 Task: Add an event  with title  Casual Second Deadline Reminder, date '2024/04/08' to 2024/04/09 & Select Event type as  Group. Add location for the event as  Guangzhou, China and add a description: This session encourages active participation and engagement from all attendees. After each presentation, there will be a brief discussion where participants can share their observations, ask questions, and exchange tips and techniques. The collaborative environment allows for a rich learning experience, as participants can learn from one another's strengths and challenges.Create an event link  http-casualseconddeadlineremindercom & Select the event color as  Electric Lime. , logged in from the account softage.4@softage.netand send the event invitation to softage.2@softage.net and softage.3@softage.net
Action: Mouse pressed left at (782, 109)
Screenshot: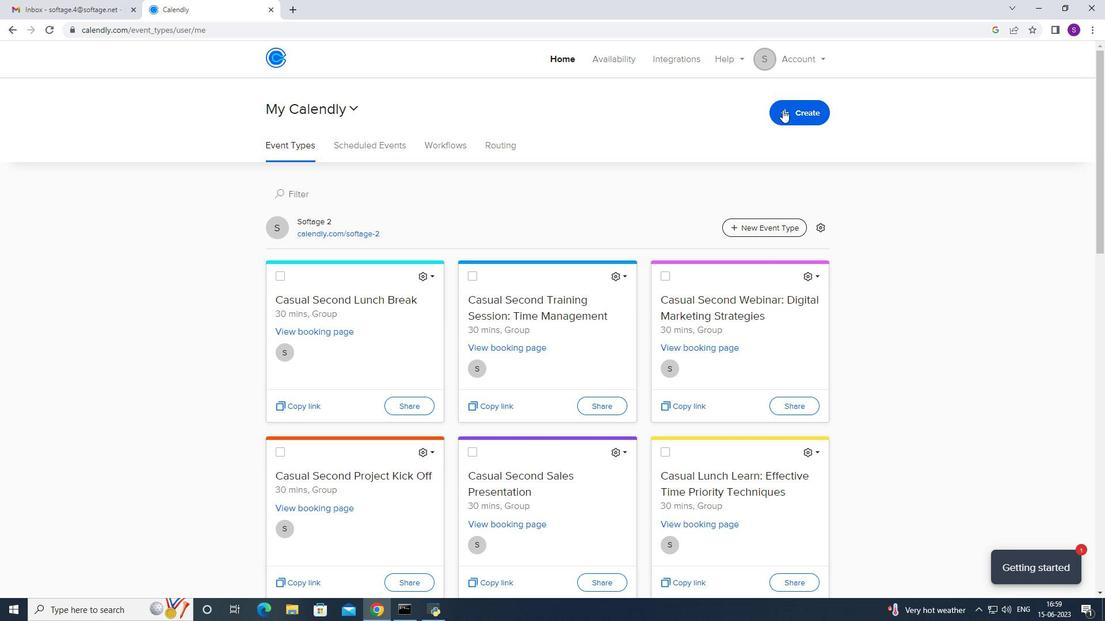 
Action: Mouse moved to (719, 149)
Screenshot: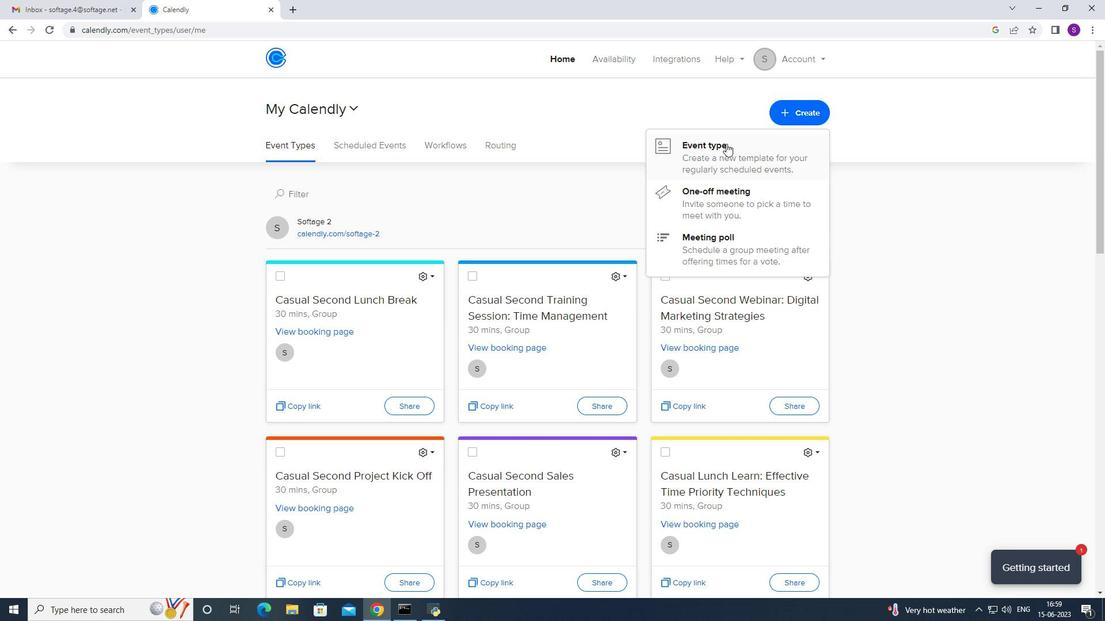 
Action: Mouse pressed left at (719, 149)
Screenshot: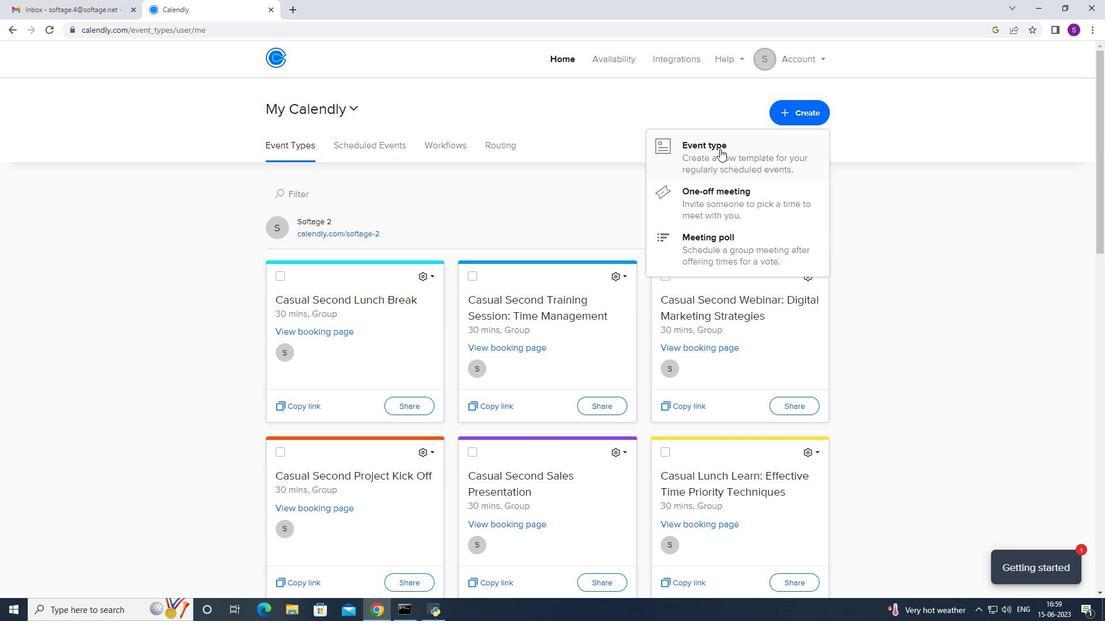 
Action: Mouse moved to (488, 193)
Screenshot: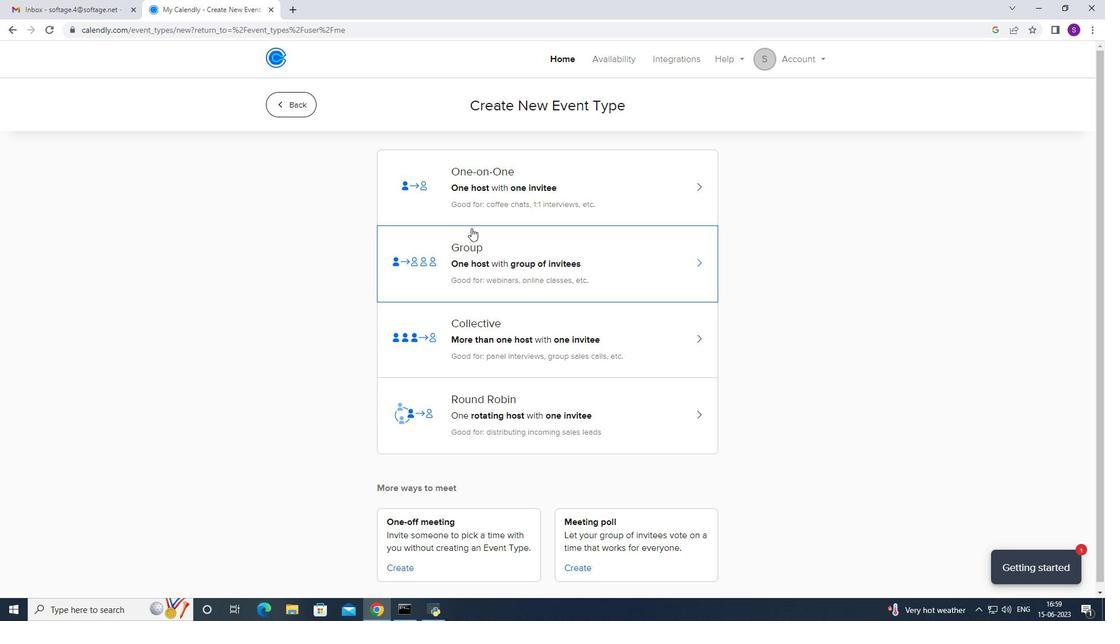 
Action: Mouse pressed left at (488, 193)
Screenshot: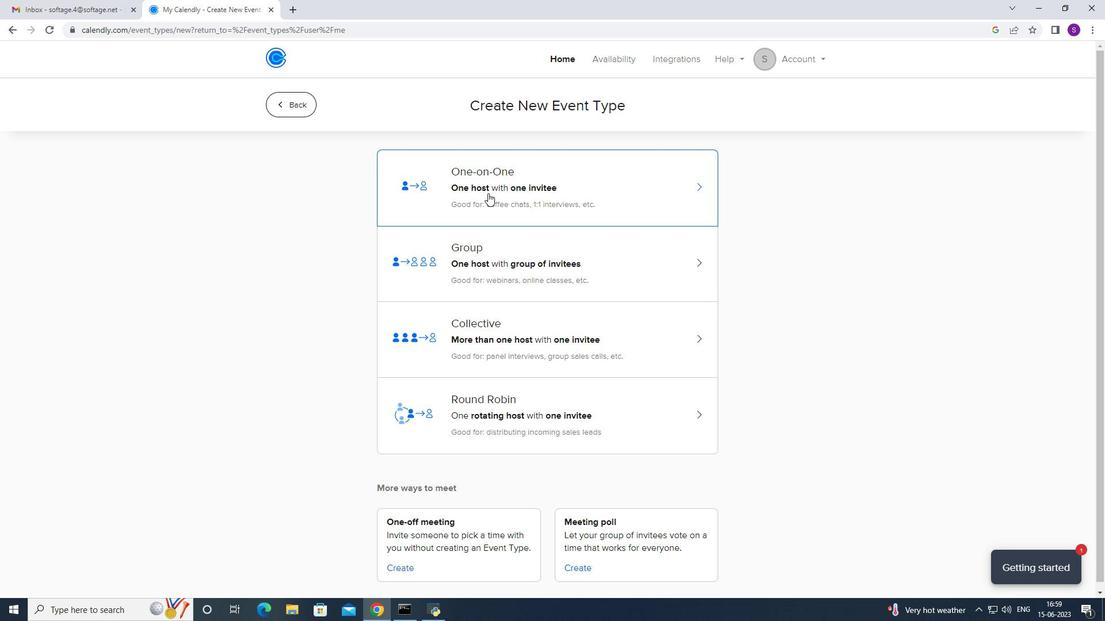 
Action: Mouse moved to (488, 275)
Screenshot: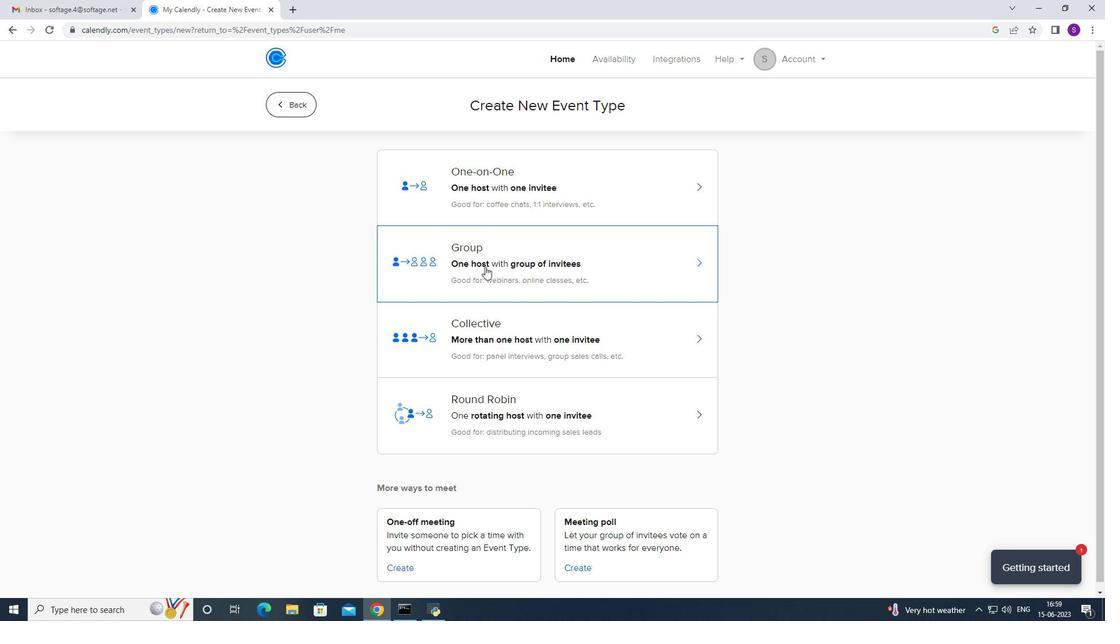
Action: Mouse pressed left at (488, 275)
Screenshot: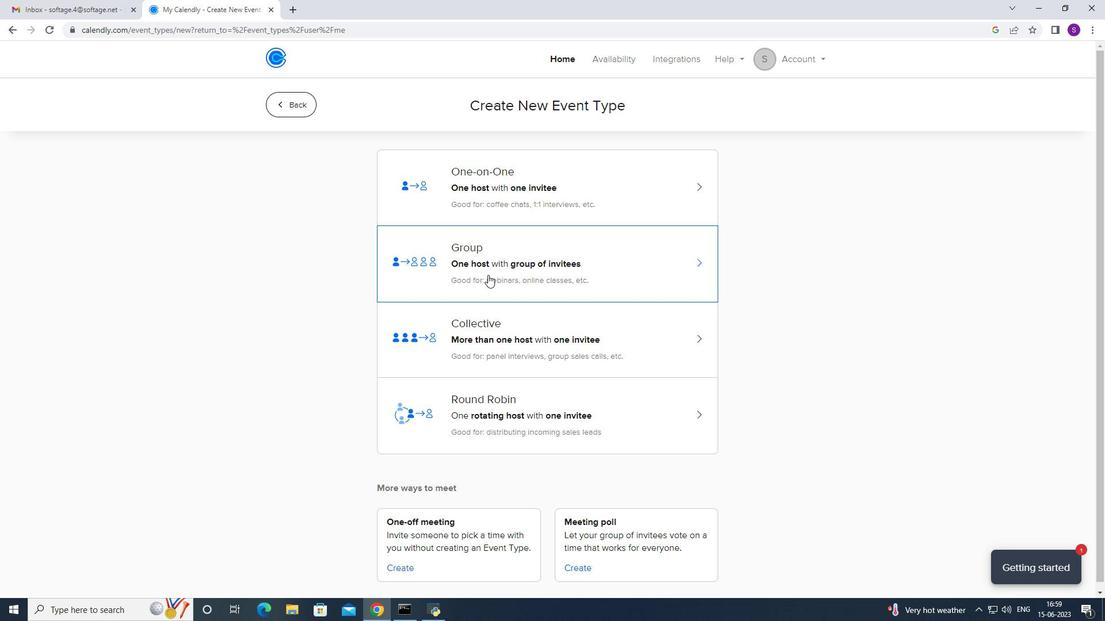 
Action: Mouse moved to (309, 259)
Screenshot: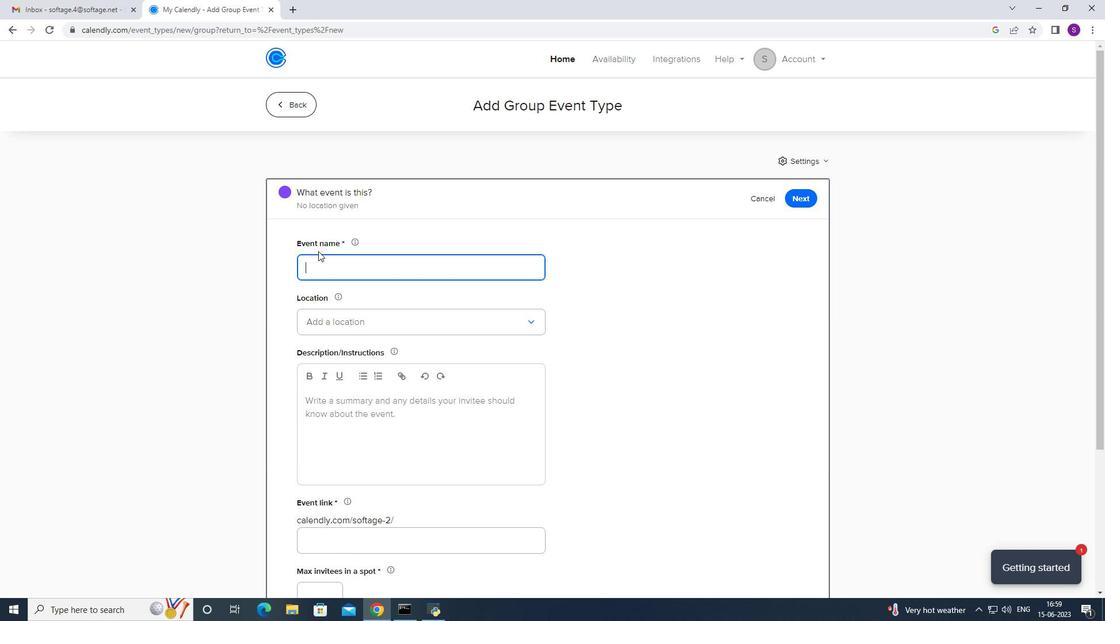 
Action: Mouse pressed left at (309, 259)
Screenshot: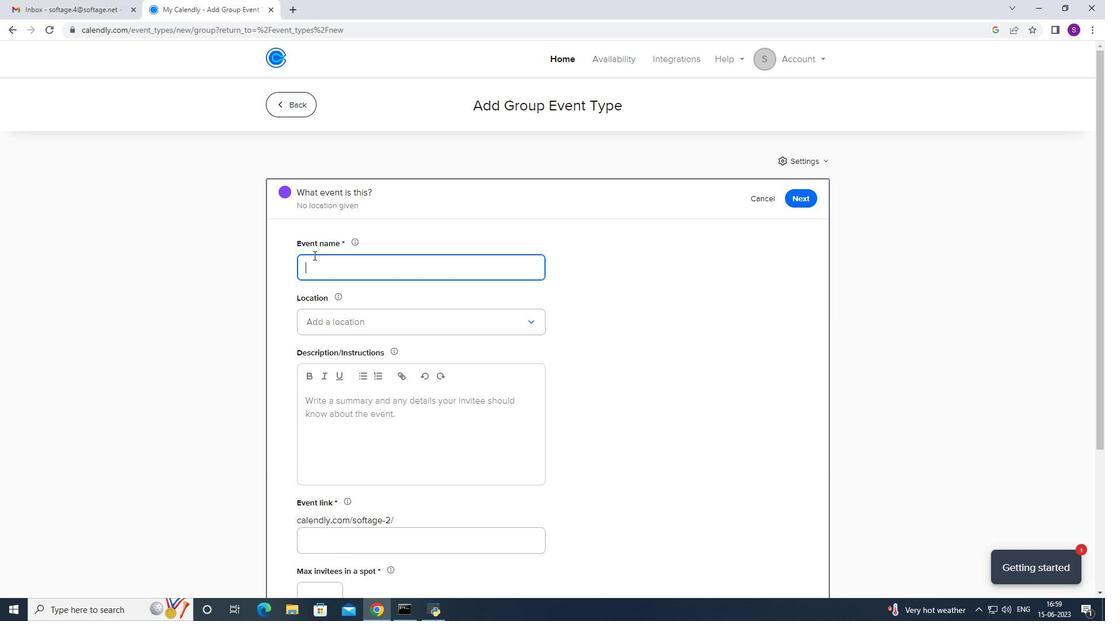 
Action: Key pressed <Key.caps_lock>C<Key.caps_lock>asua;<Key.backspace>o<Key.backspace>ol<Key.space><Key.caps_lock>S<Key.caps_lock>econd<Key.space><Key.caps_lock><Key.caps_lock>deadline<Key.space><Key.backspace><Key.backspace><Key.backspace><Key.backspace><Key.backspace><Key.backspace><Key.backspace><Key.backspace><Key.backspace><Key.backspace><Key.backspace><Key.backspace><Key.backspace><Key.backspace><Key.backspace><Key.backspace><Key.backspace><Key.backspace><Key.backspace><Key.backspace><Key.backspace>ual<Key.space><Key.caps_lock>S<Key.caps_lock>econd<Key.space><Key.caps_lock>D<Key.caps_lock>eadline<Key.space><Key.caps_lock><Key.caps_lock>re<Key.caps_lock><Key.backspace><Key.backspace><Key.caps_lock>r<Key.caps_lock><Key.backspace>R<Key.caps_lock>eminder
Screenshot: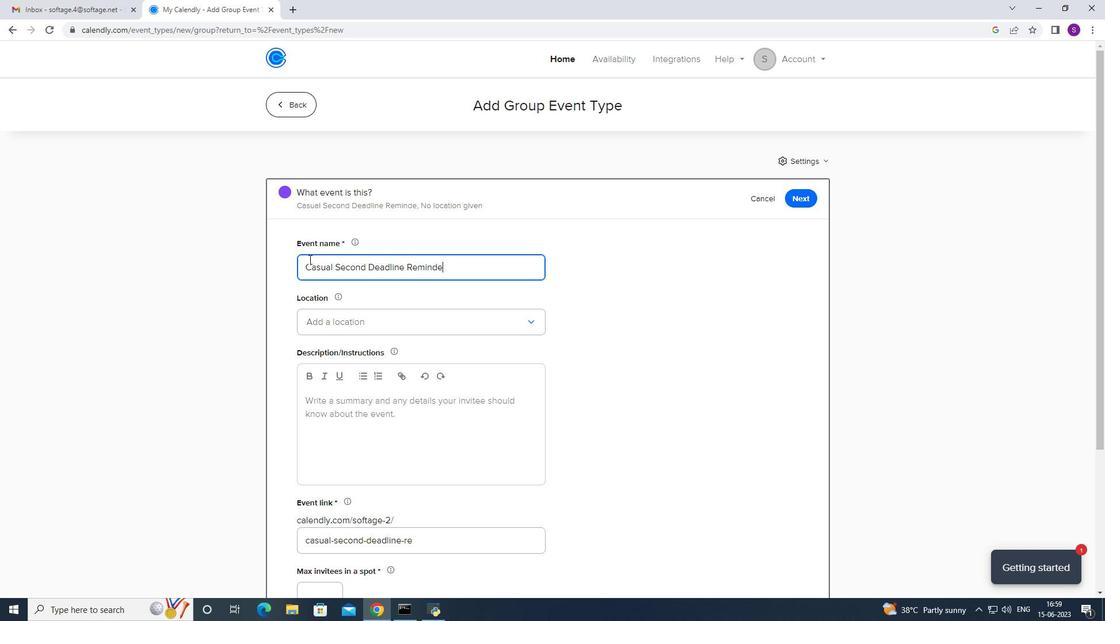 
Action: Mouse moved to (312, 319)
Screenshot: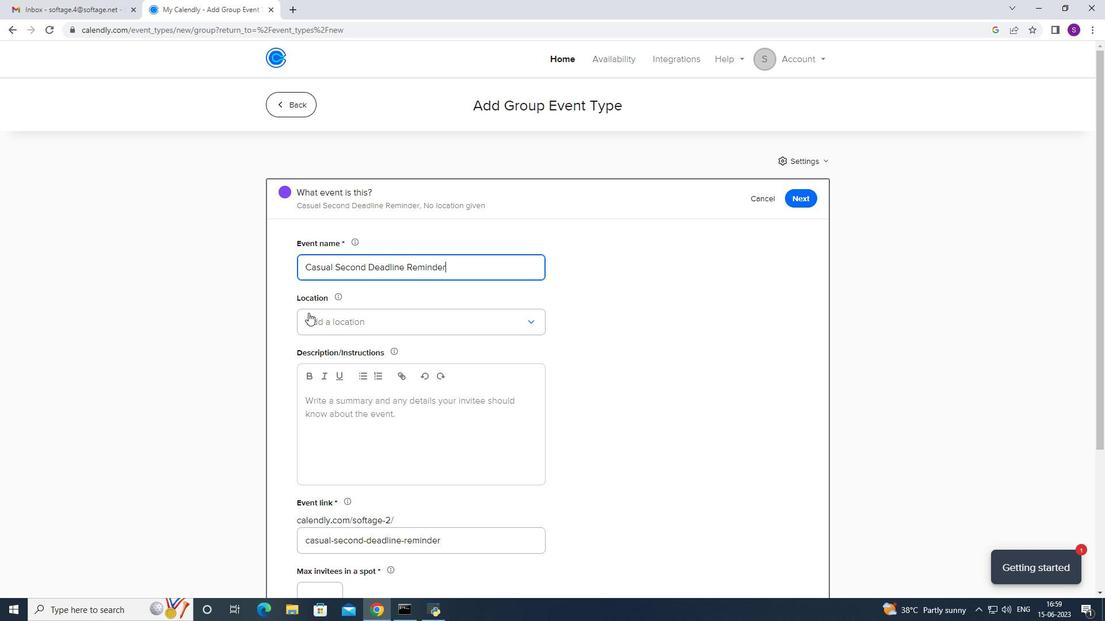 
Action: Mouse pressed left at (312, 319)
Screenshot: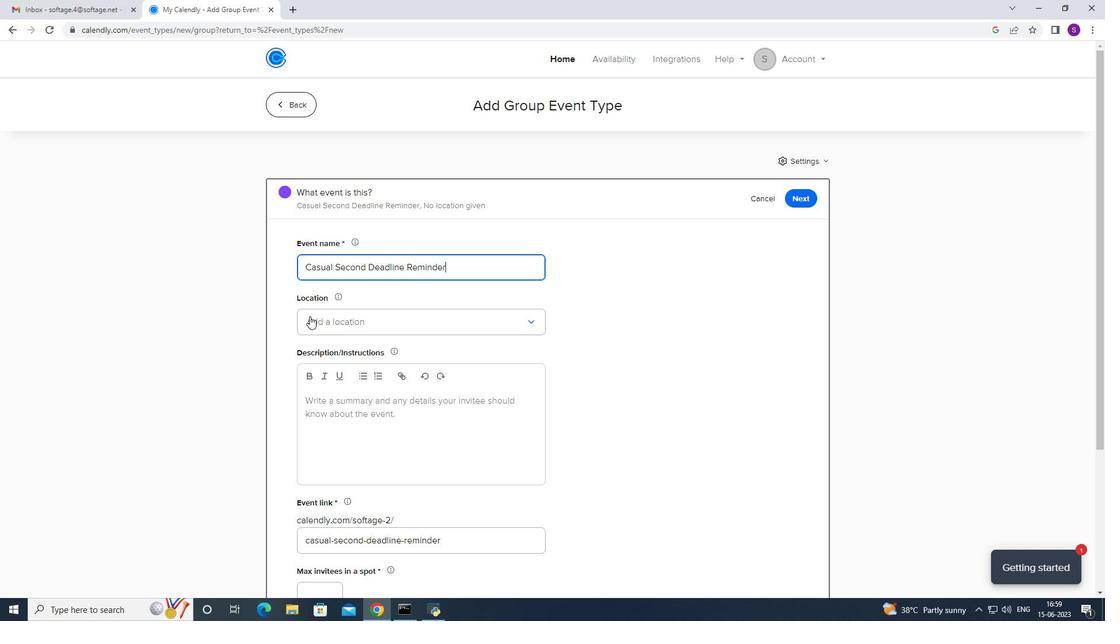 
Action: Mouse moved to (349, 344)
Screenshot: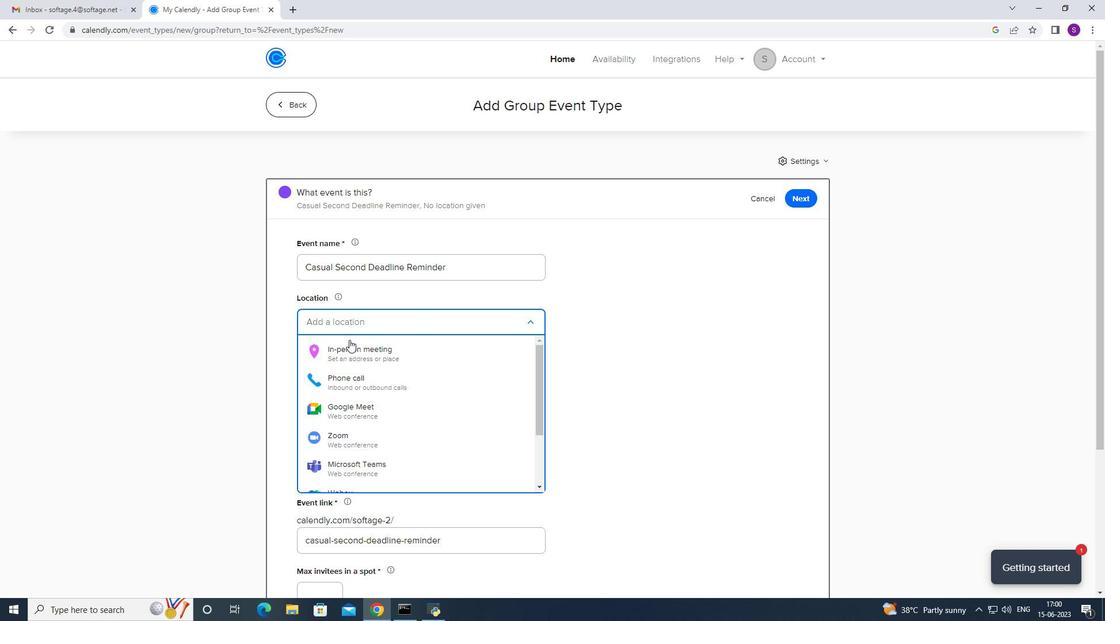 
Action: Mouse pressed left at (349, 344)
Screenshot: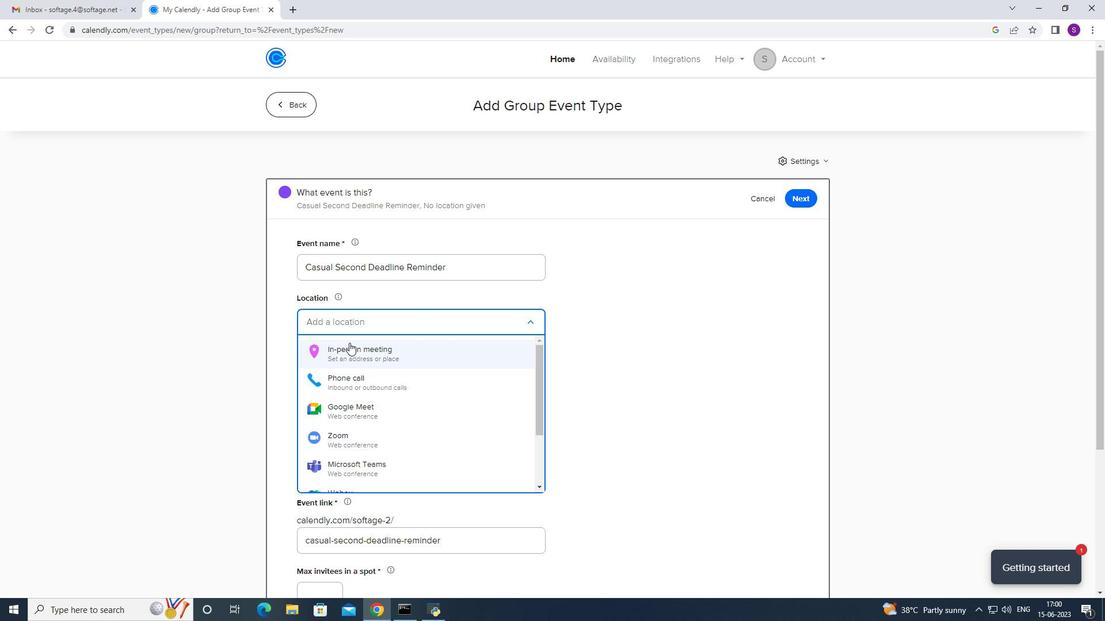 
Action: Mouse moved to (502, 194)
Screenshot: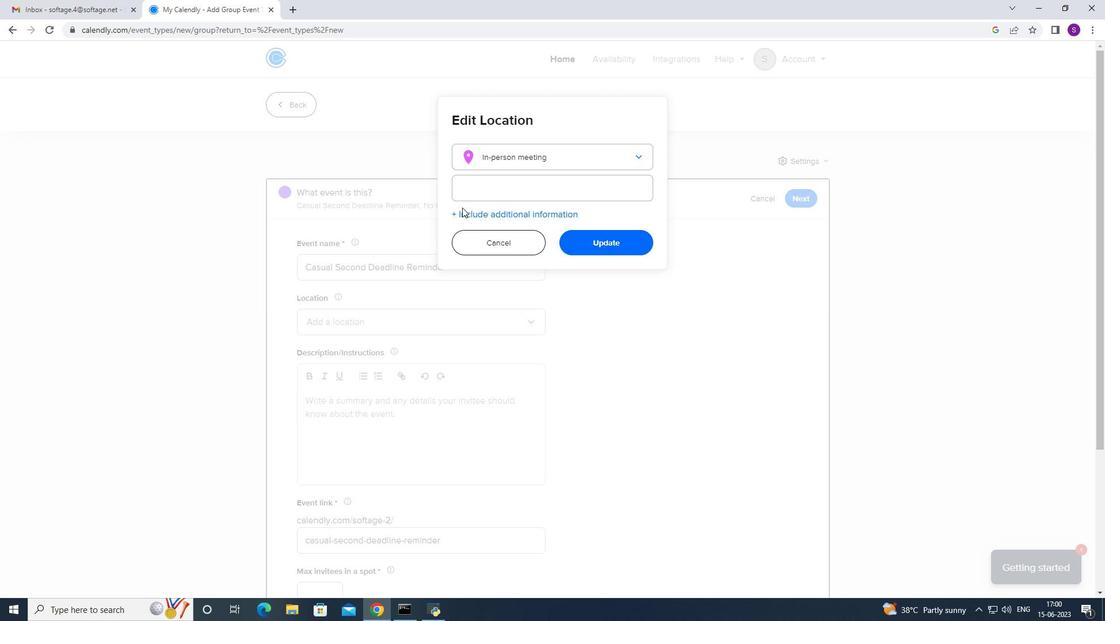 
Action: Mouse pressed left at (502, 194)
Screenshot: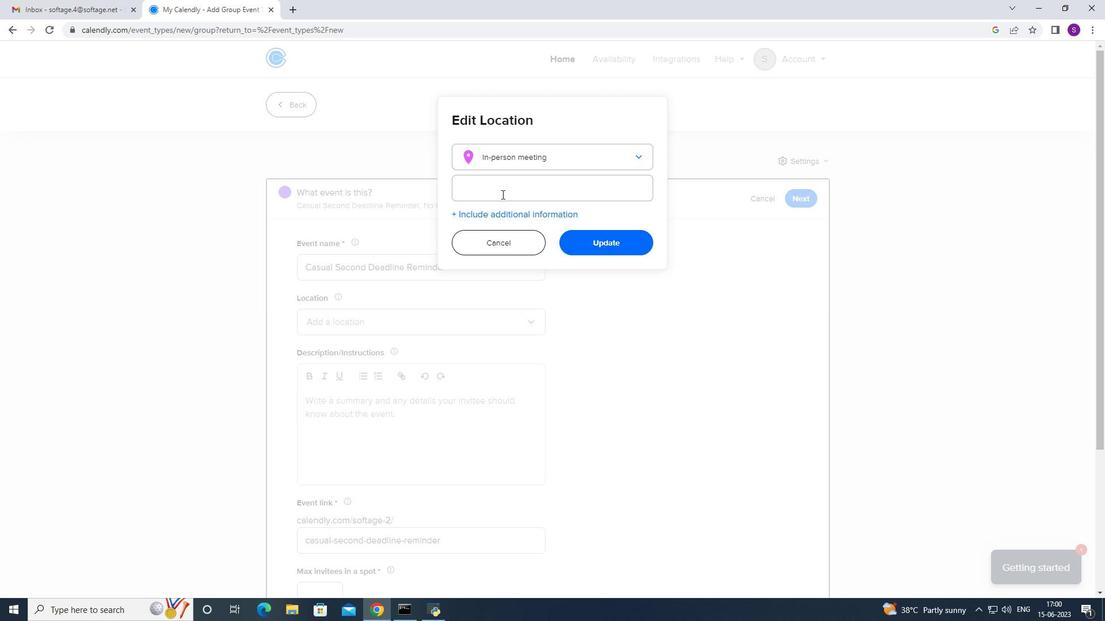 
Action: Key pressed <Key.caps_lock><Key.tab>G<Key.caps_lock>
Screenshot: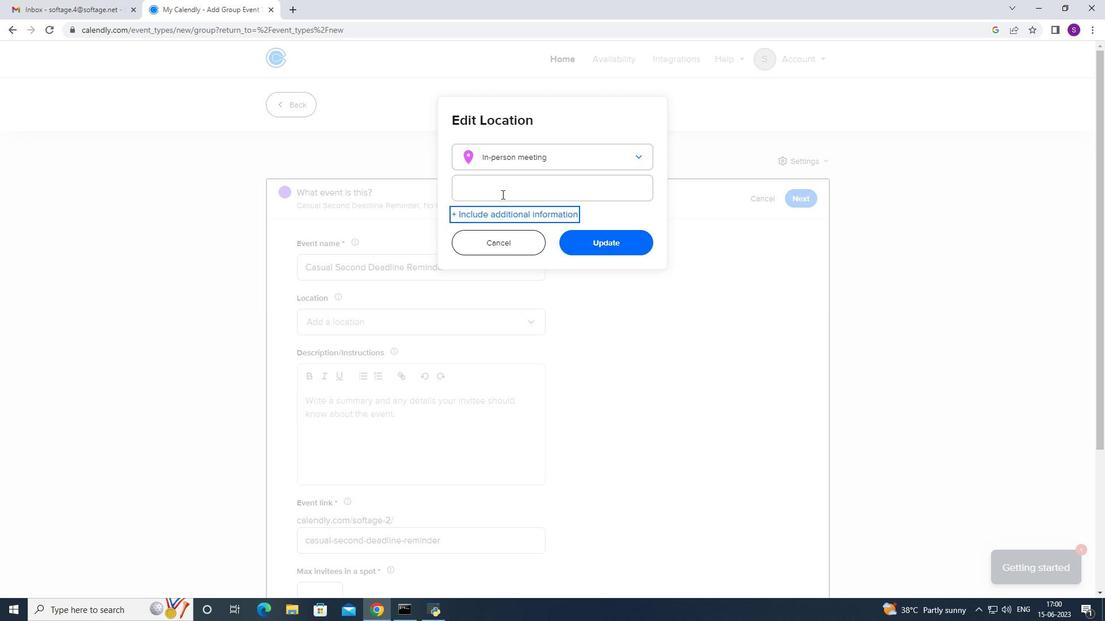 
Action: Mouse pressed left at (502, 194)
Screenshot: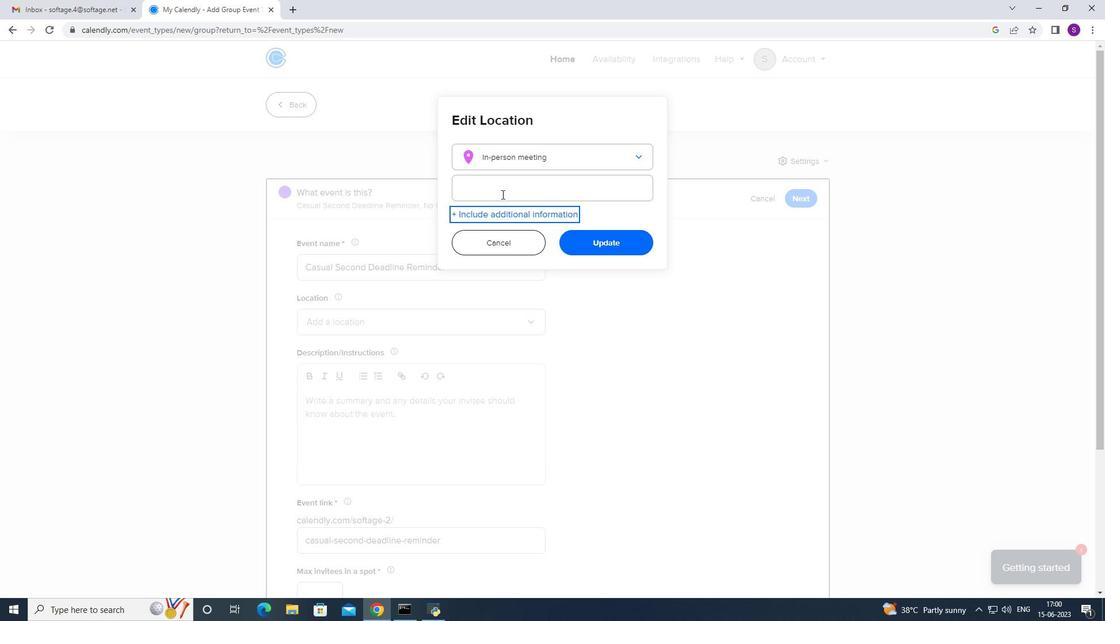 
Action: Mouse moved to (508, 192)
Screenshot: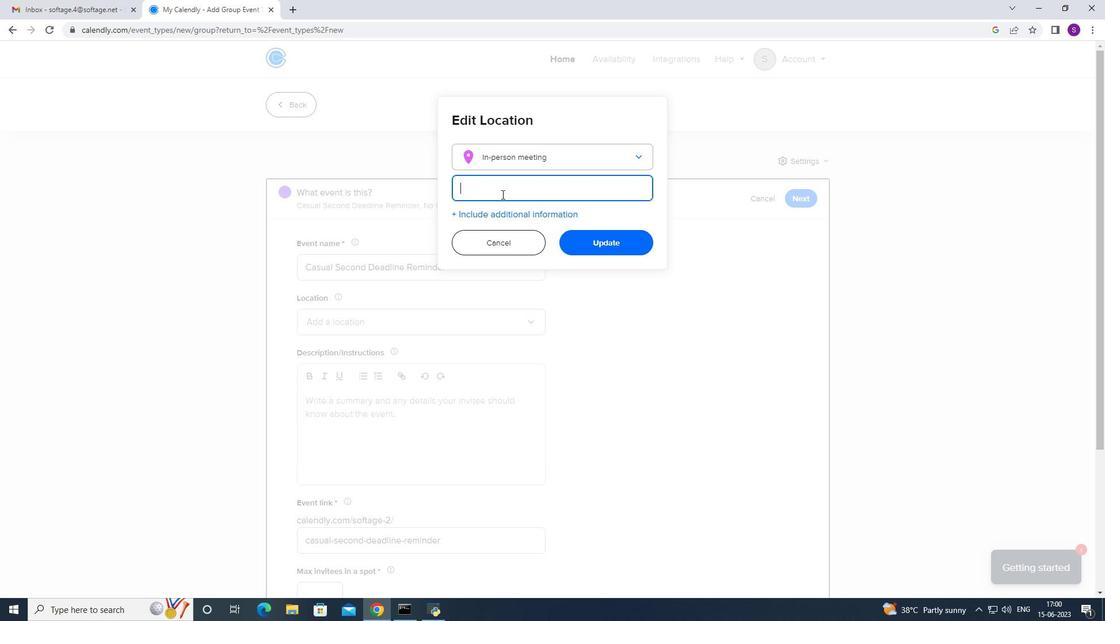 
Action: Key pressed <Key.caps_lock>G<Key.caps_lock>uamn<Key.backspace><Key.backspace>ngzhou,<Key.space><Key.caps_lock>C<Key.caps_lock>hina
Screenshot: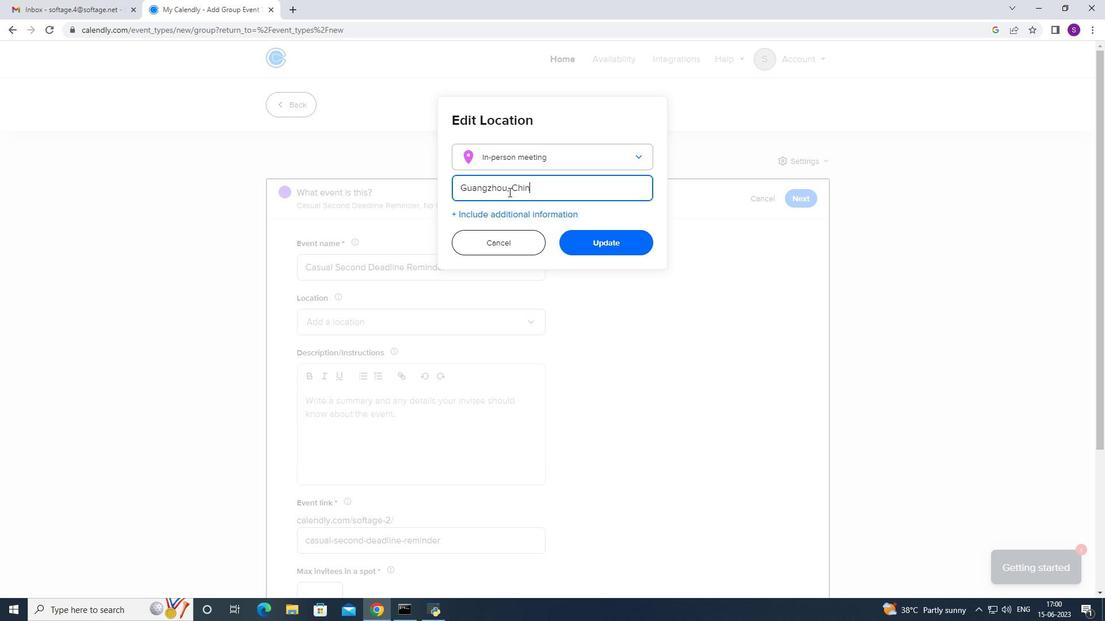
Action: Mouse moved to (595, 242)
Screenshot: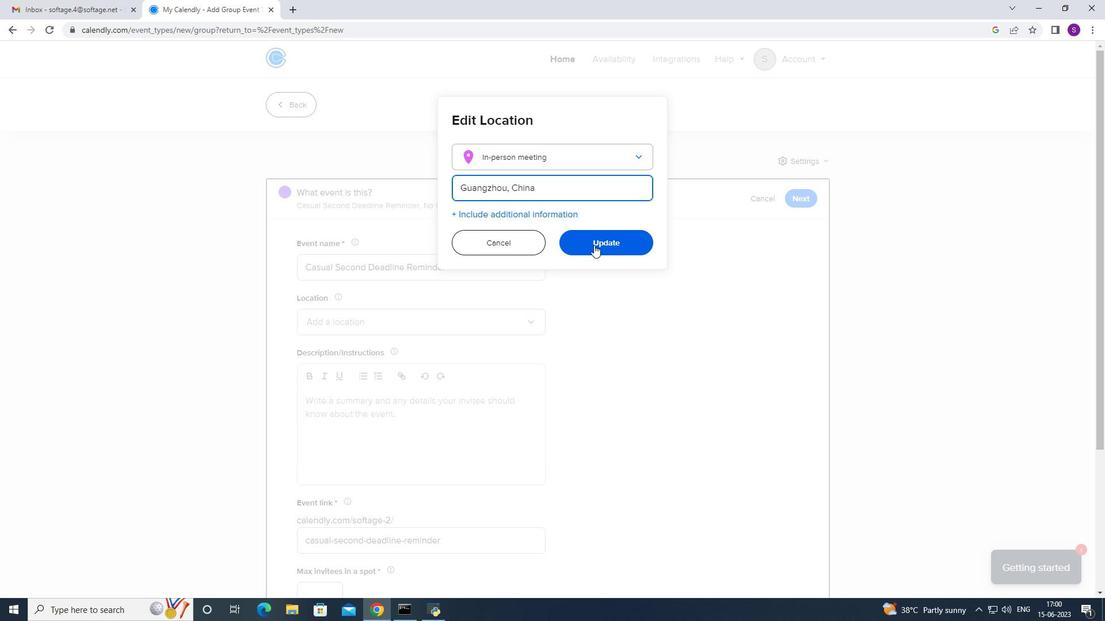 
Action: Mouse pressed left at (595, 242)
Screenshot: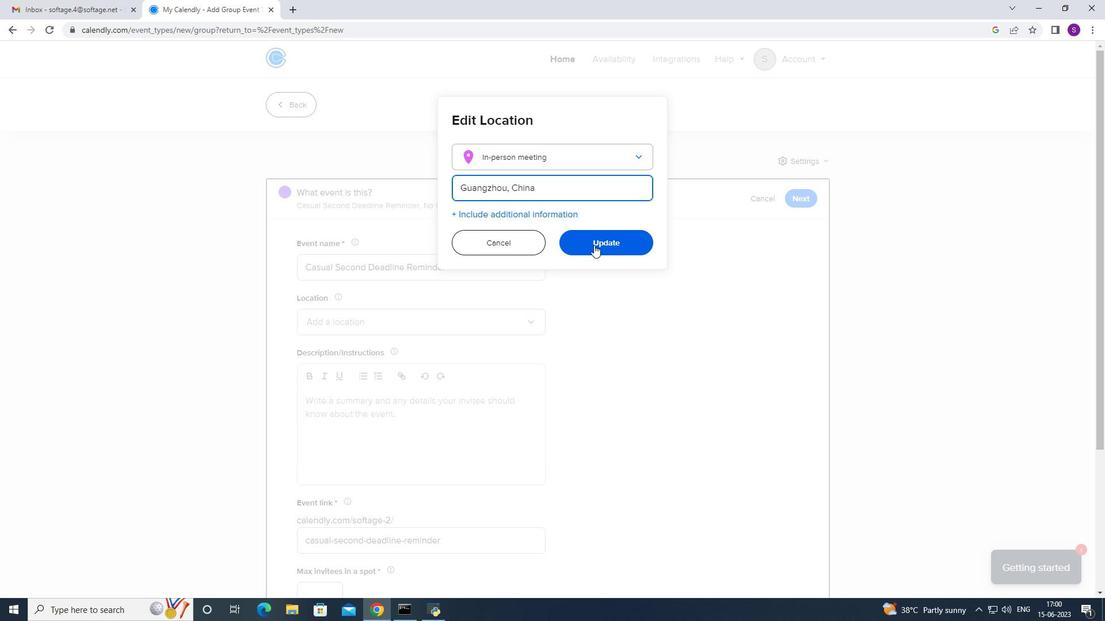 
Action: Mouse moved to (416, 284)
Screenshot: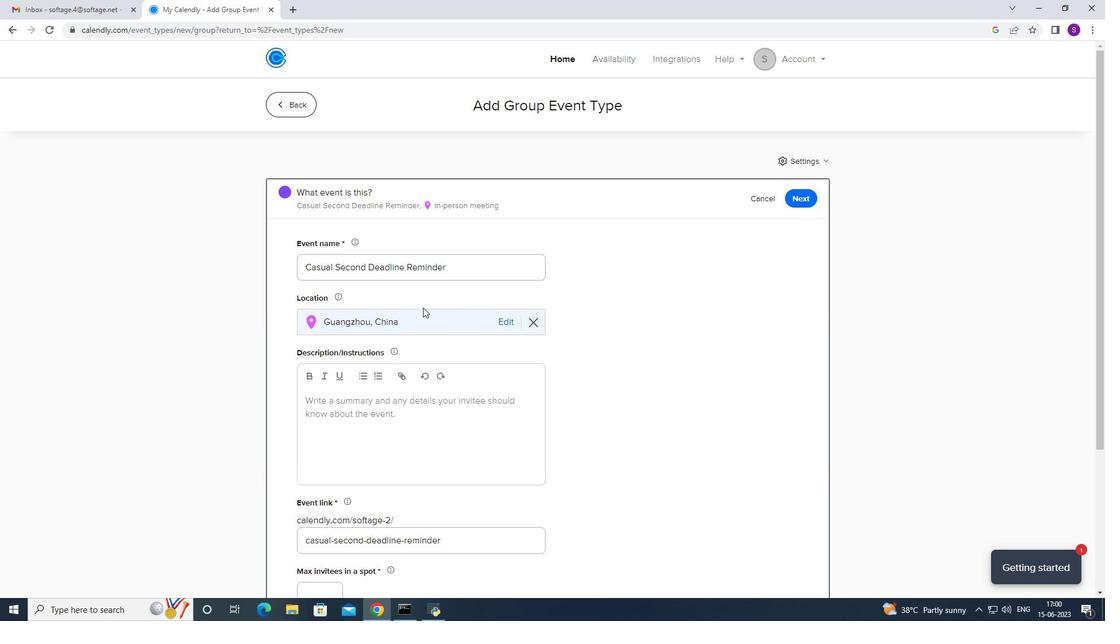 
Action: Mouse scrolled (416, 283) with delta (0, 0)
Screenshot: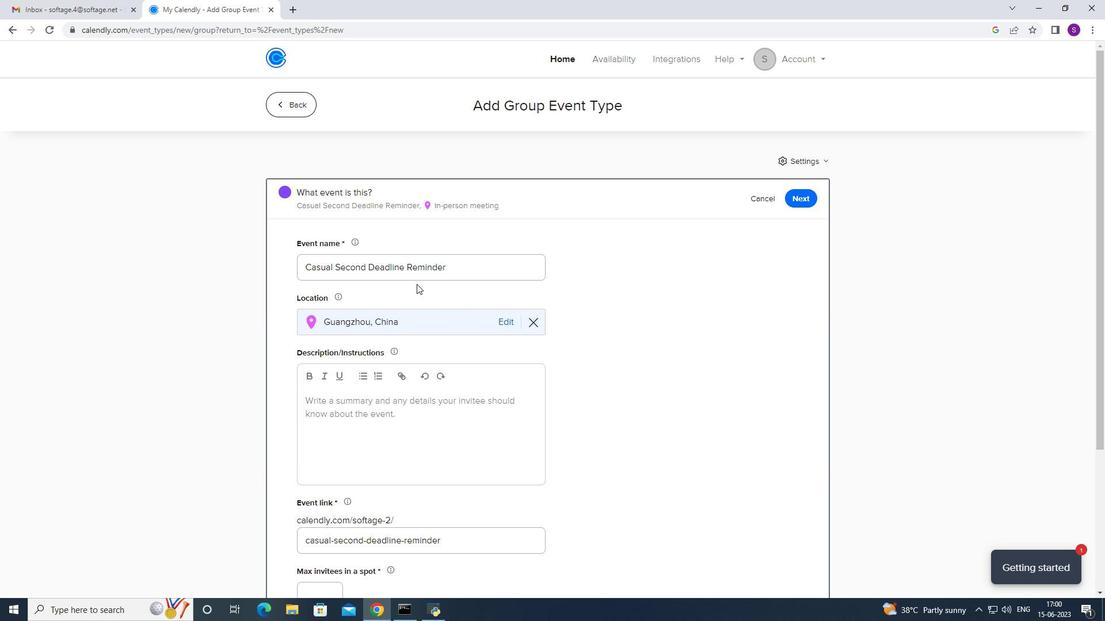 
Action: Mouse scrolled (416, 283) with delta (0, 0)
Screenshot: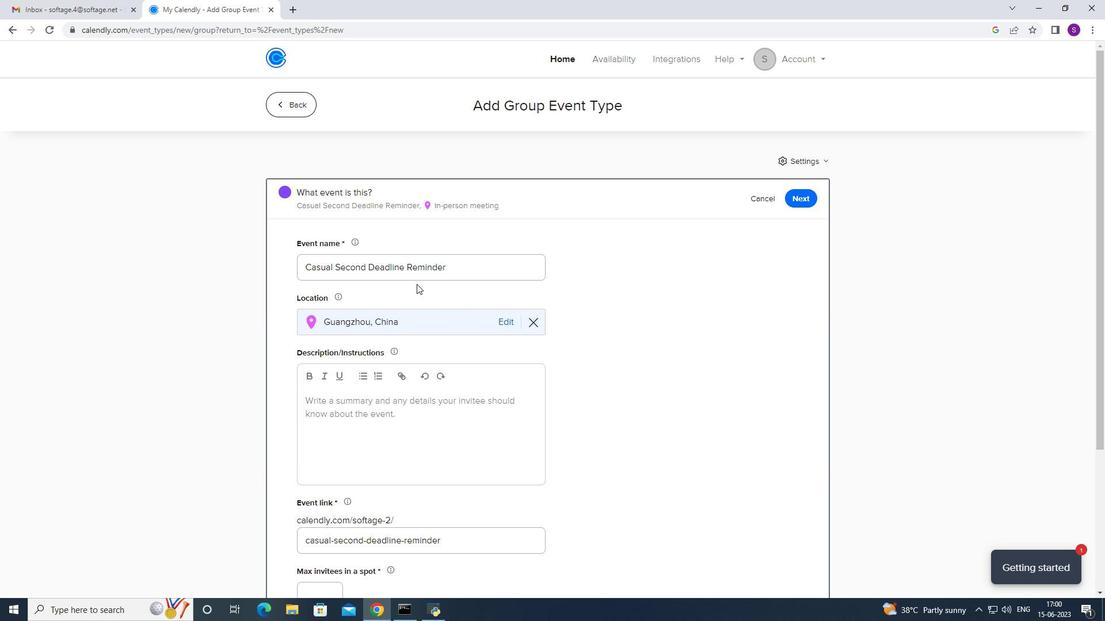 
Action: Mouse scrolled (416, 283) with delta (0, 0)
Screenshot: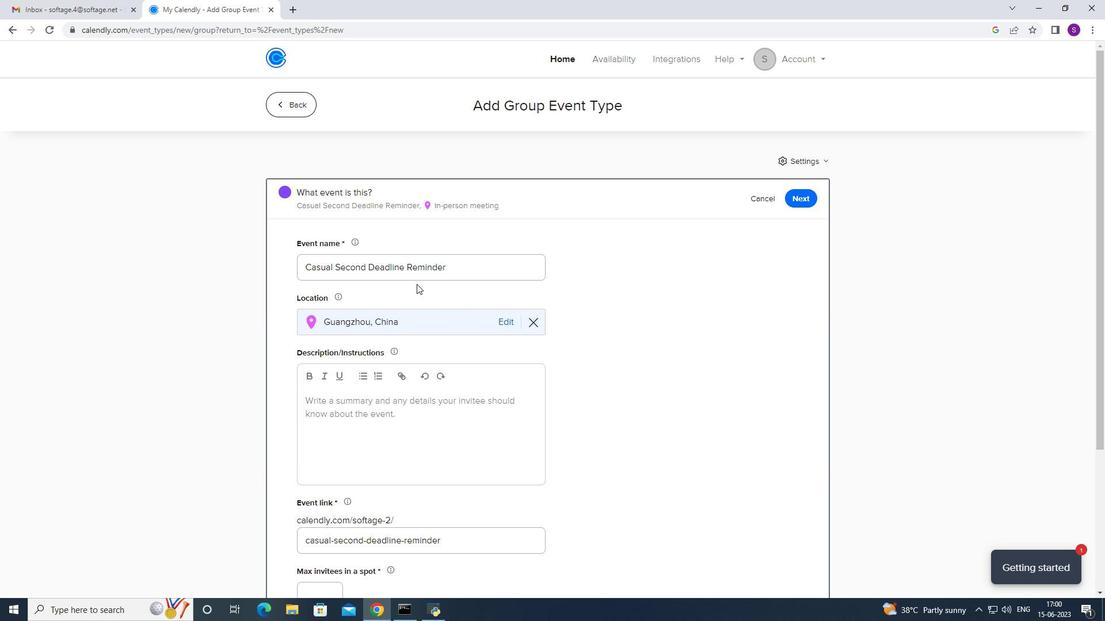 
Action: Mouse scrolled (416, 283) with delta (0, 0)
Screenshot: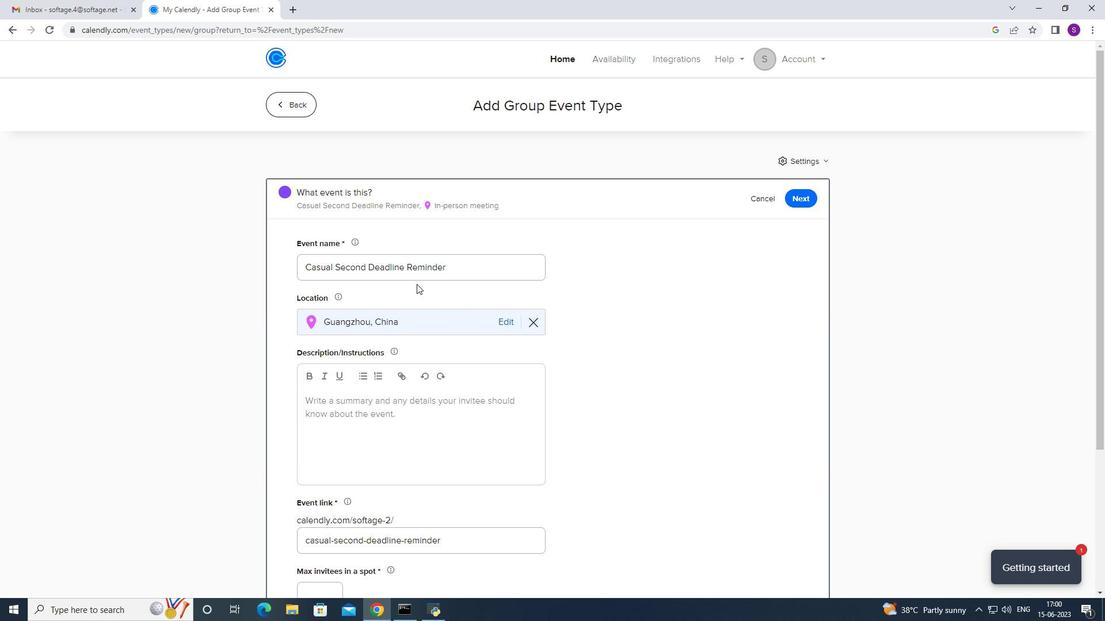 
Action: Mouse scrolled (416, 283) with delta (0, 0)
Screenshot: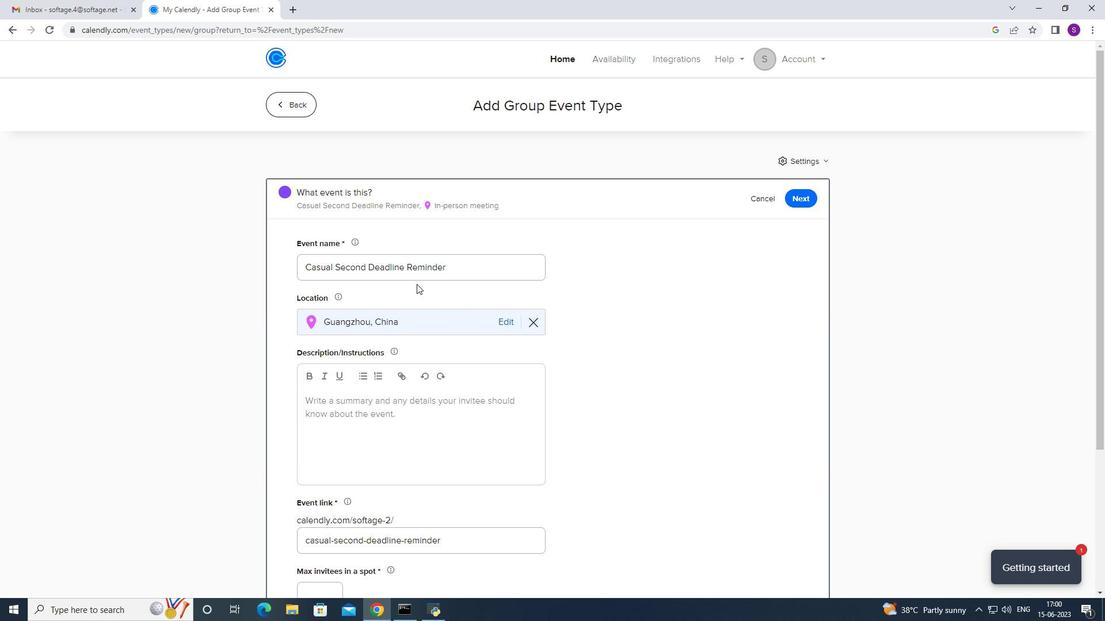 
Action: Mouse moved to (308, 399)
Screenshot: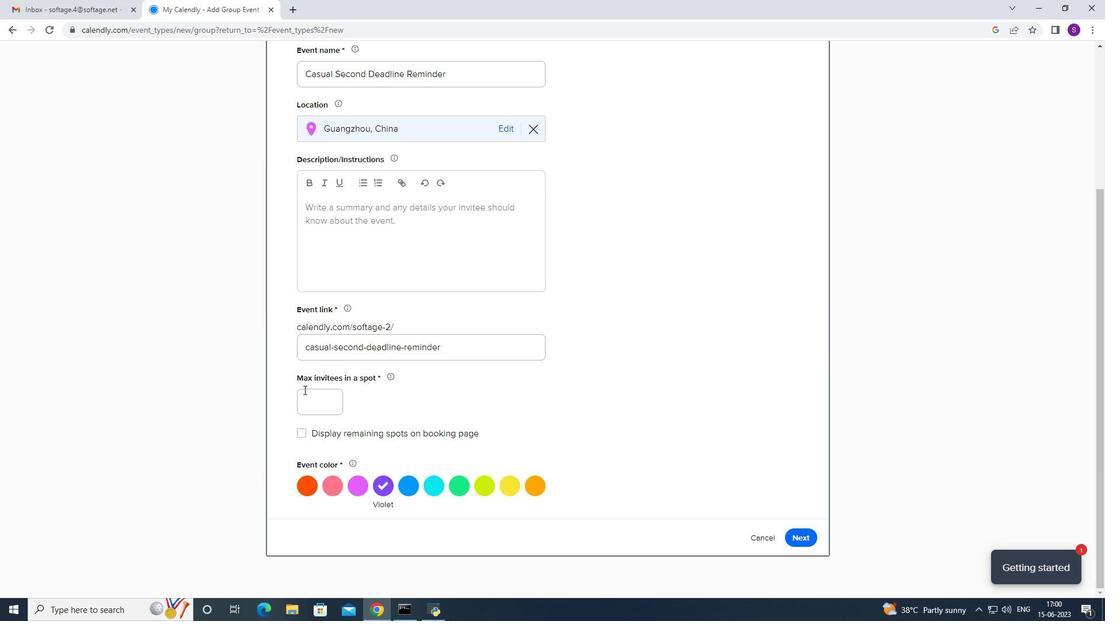 
Action: Mouse pressed left at (308, 399)
Screenshot: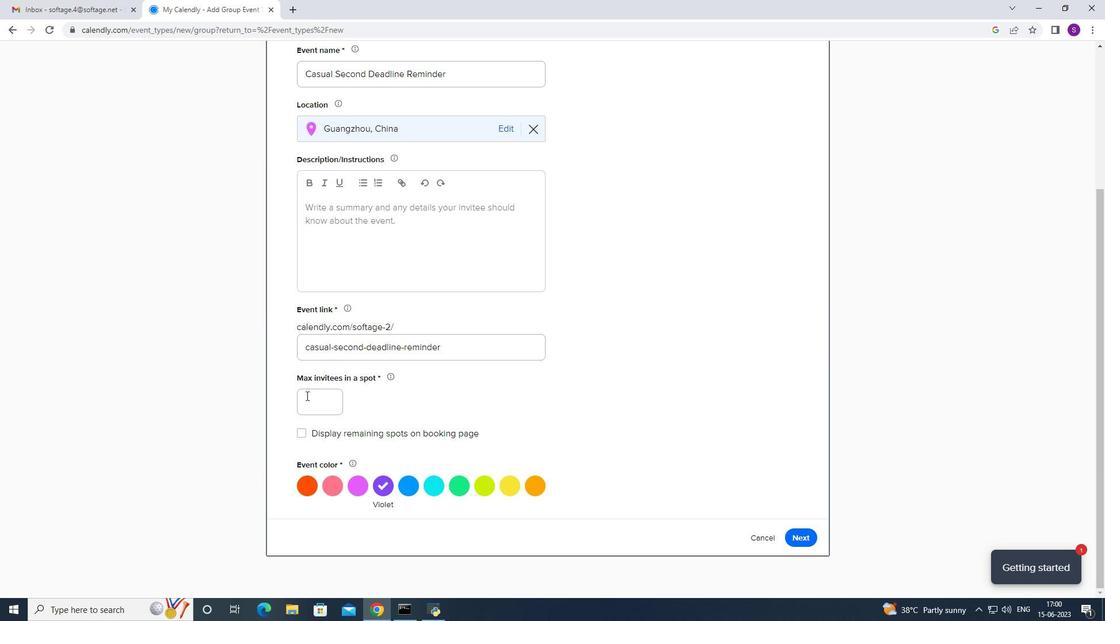 
Action: Key pressed 4
Screenshot: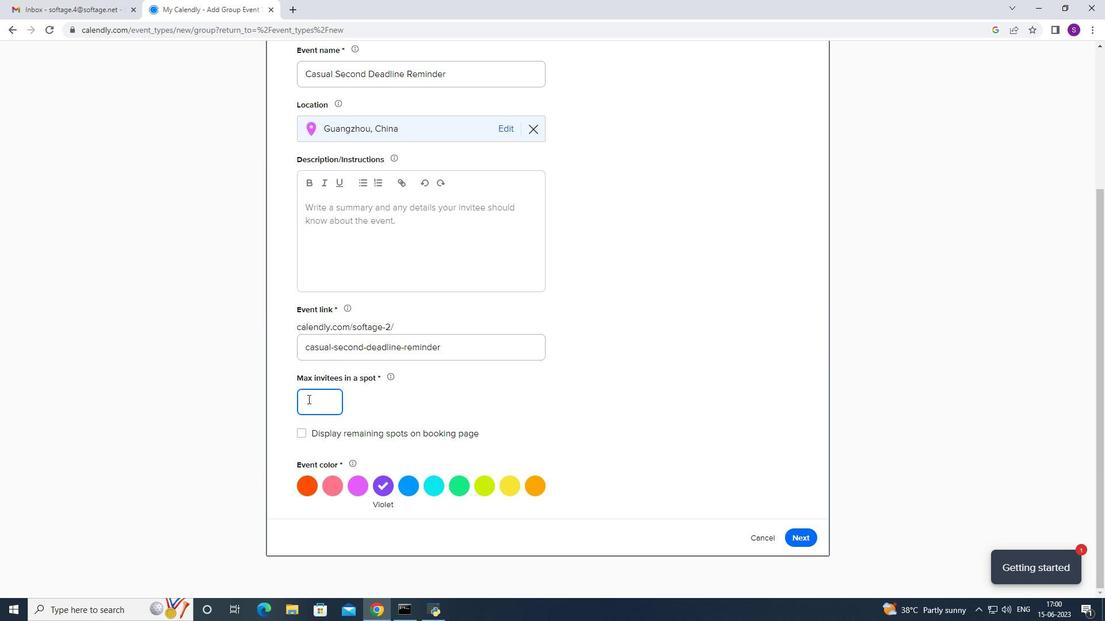
Action: Mouse moved to (461, 487)
Screenshot: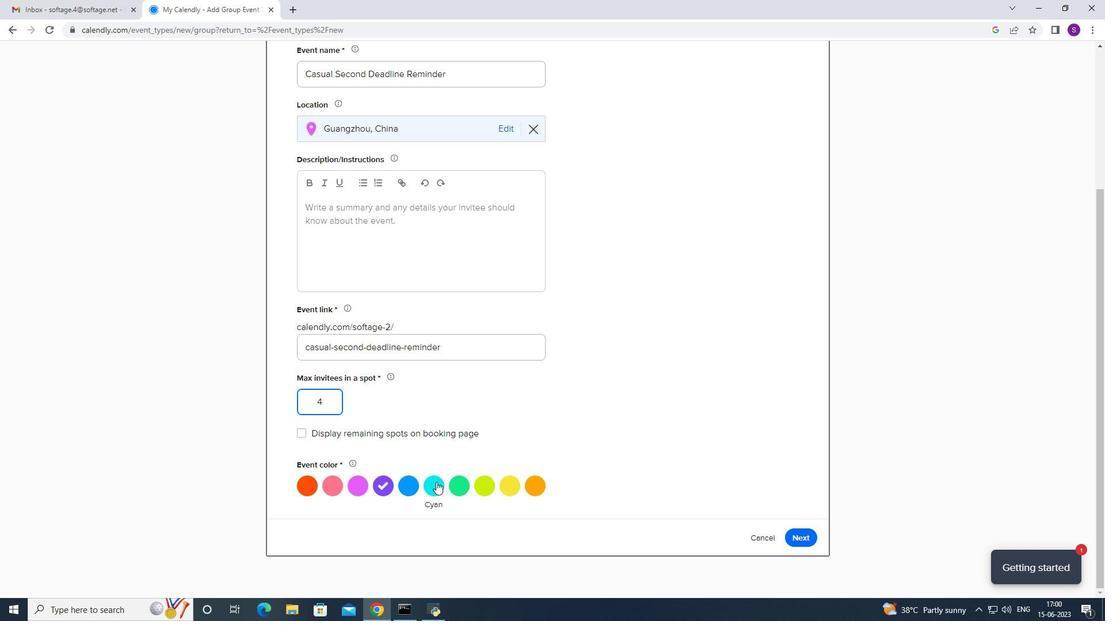 
Action: Mouse pressed left at (461, 487)
Screenshot: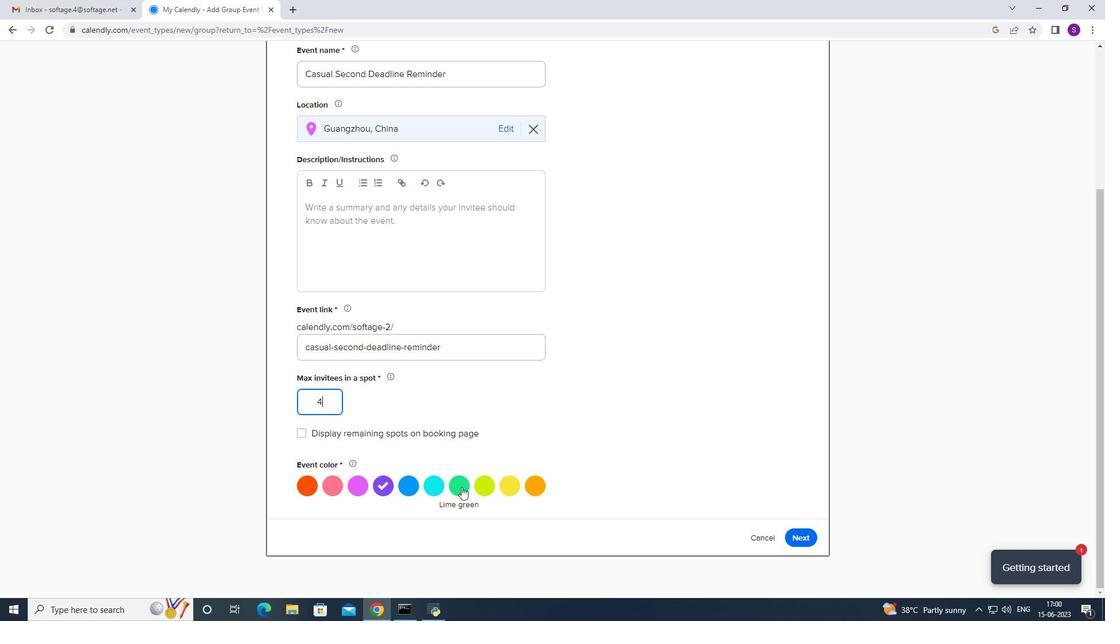 
Action: Mouse moved to (398, 267)
Screenshot: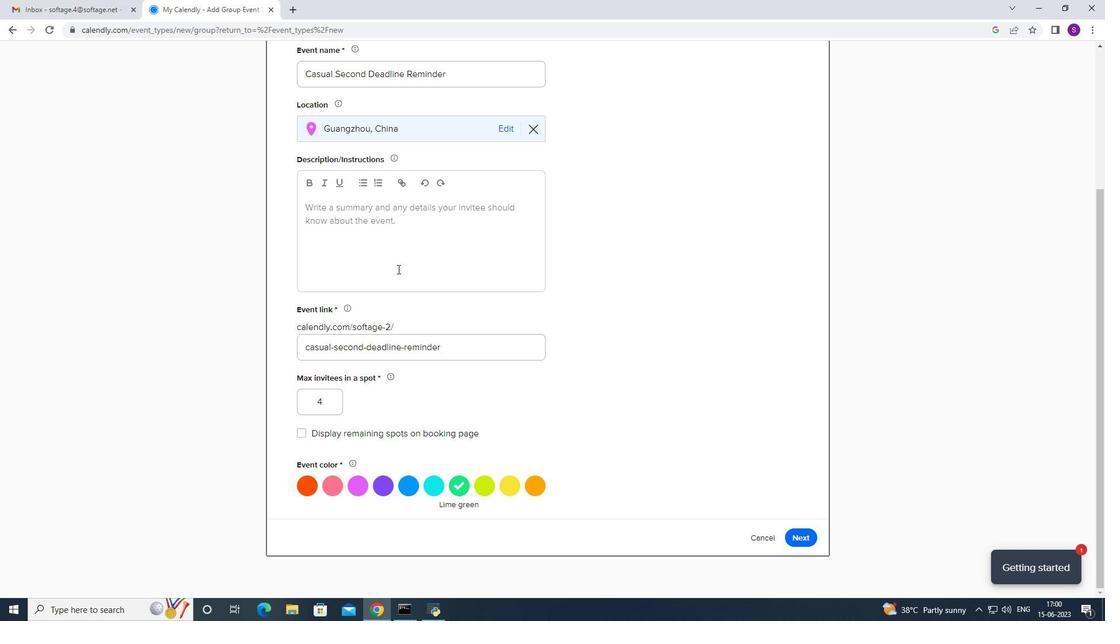 
Action: Mouse pressed left at (398, 267)
Screenshot: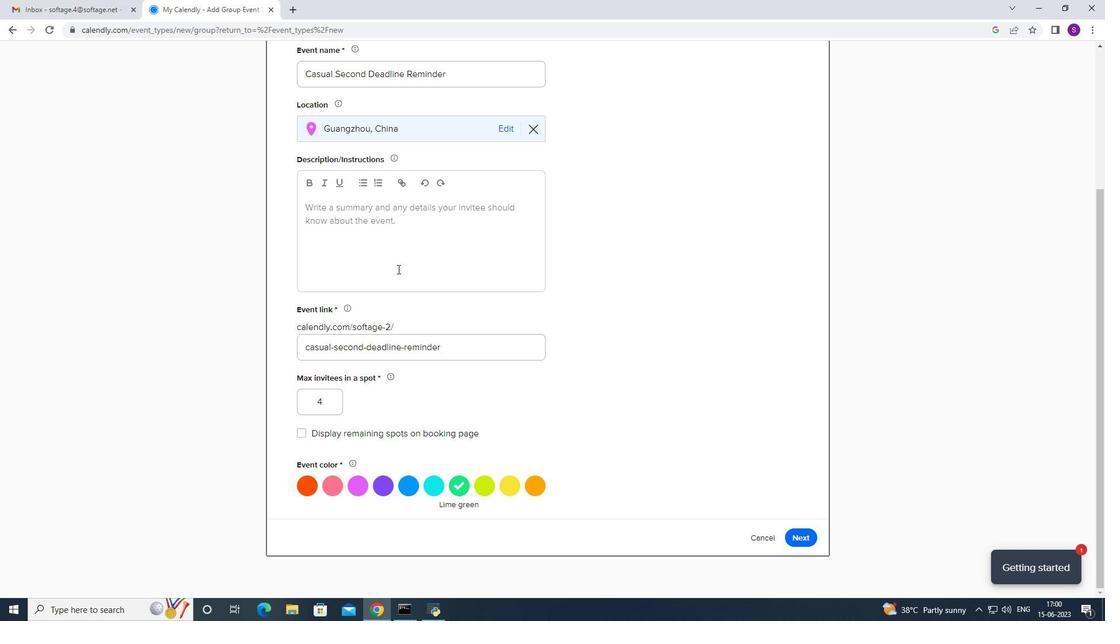 
Action: Mouse moved to (393, 267)
Screenshot: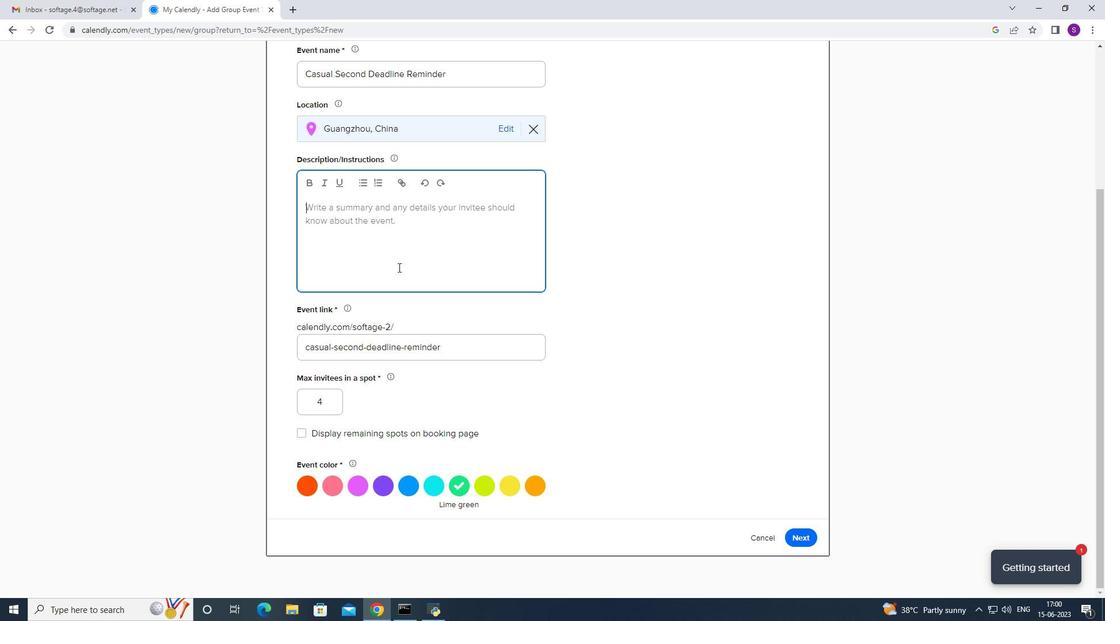 
Action: Key pressed <Key.caps_lock>T<Key.caps_lock>h<Key.caps_lock>I<Key.caps_lock>s<Key.space>sessio<Key.backspace><Key.backspace><Key.backspace><Key.backspace><Key.backspace><Key.backspace><Key.backspace><Key.backspace><Key.backspace>is<Key.space>session<Key.space>encourages<Key.space>active<Key.space>participation<Key.space>and<Key.space>engagement<Key.space>from<Key.space>all<Key.space>attendees.<Key.space><Key.caps_lock>A<Key.caps_lock>t\<Key.backspace>fter<Key.space><Key.backspace><Key.backspace><Key.backspace><Key.backspace><Key.backspace><Key.backspace>fter<Key.space>eacg<Key.backspace>h<Key.space>presentation<Key.space>,there<Key.space>will<Key.space>be<Key.space>a<Key.space>brief<Key.space>discussion<Key.space>where<Key.space>particip[ants<Key.space>can<Key.space>
Screenshot: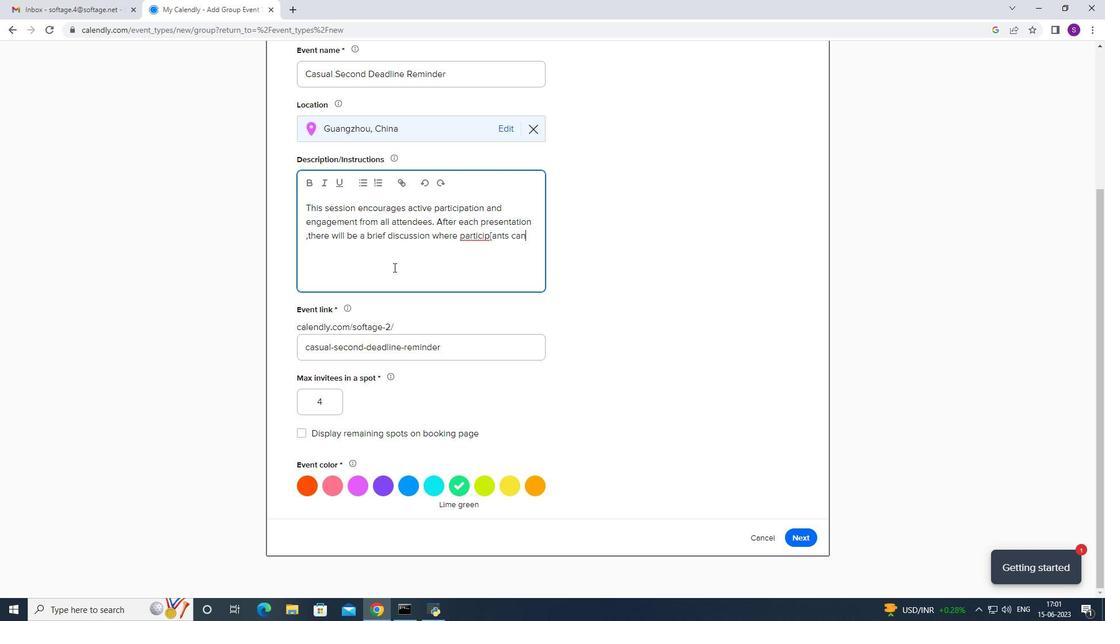 
Action: Mouse moved to (469, 237)
Screenshot: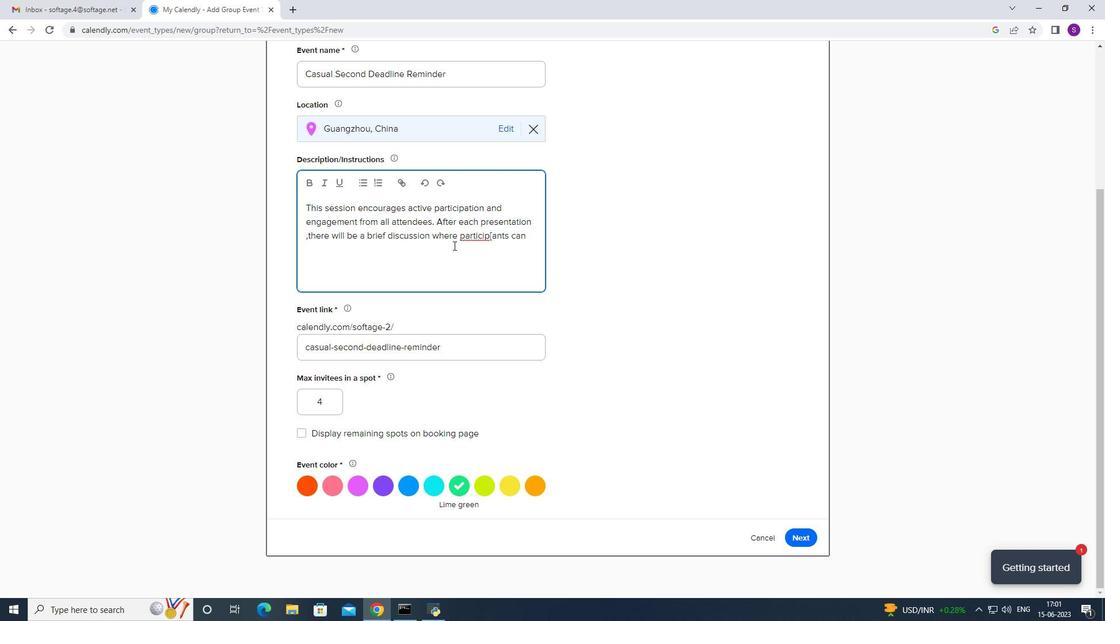 
Action: Mouse pressed left at (469, 237)
Screenshot: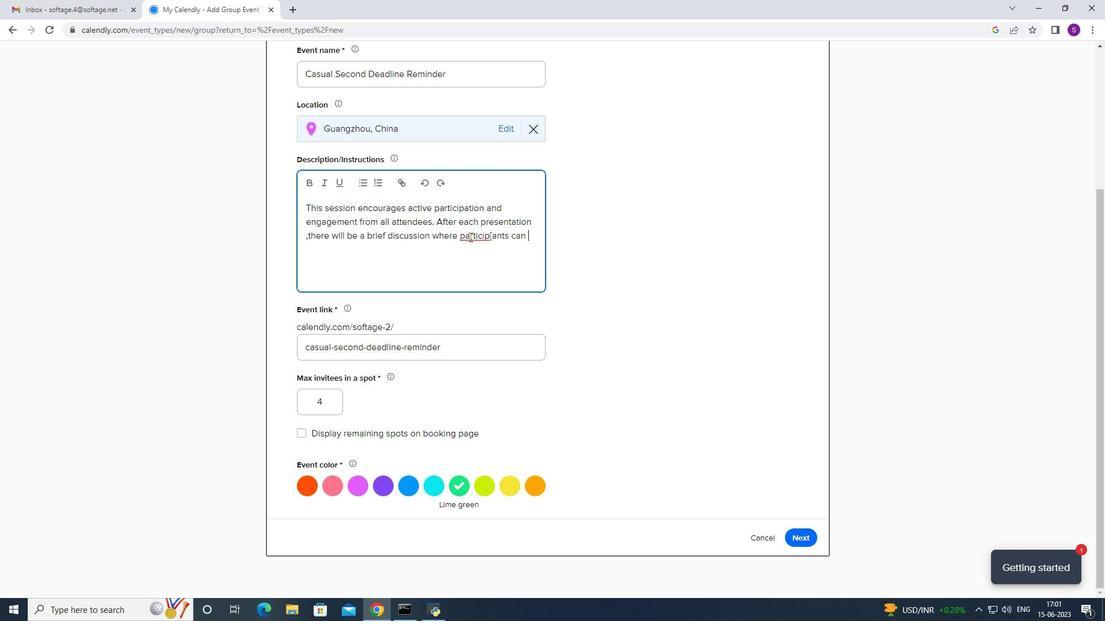 
Action: Mouse pressed right at (469, 237)
Screenshot: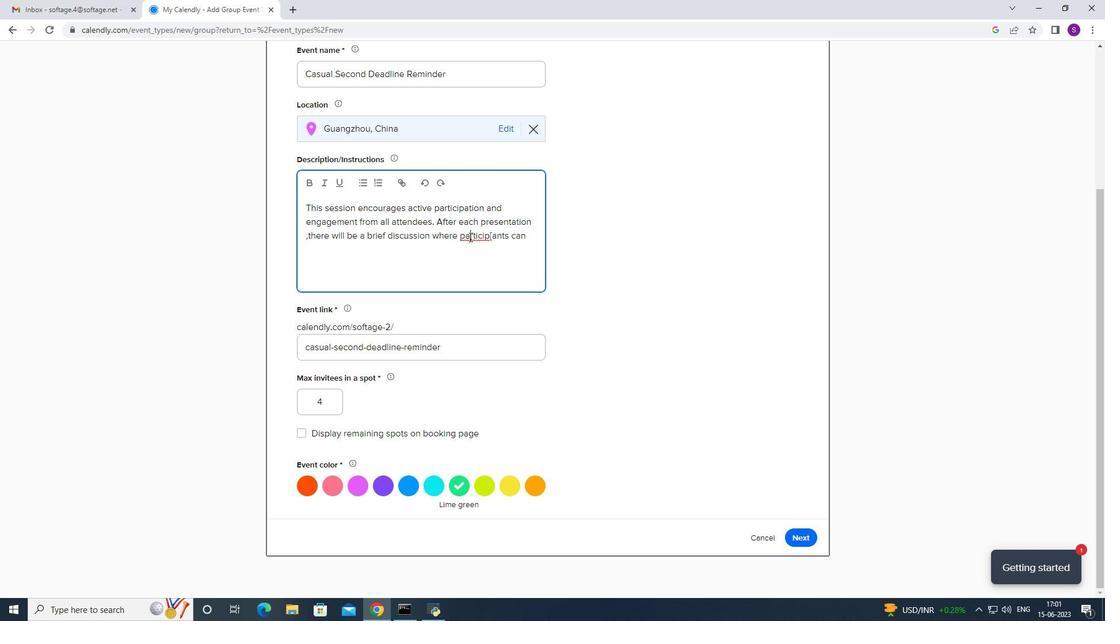
Action: Mouse moved to (507, 246)
Screenshot: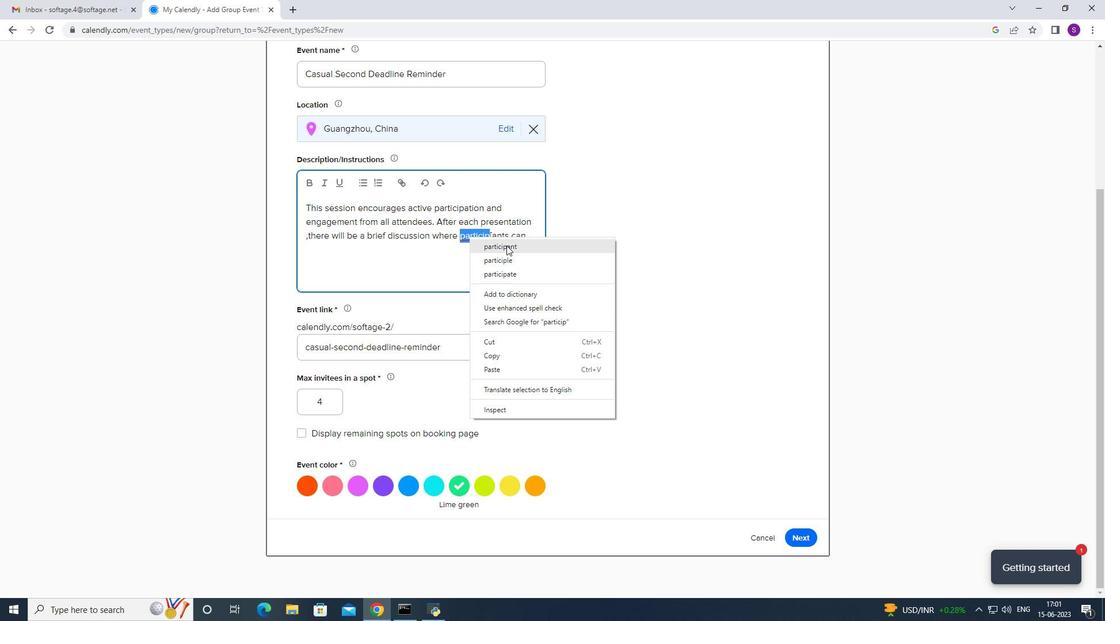 
Action: Mouse pressed left at (507, 246)
Screenshot: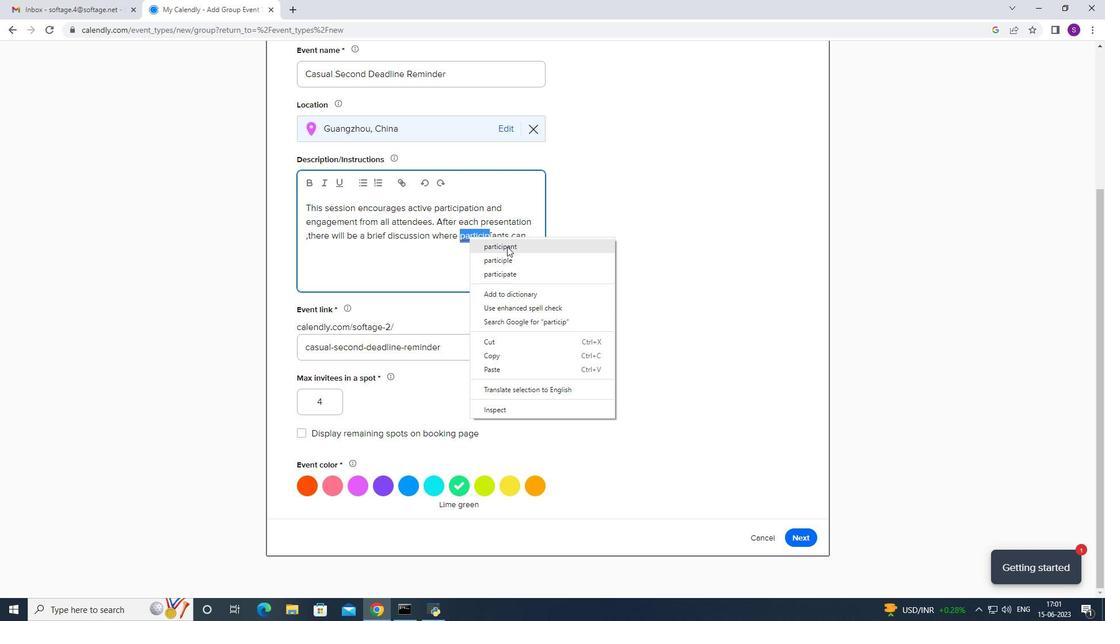 
Action: Mouse moved to (532, 237)
Screenshot: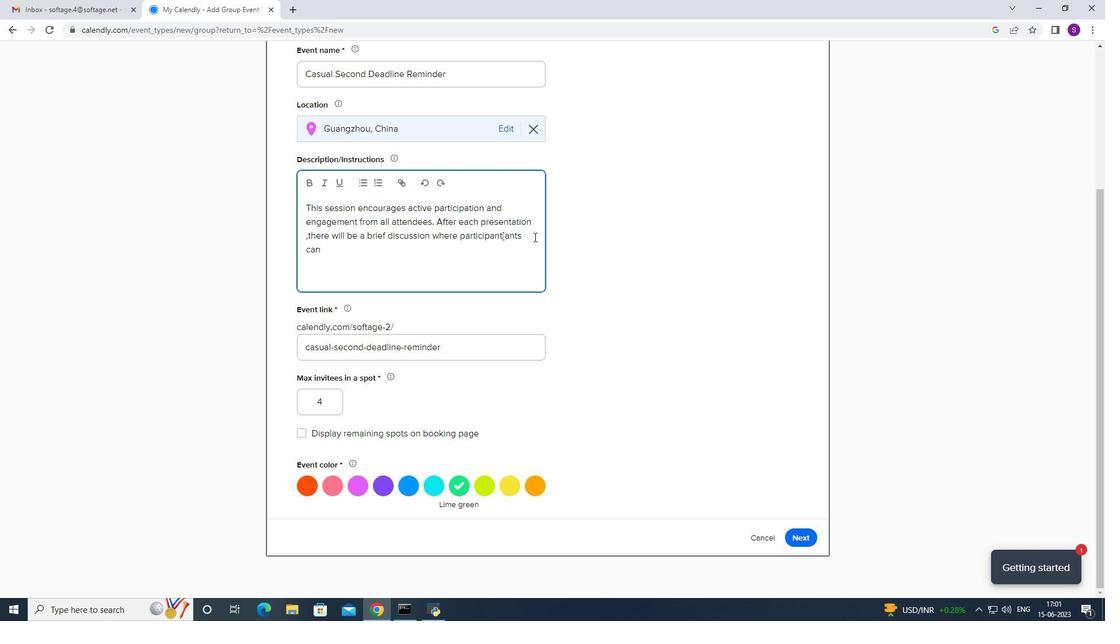 
Action: Mouse pressed left at (532, 237)
Screenshot: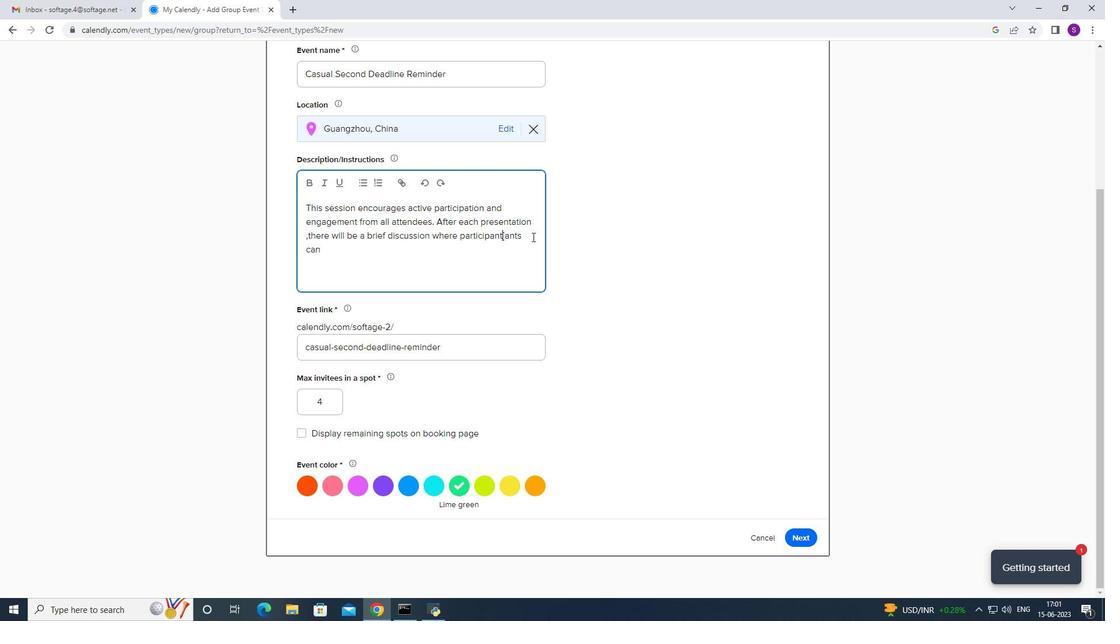 
Action: Mouse moved to (501, 241)
Screenshot: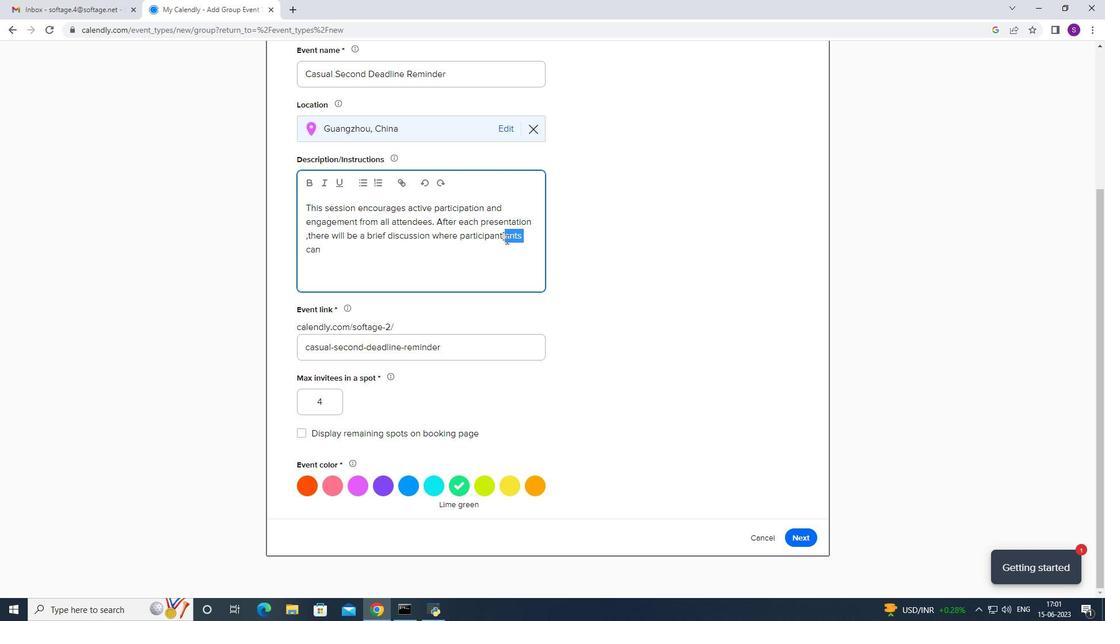 
Action: Key pressed <Key.backspace><Key.backspace>ts<Key.space>
Screenshot: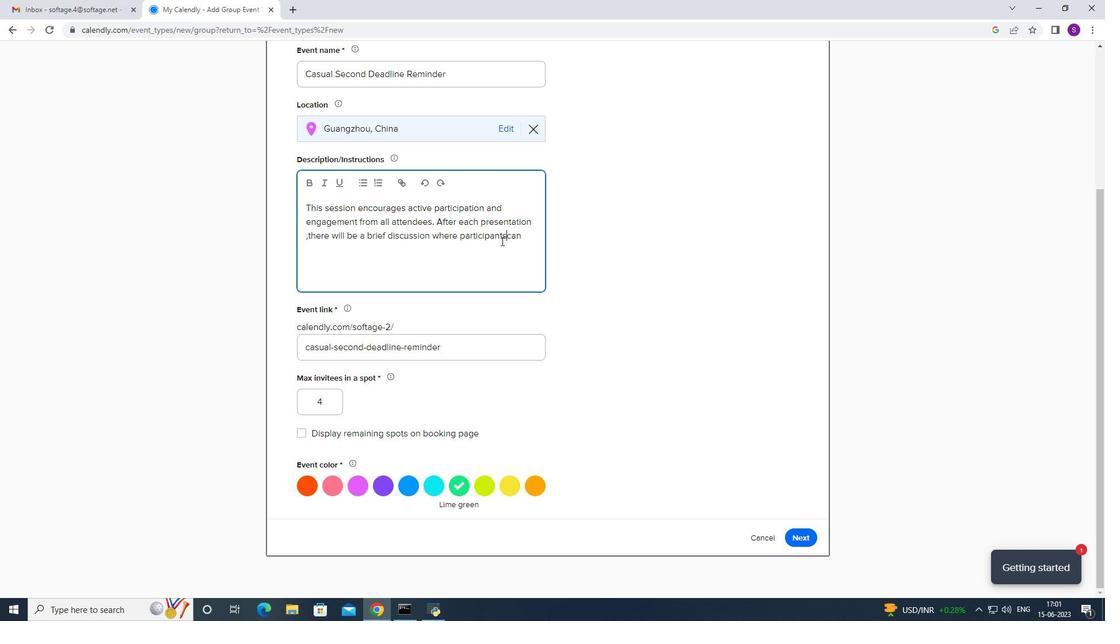 
Action: Mouse moved to (522, 233)
Screenshot: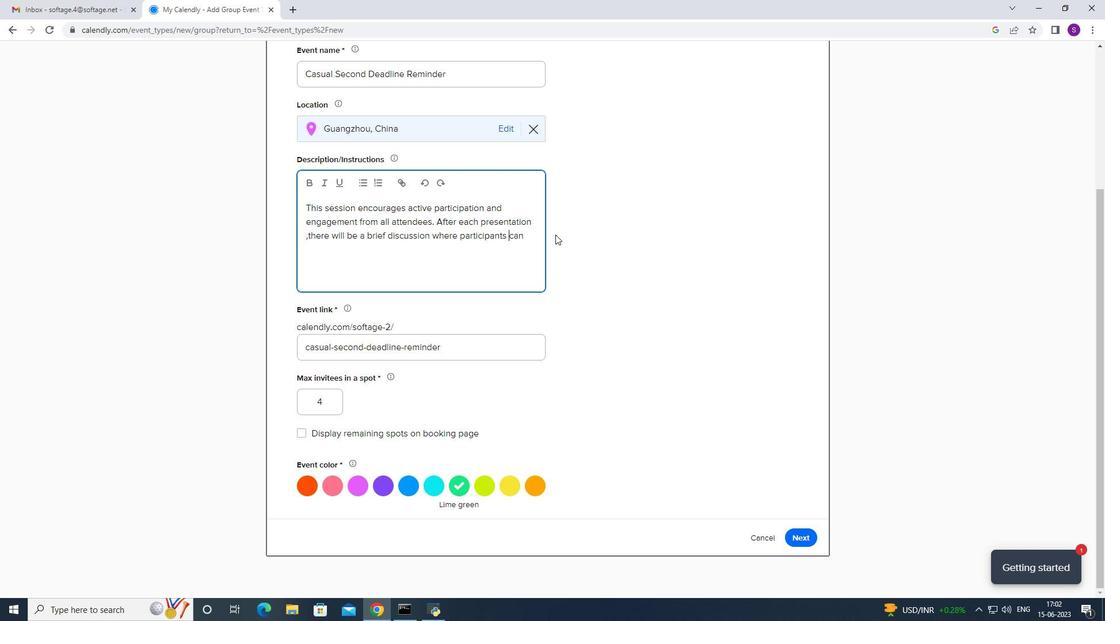 
Action: Mouse pressed left at (522, 233)
Screenshot: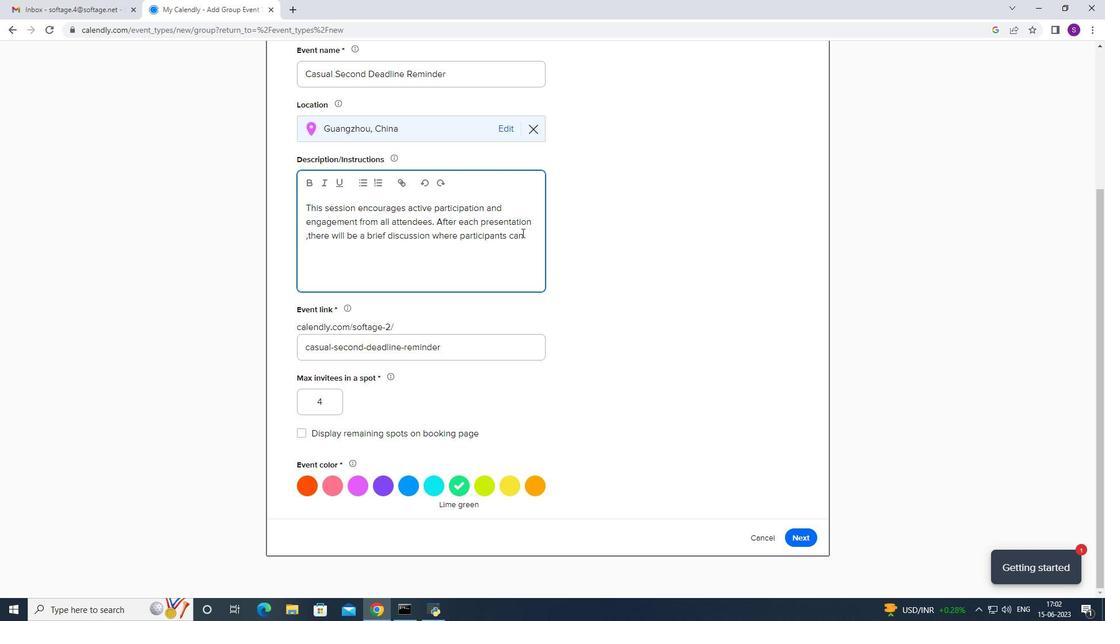 
Action: Mouse moved to (539, 244)
Screenshot: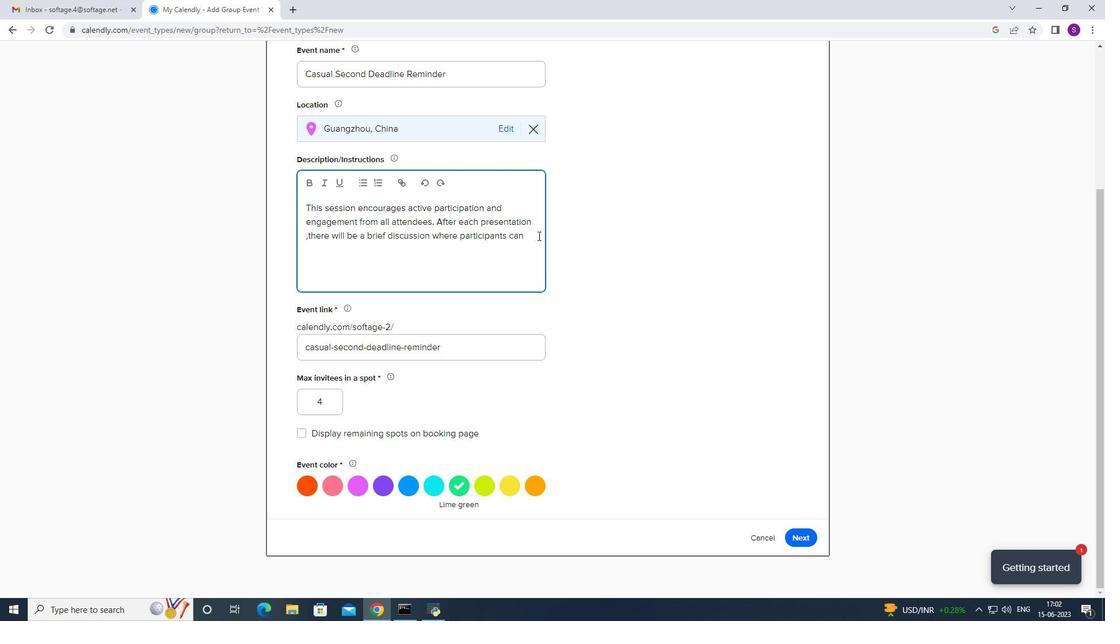 
Action: Key pressed <Key.space>share<Key.space>their<Key.space>observations,m<Key.backspace><Key.space>askj=k<Key.backspace><Key.backspace><Key.backspace><Key.space>questions,<Key.space>and<Key.space>exchange<Key.space>tips.<Key.space><Key.caps_lock>T<Key.caps_lock>he<Key.space>collaboratoive<Key.space><Key.backspace><Key.backspace><Key.backspace><Key.backspace><Key.backspace>ive<Key.space>environment<Key.space>allows<Key.space>for<Key.space>va<Key.space>rich<Key.space>learning<Key.space>experience<Key.space>as<Key.space>participants<Key.space>can<Key.space>lern<Key.space>from<Key.space>one<Key.space>anothers<Key.space>chale<Key.backspace>lenges<Key.space>and<Key.space>stengths.
Screenshot: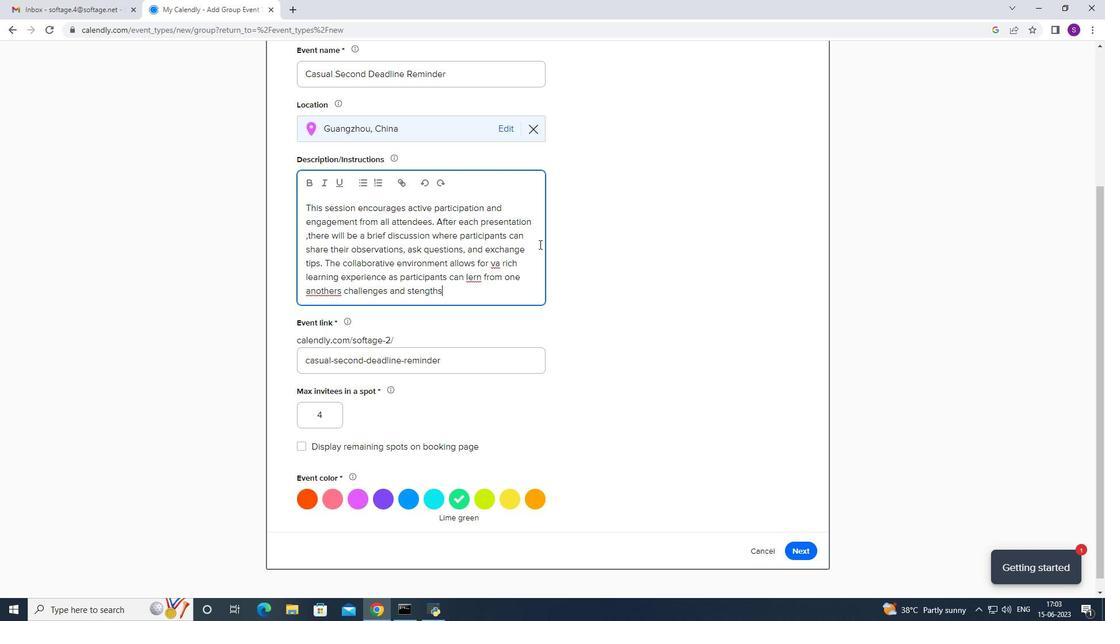 
Action: Mouse moved to (472, 277)
Screenshot: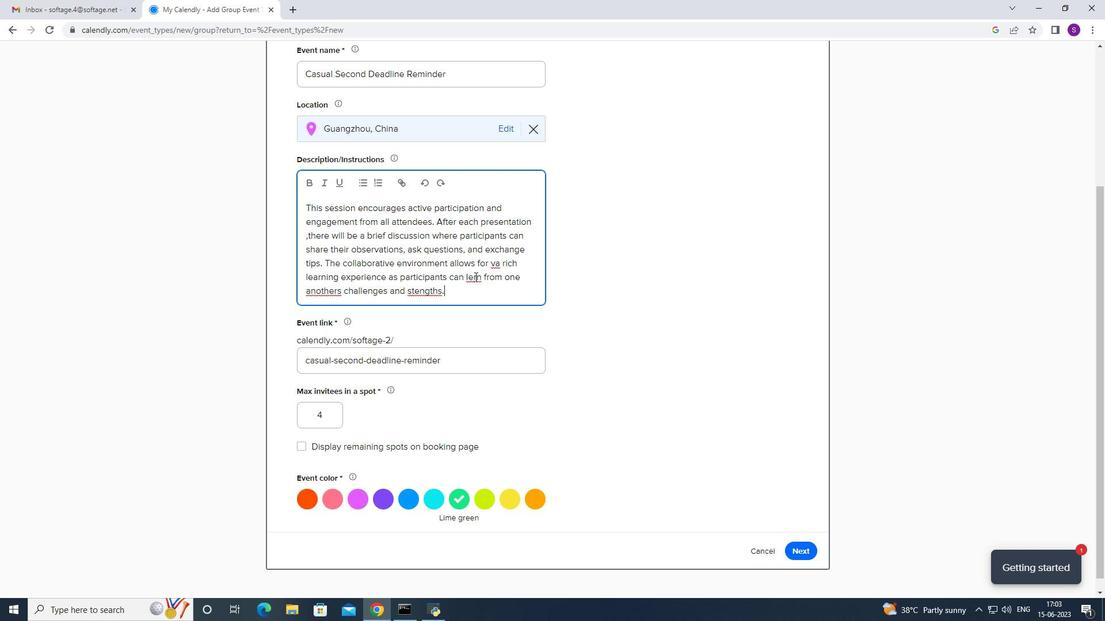 
Action: Mouse pressed left at (472, 277)
Screenshot: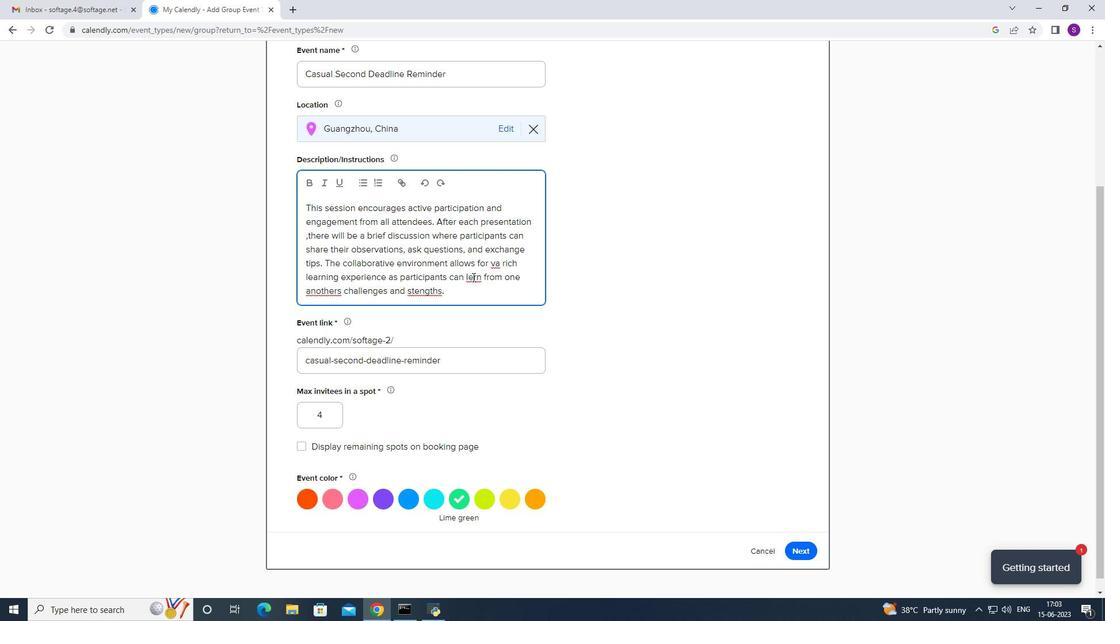 
Action: Key pressed a
Screenshot: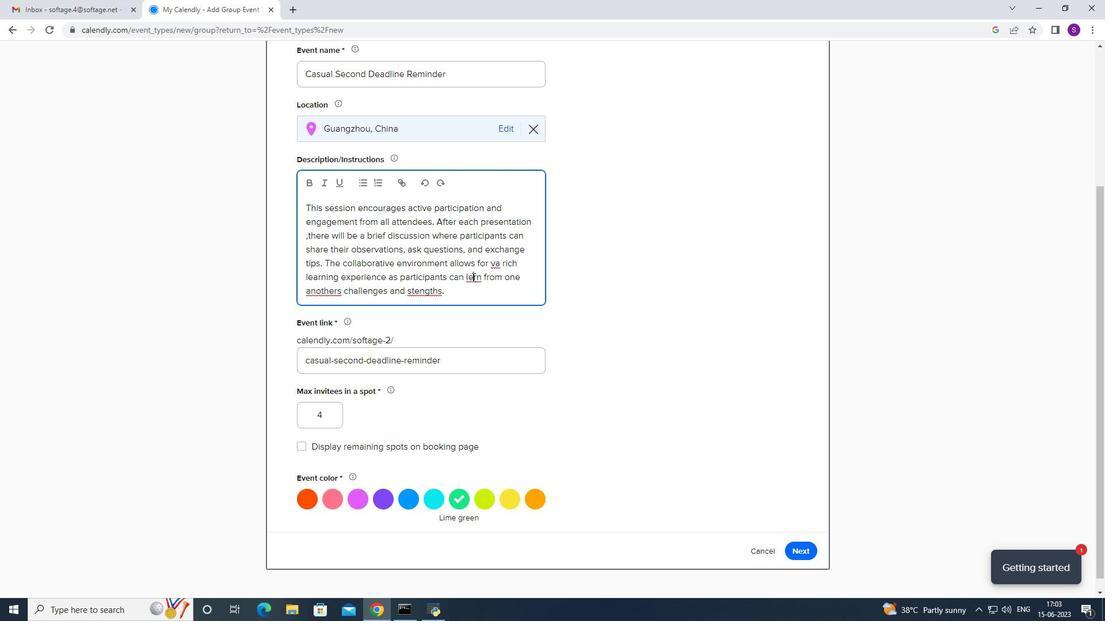 
Action: Mouse moved to (496, 262)
Screenshot: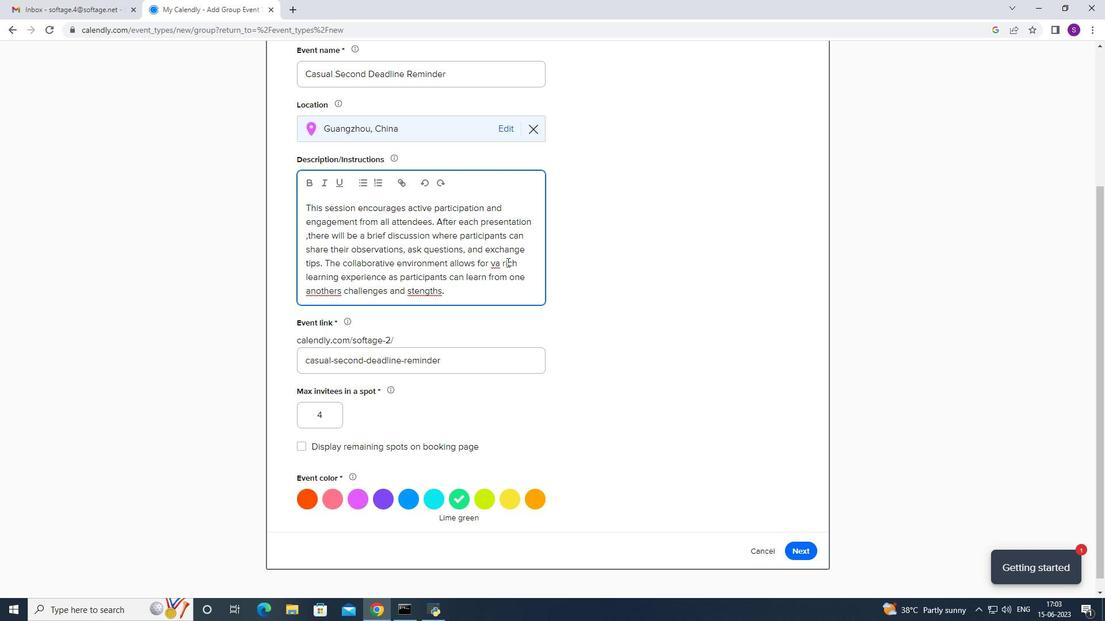 
Action: Mouse pressed left at (496, 262)
Screenshot: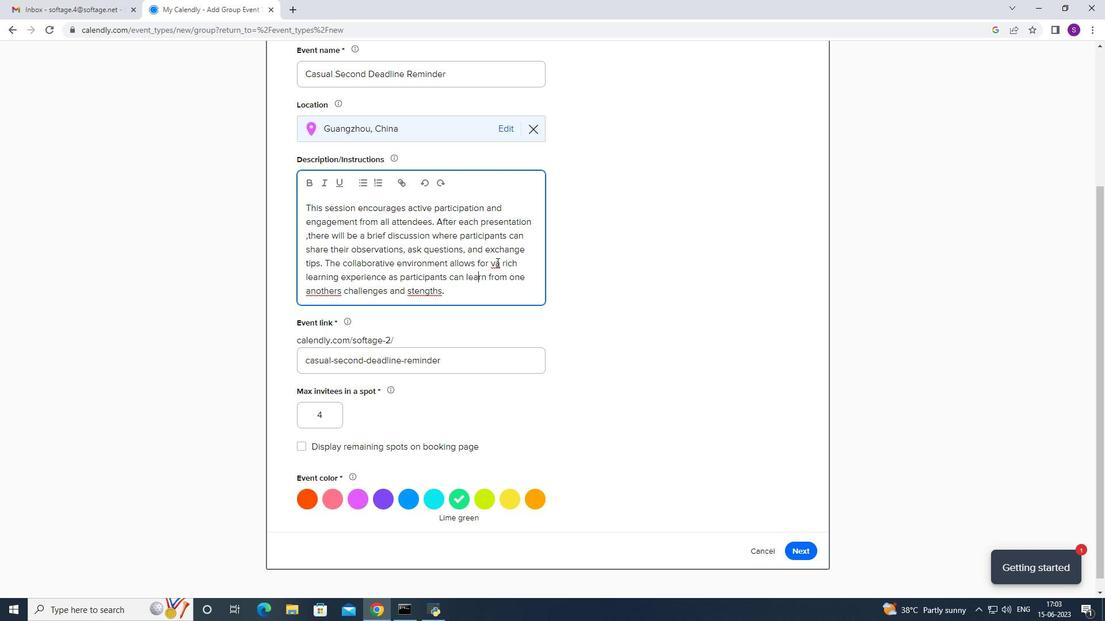 
Action: Key pressed <Key.backspace>
Screenshot: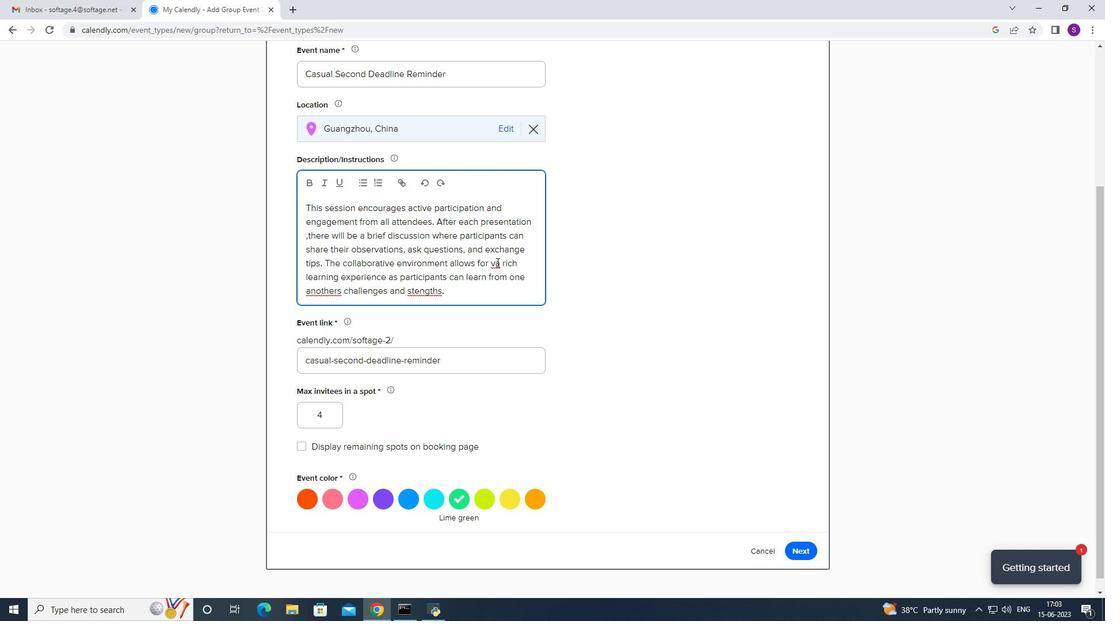 
Action: Mouse moved to (340, 290)
Screenshot: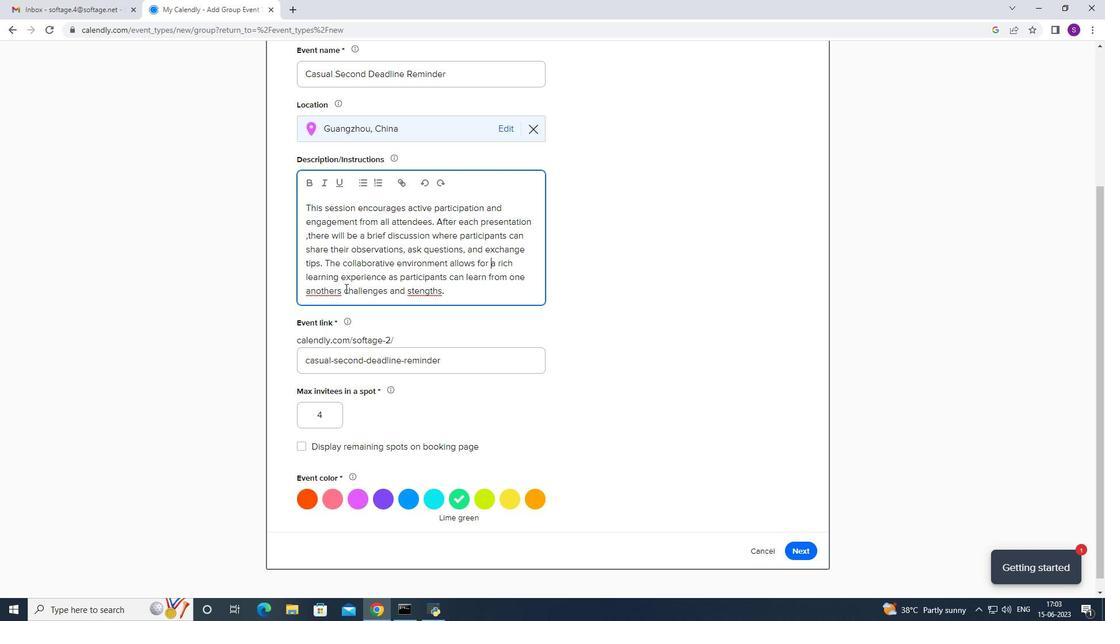 
Action: Mouse pressed left at (340, 290)
Screenshot: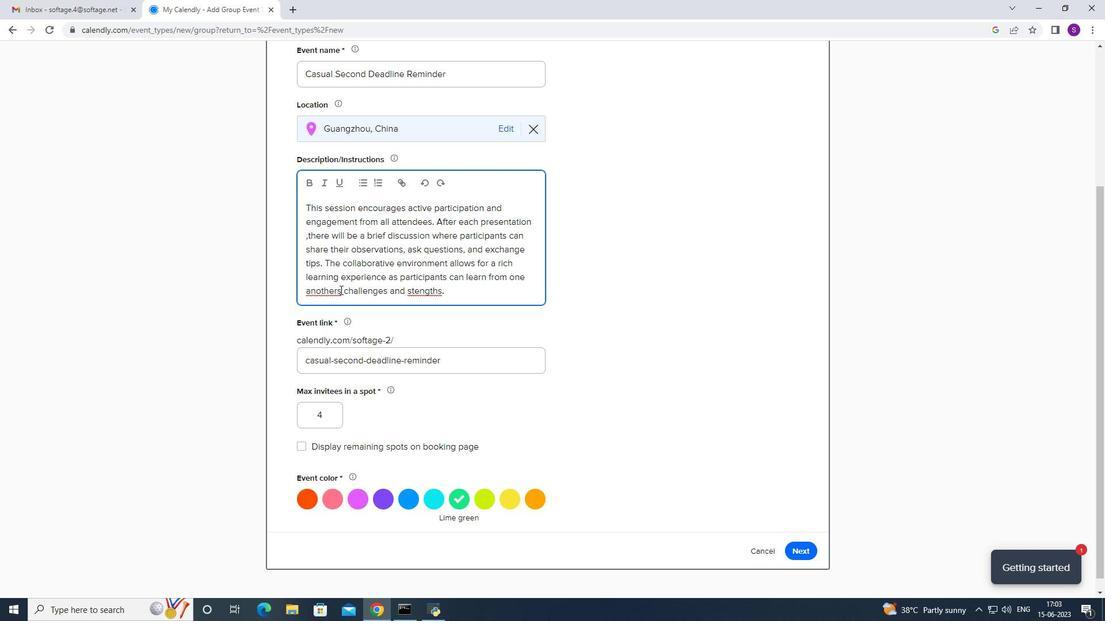 
Action: Mouse pressed right at (340, 290)
Screenshot: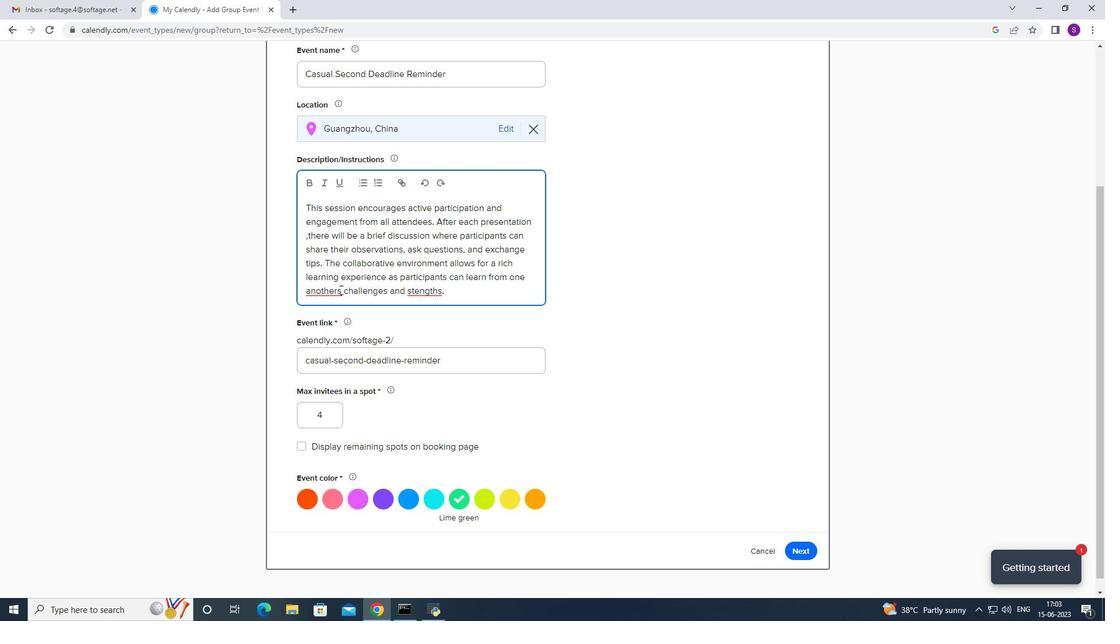 
Action: Mouse moved to (332, 294)
Screenshot: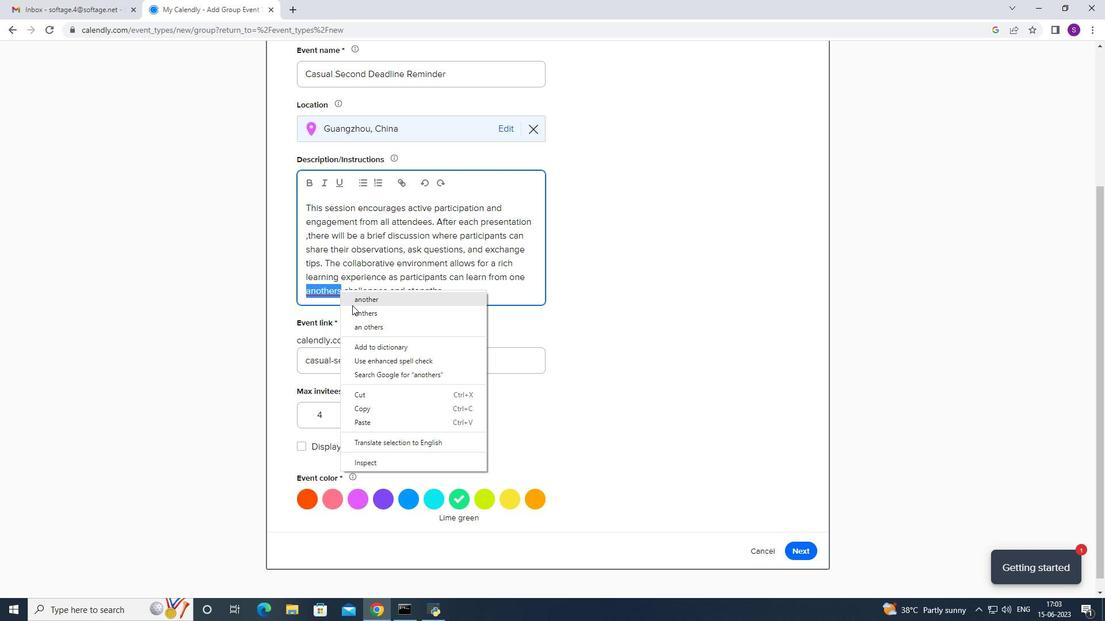 
Action: Mouse pressed left at (332, 294)
Screenshot: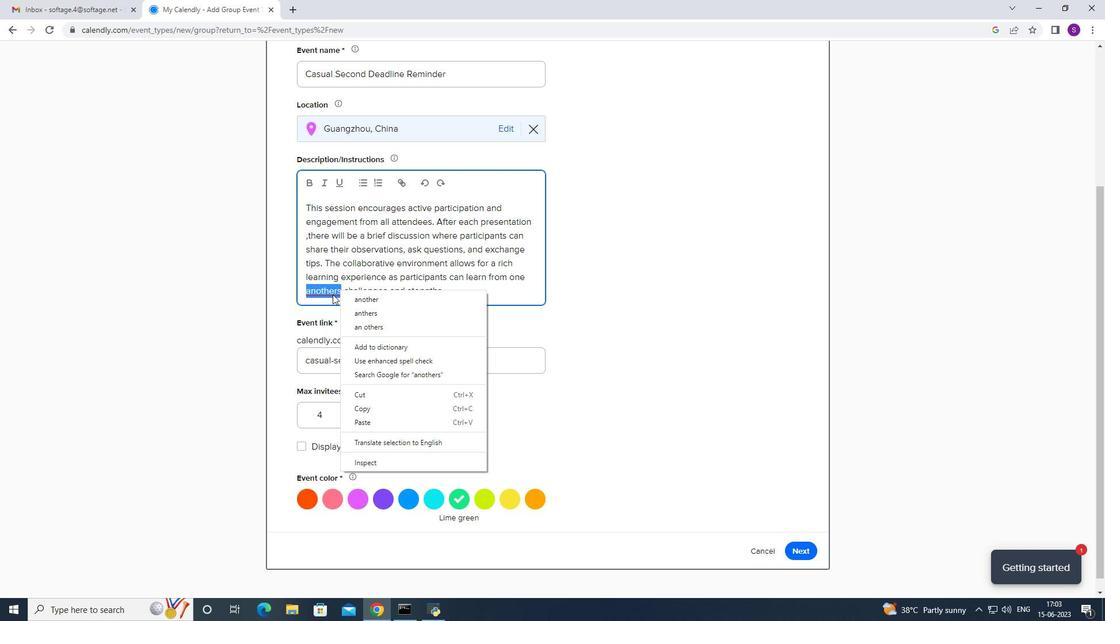 
Action: Mouse moved to (329, 289)
Screenshot: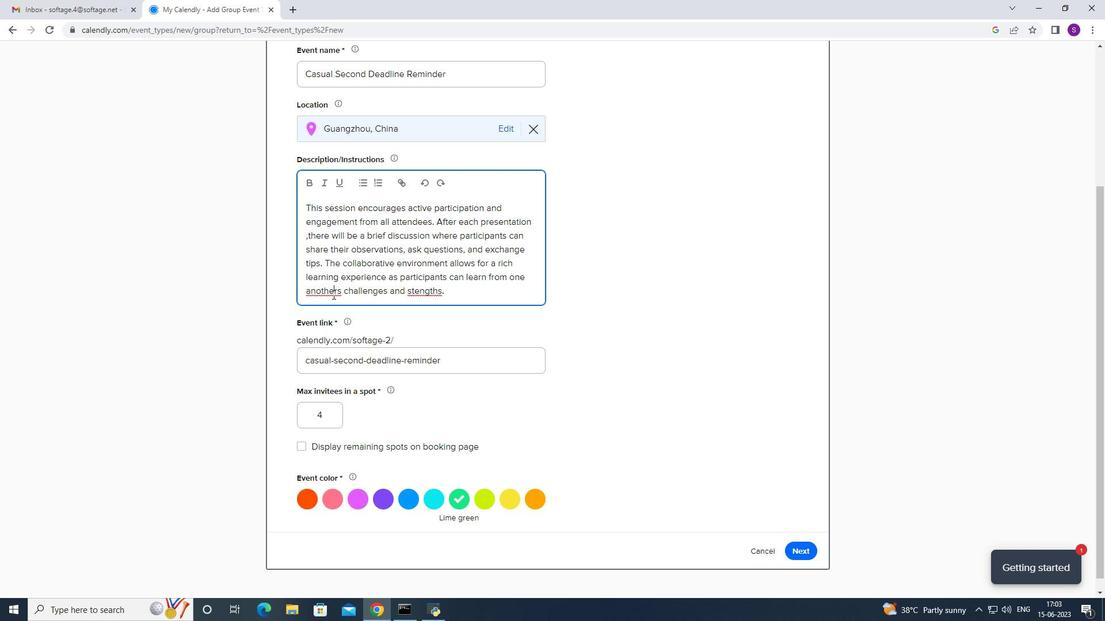 
Action: Mouse pressed left at (329, 289)
Screenshot: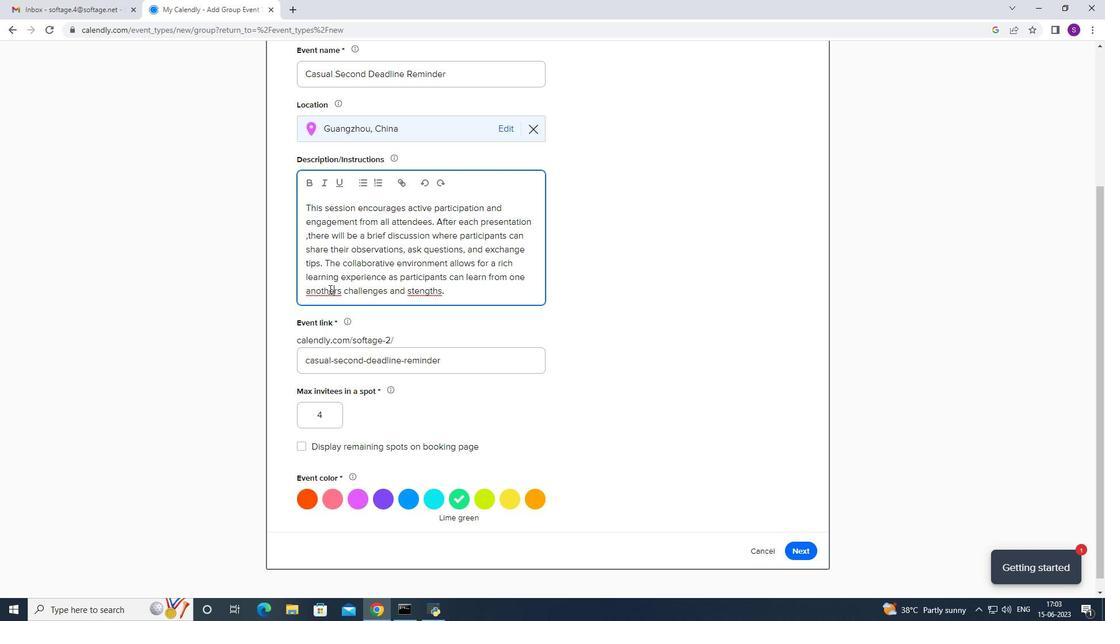 
Action: Mouse pressed right at (329, 289)
Screenshot: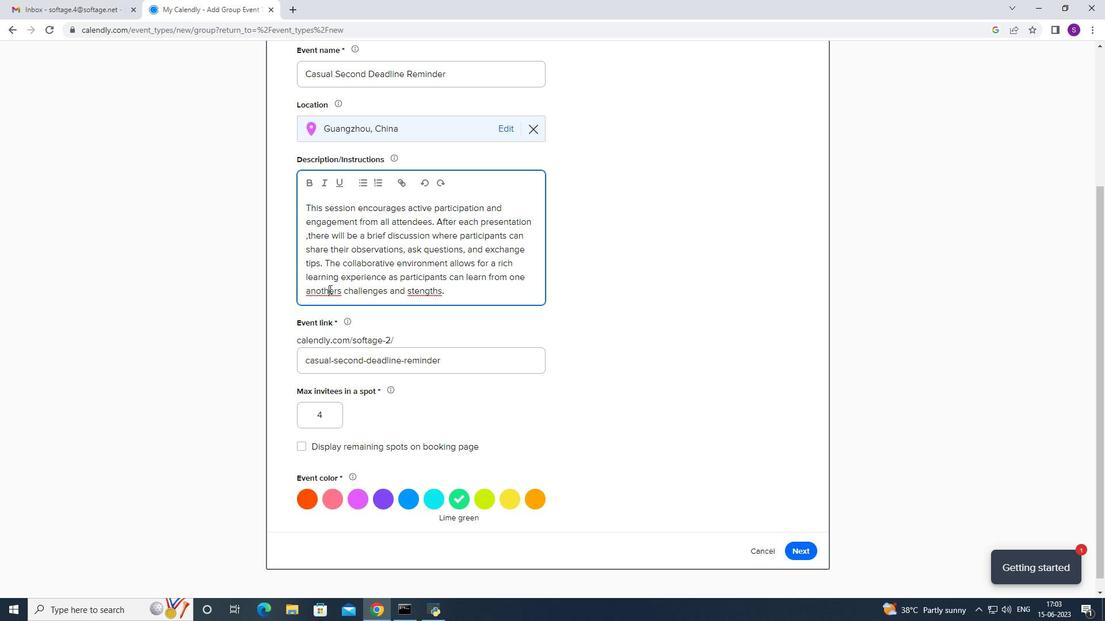 
Action: Mouse moved to (350, 275)
Screenshot: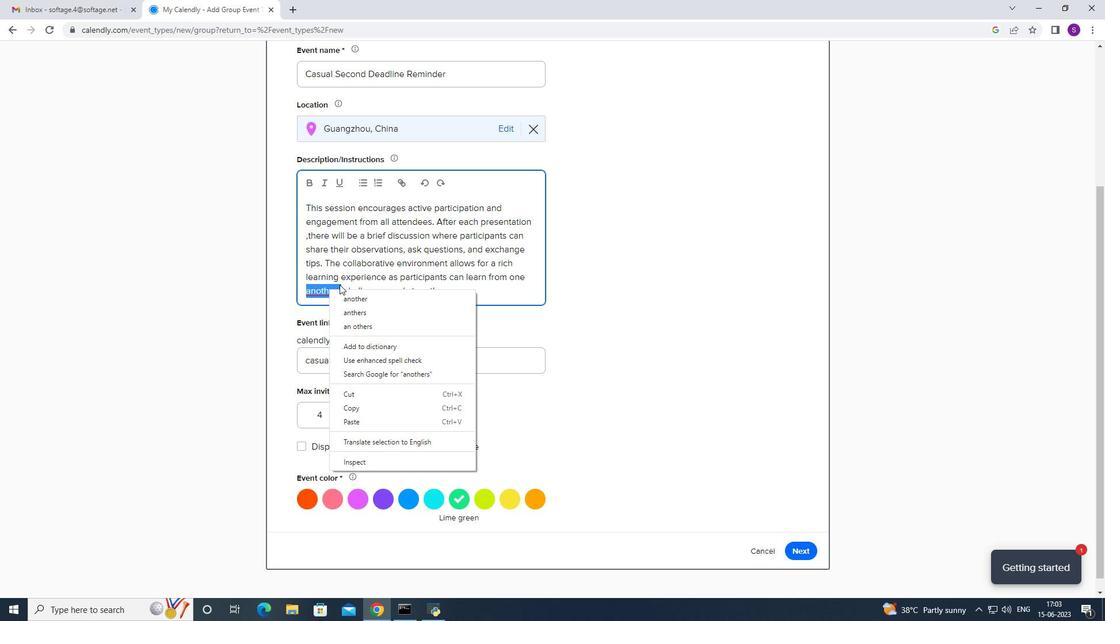 
Action: Mouse pressed left at (350, 275)
Screenshot: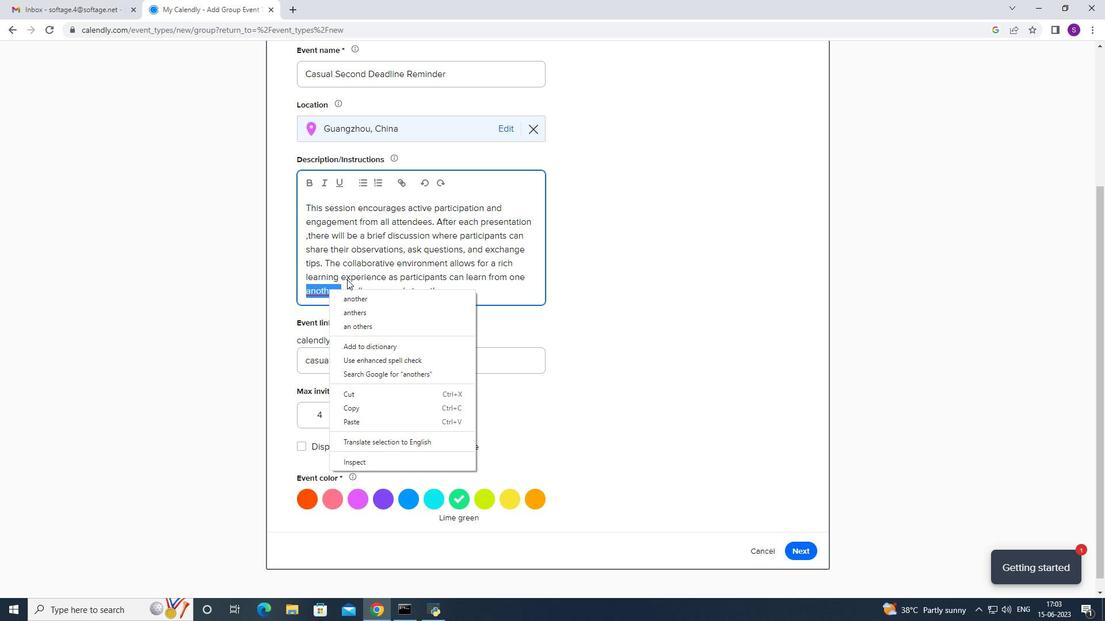 
Action: Mouse moved to (421, 292)
Screenshot: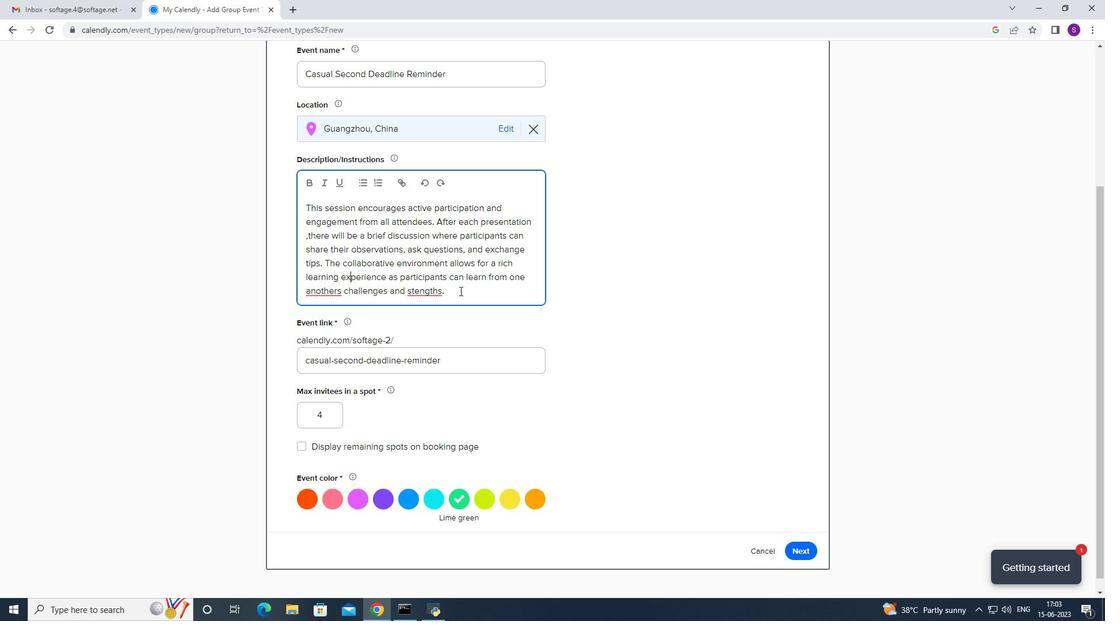 
Action: Mouse pressed left at (421, 292)
Screenshot: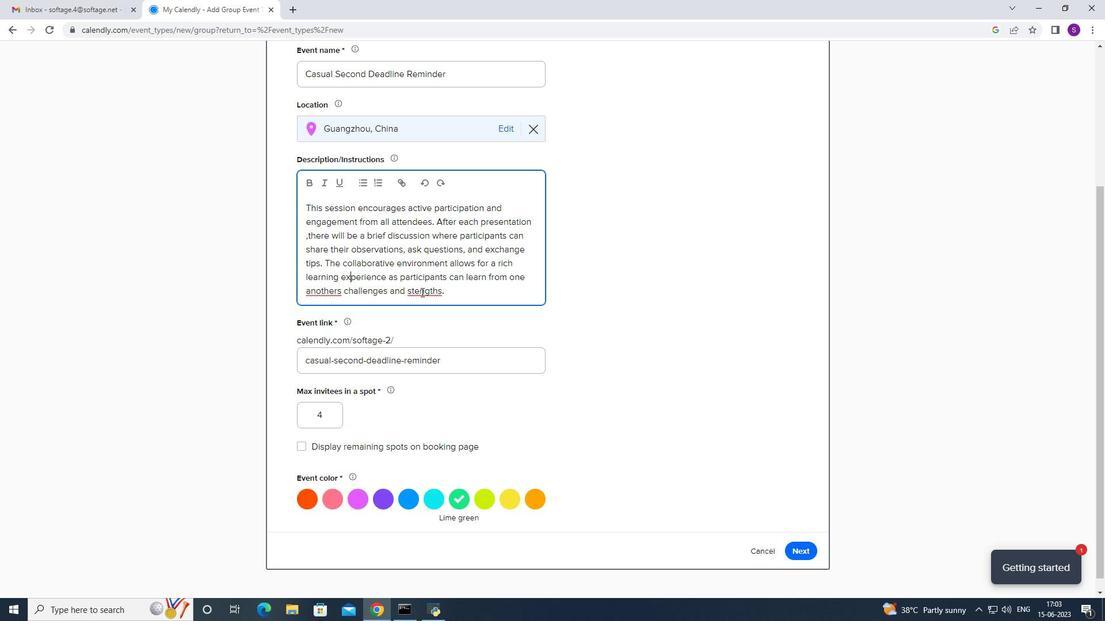 
Action: Mouse pressed right at (421, 292)
Screenshot: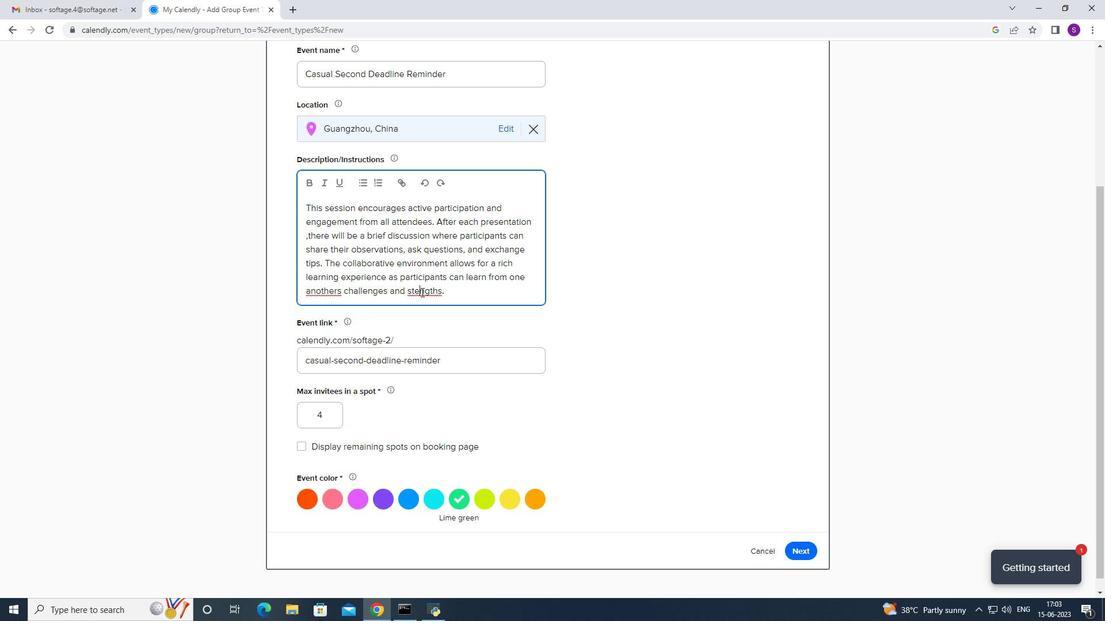 
Action: Mouse moved to (423, 294)
Screenshot: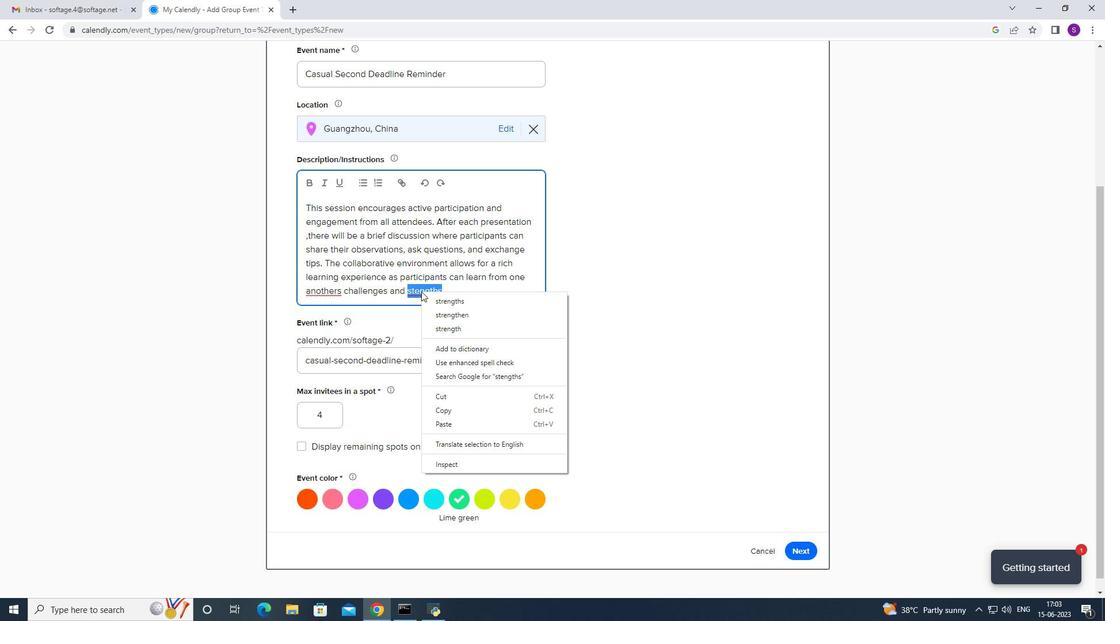 
Action: Mouse pressed left at (423, 294)
Screenshot: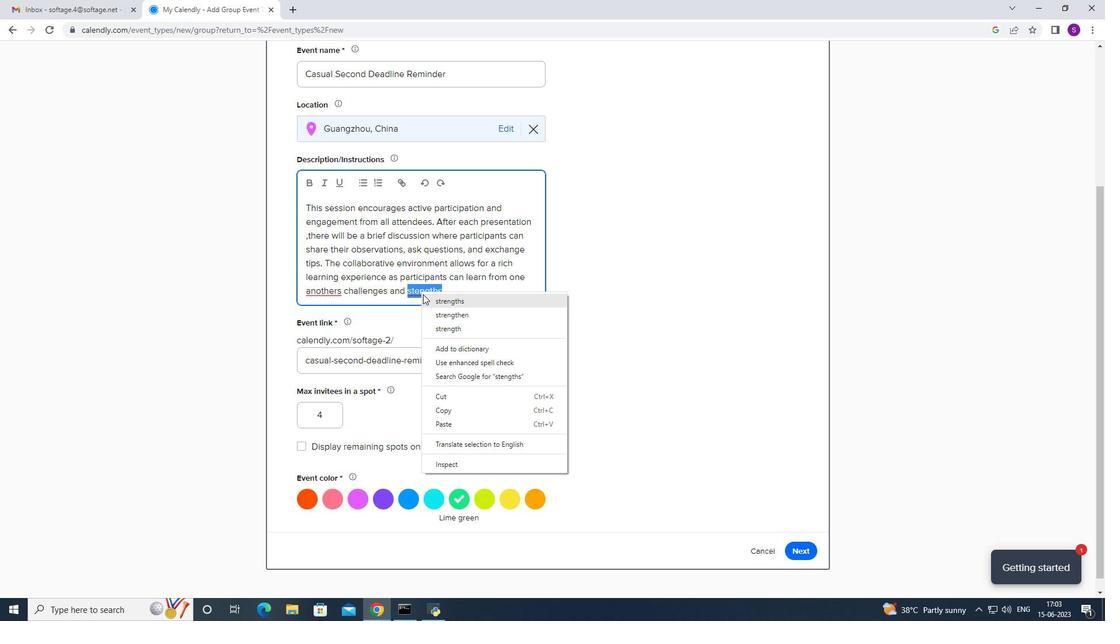 
Action: Mouse moved to (455, 286)
Screenshot: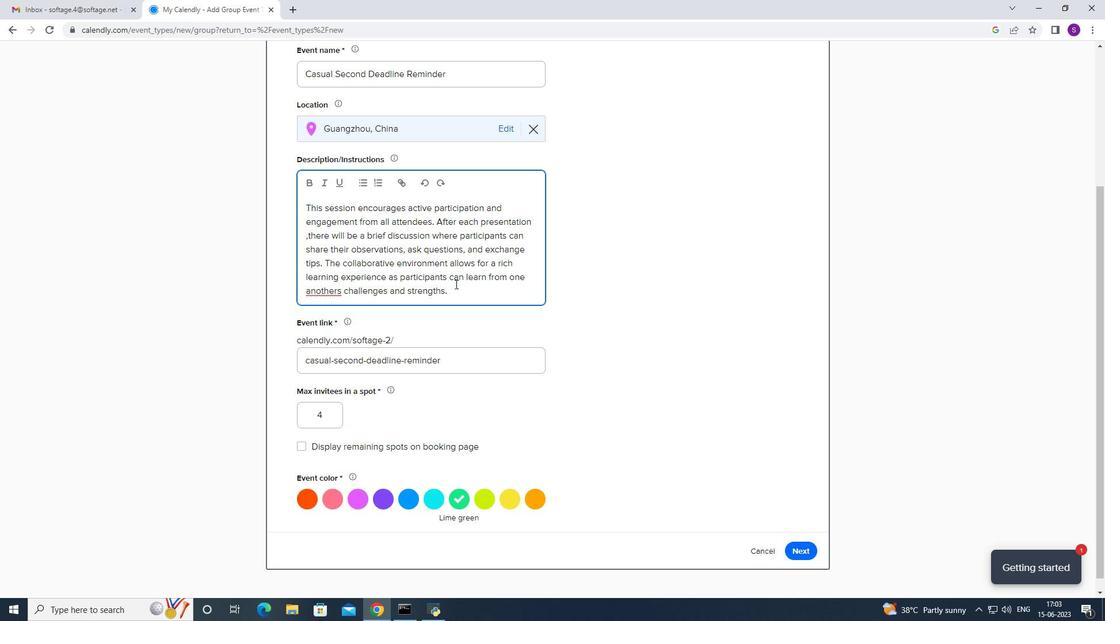 
Action: Mouse pressed left at (455, 286)
Screenshot: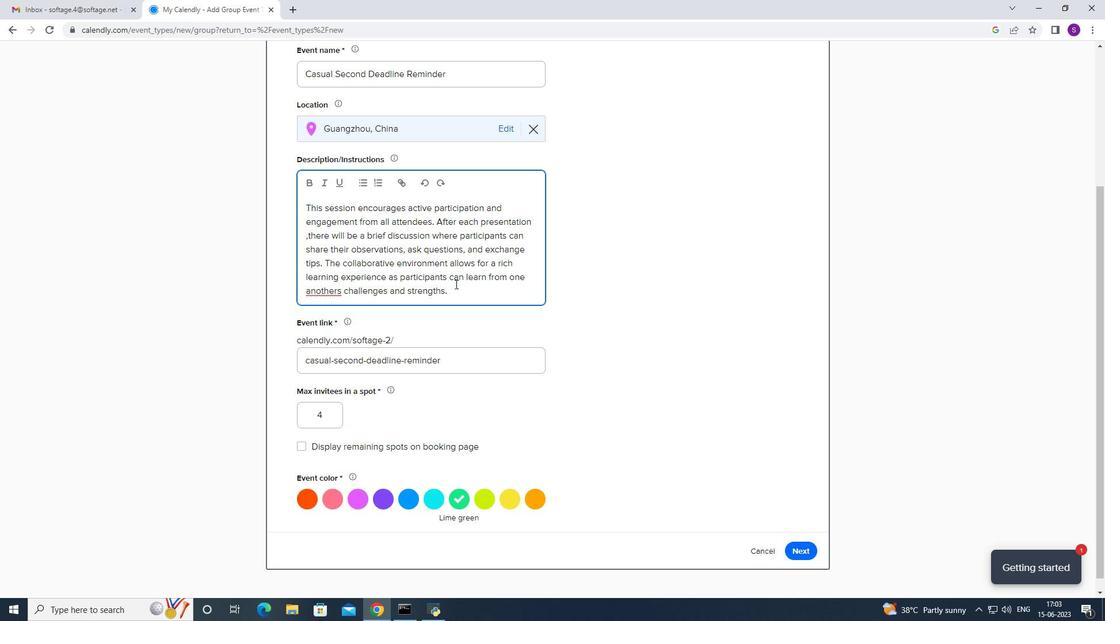 
Action: Mouse moved to (327, 183)
Screenshot: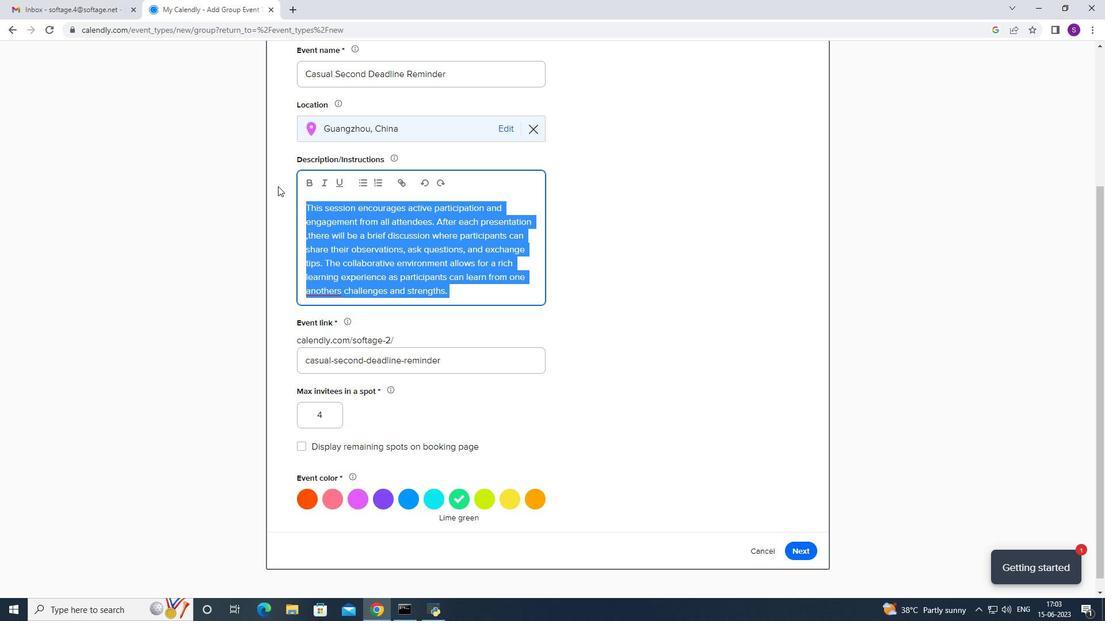 
Action: Mouse pressed left at (327, 183)
Screenshot: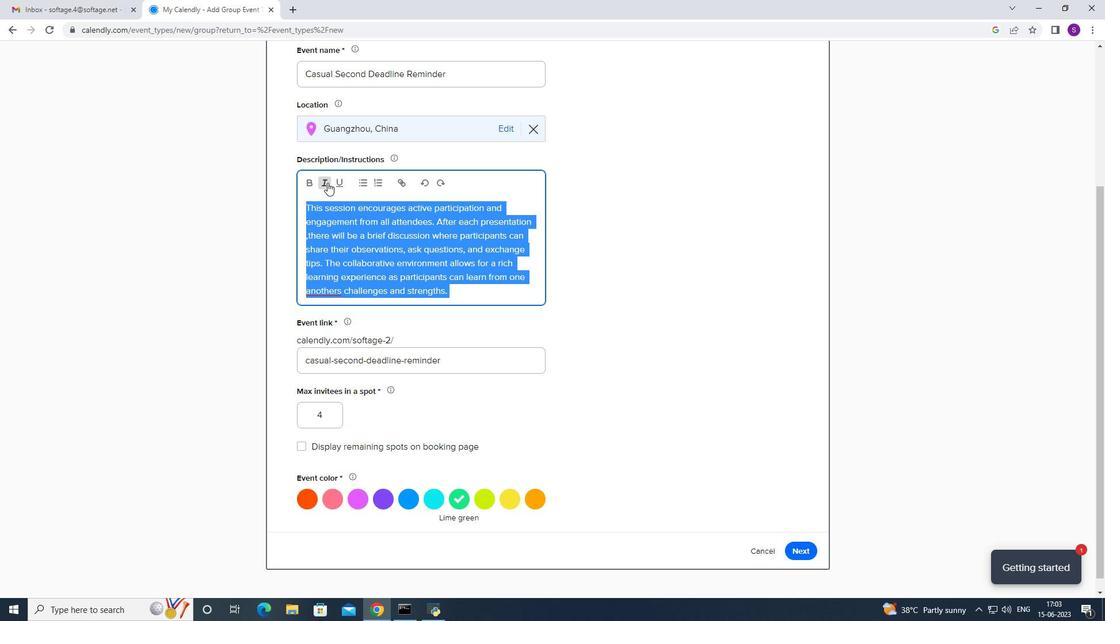 
Action: Mouse moved to (338, 223)
Screenshot: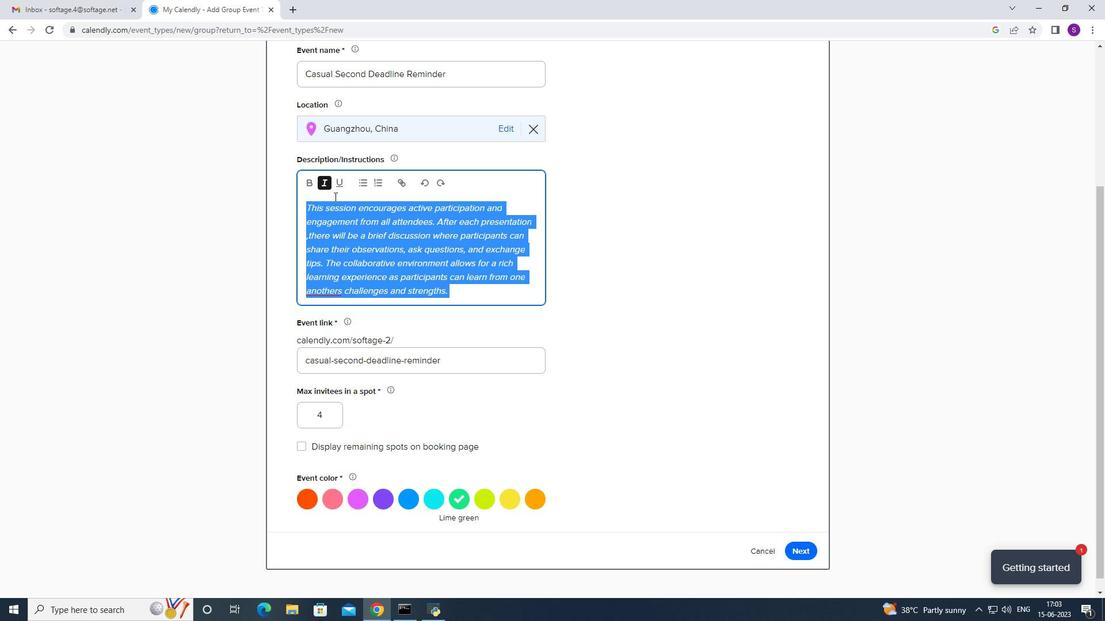 
Action: Mouse pressed left at (338, 223)
Screenshot: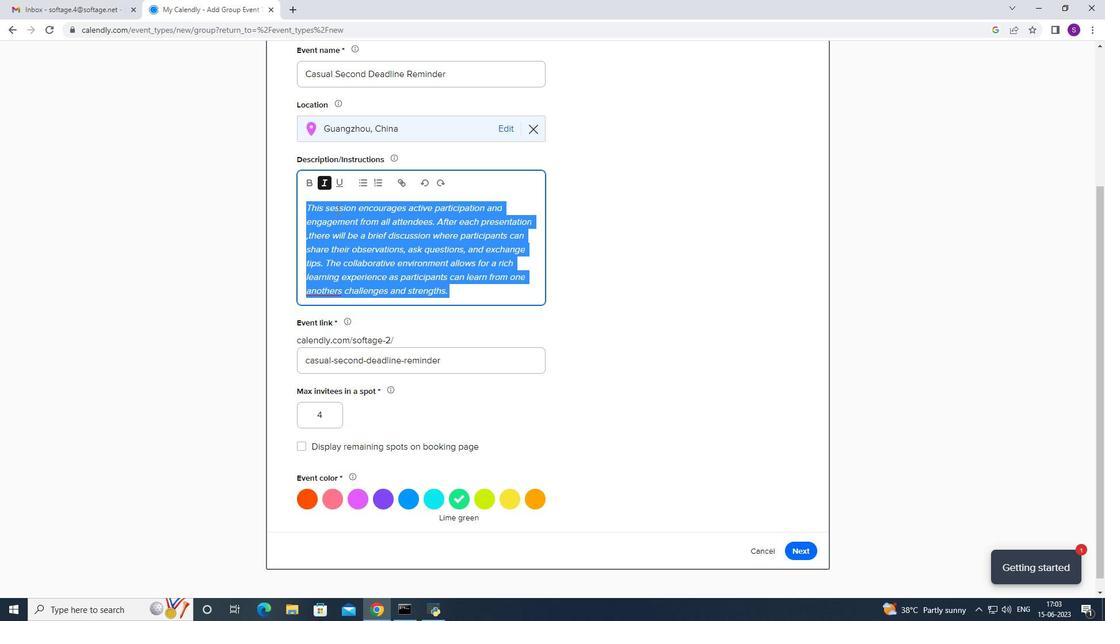 
Action: Mouse moved to (793, 545)
Screenshot: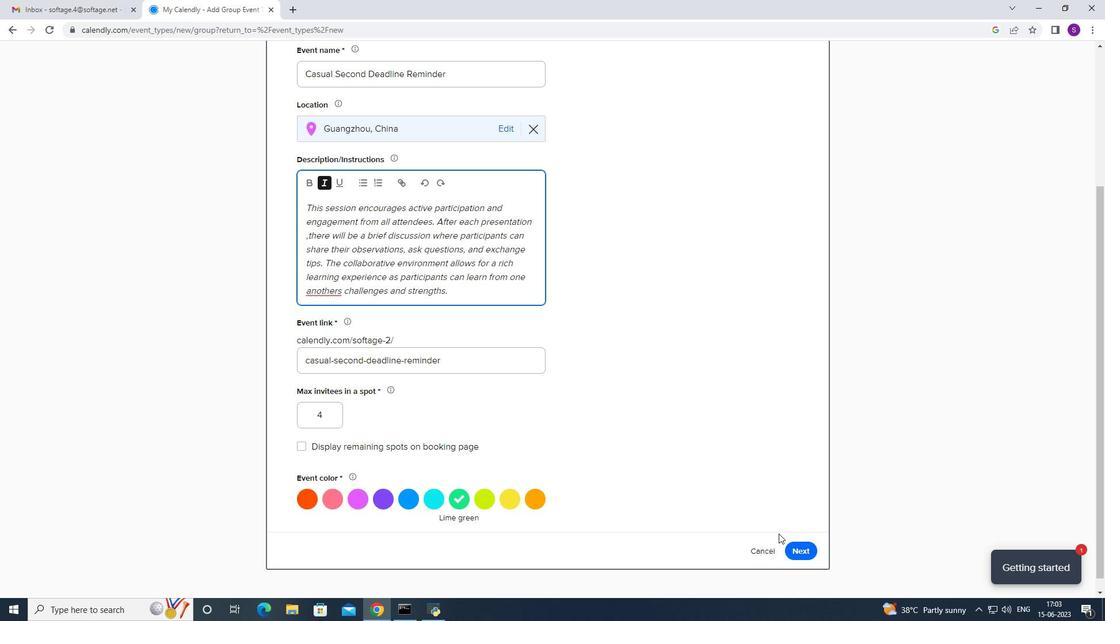 
Action: Mouse pressed left at (793, 545)
Screenshot: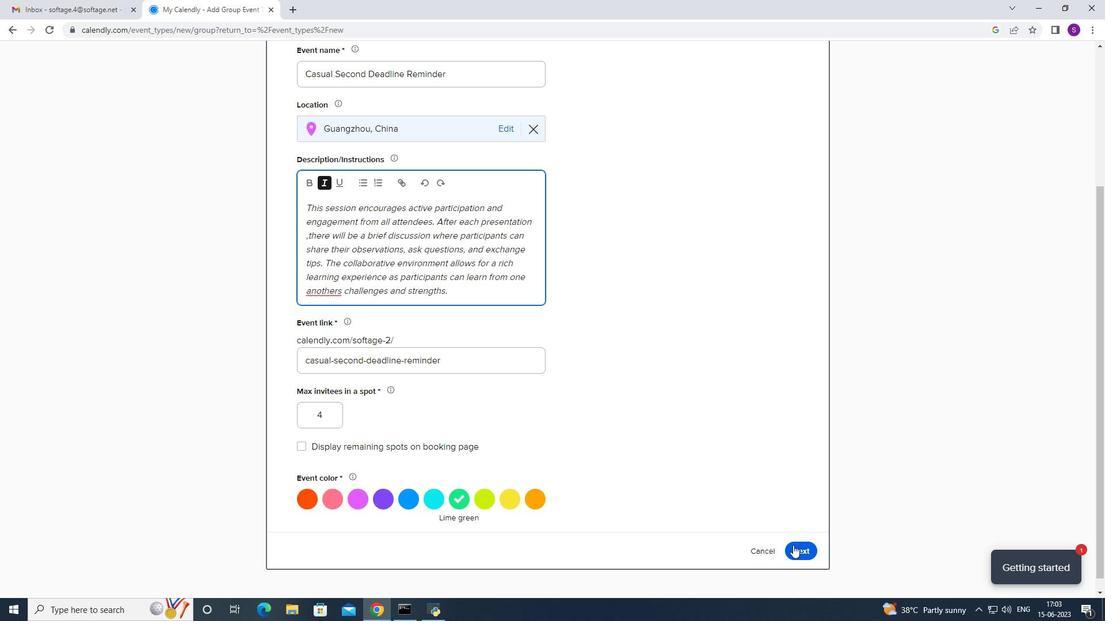 
Action: Mouse moved to (371, 180)
Screenshot: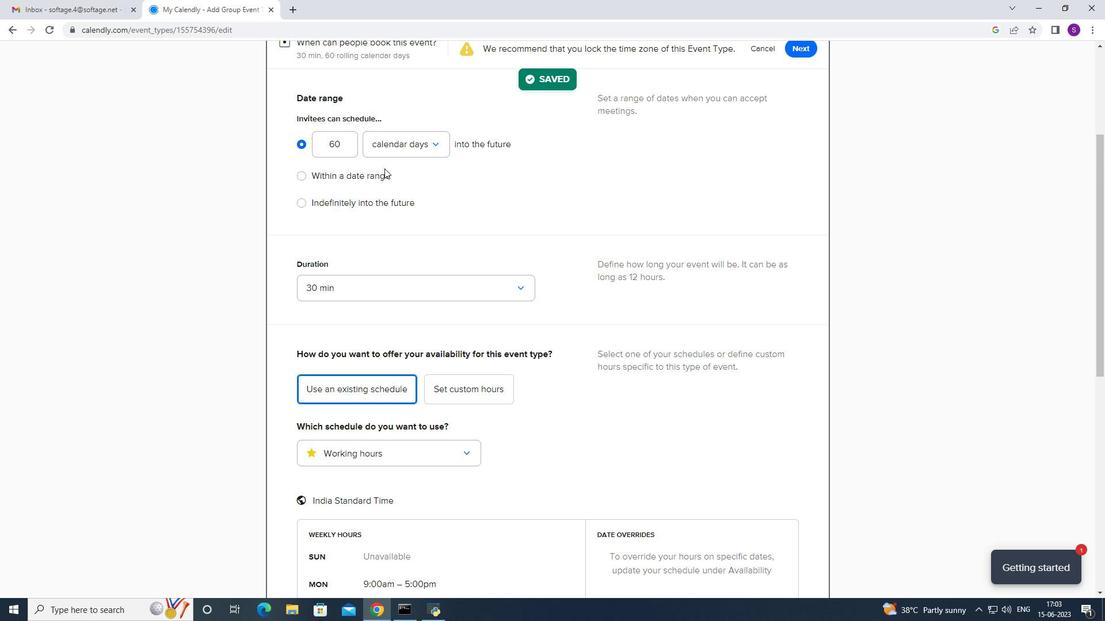 
Action: Mouse pressed left at (371, 180)
Screenshot: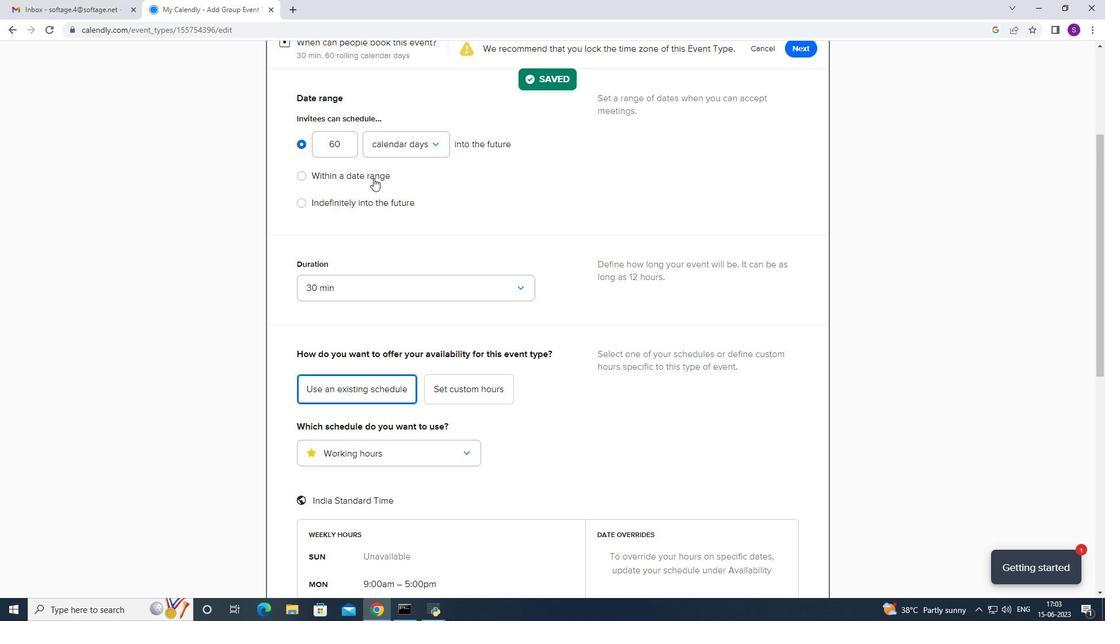 
Action: Mouse moved to (411, 172)
Screenshot: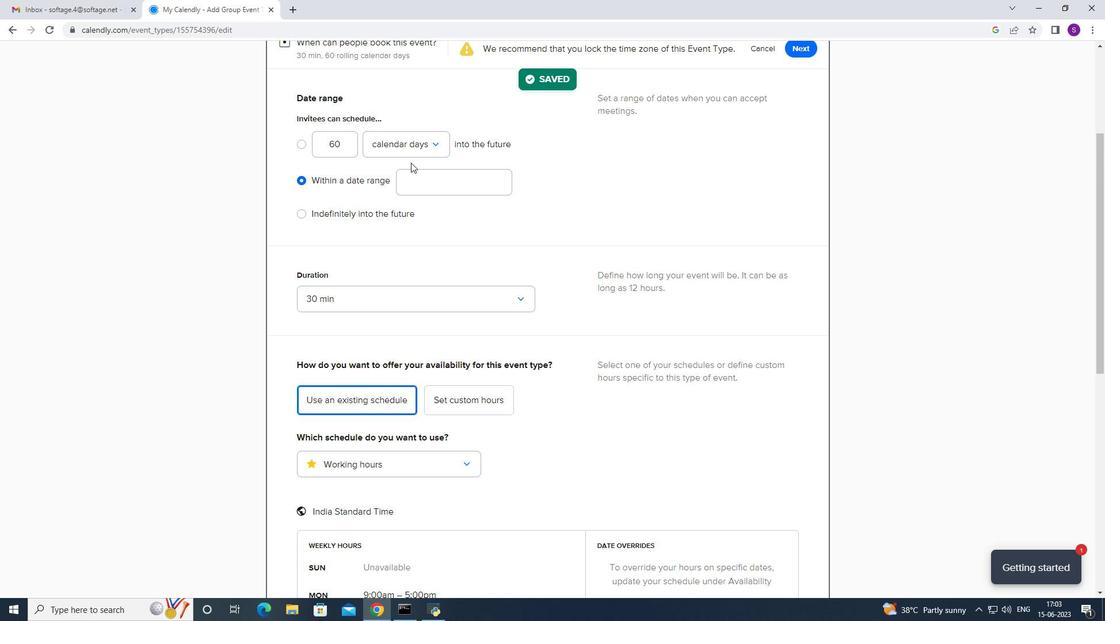 
Action: Mouse pressed left at (411, 172)
Screenshot: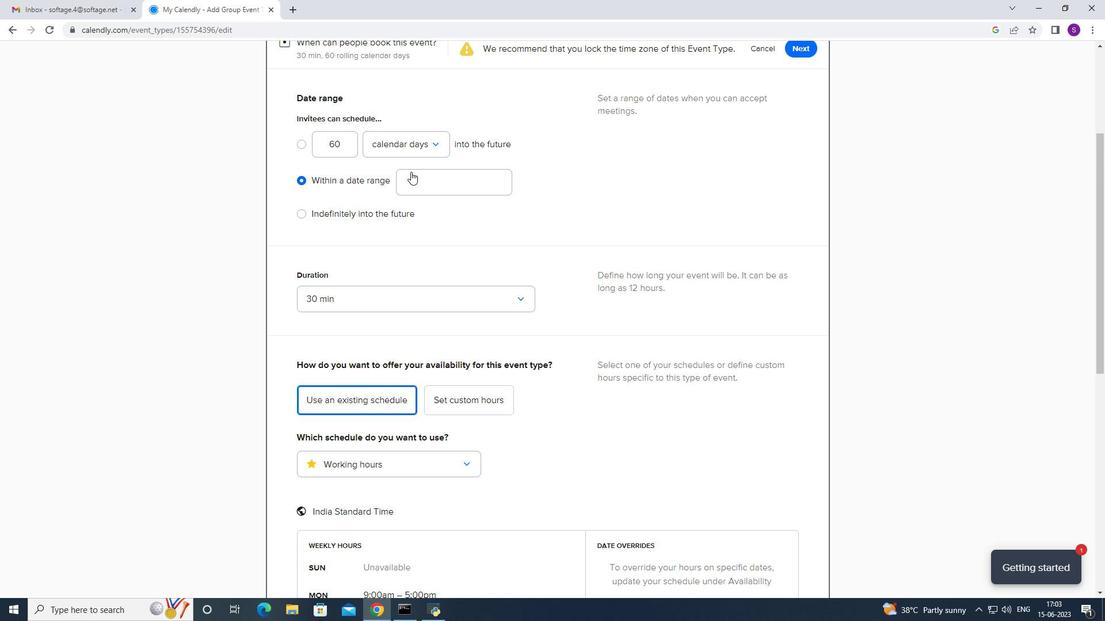 
Action: Mouse moved to (479, 222)
Screenshot: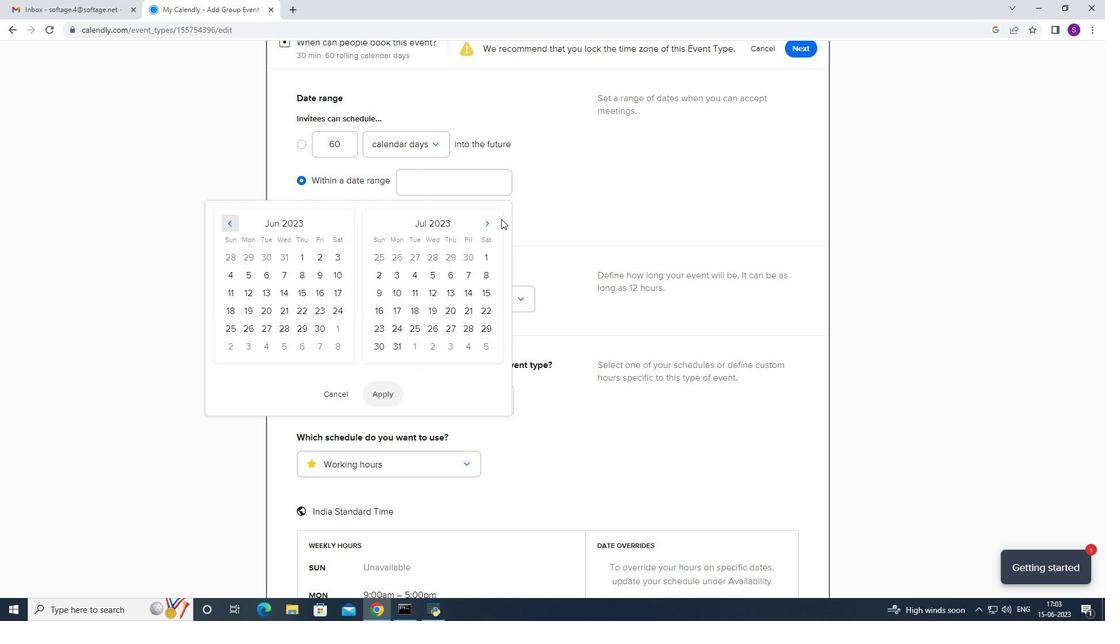 
Action: Mouse pressed left at (479, 222)
Screenshot: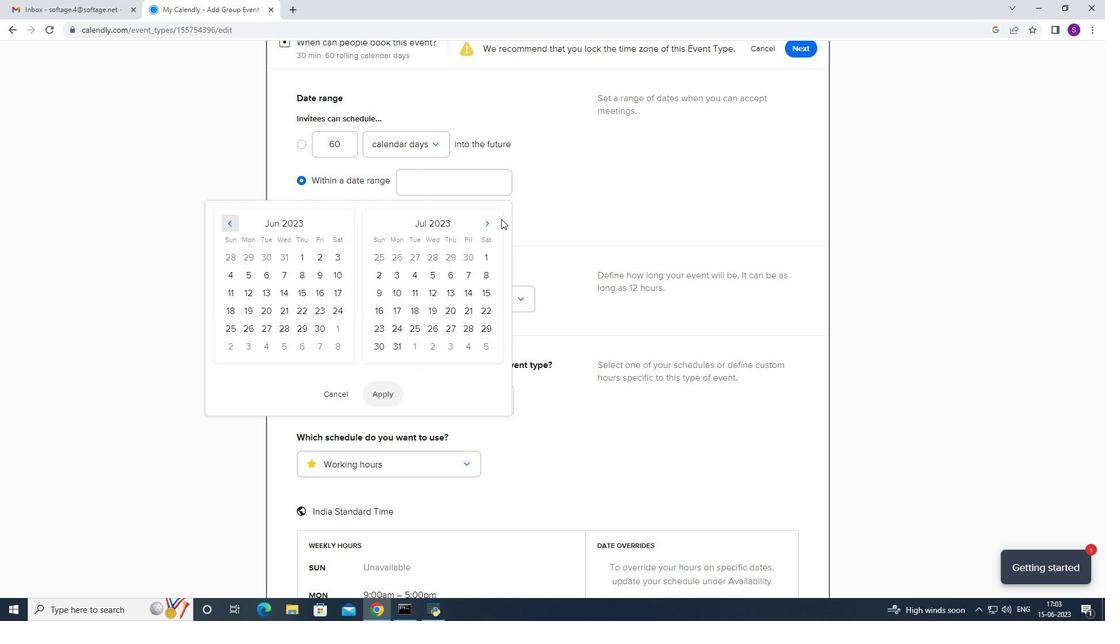 
Action: Mouse pressed left at (479, 222)
Screenshot: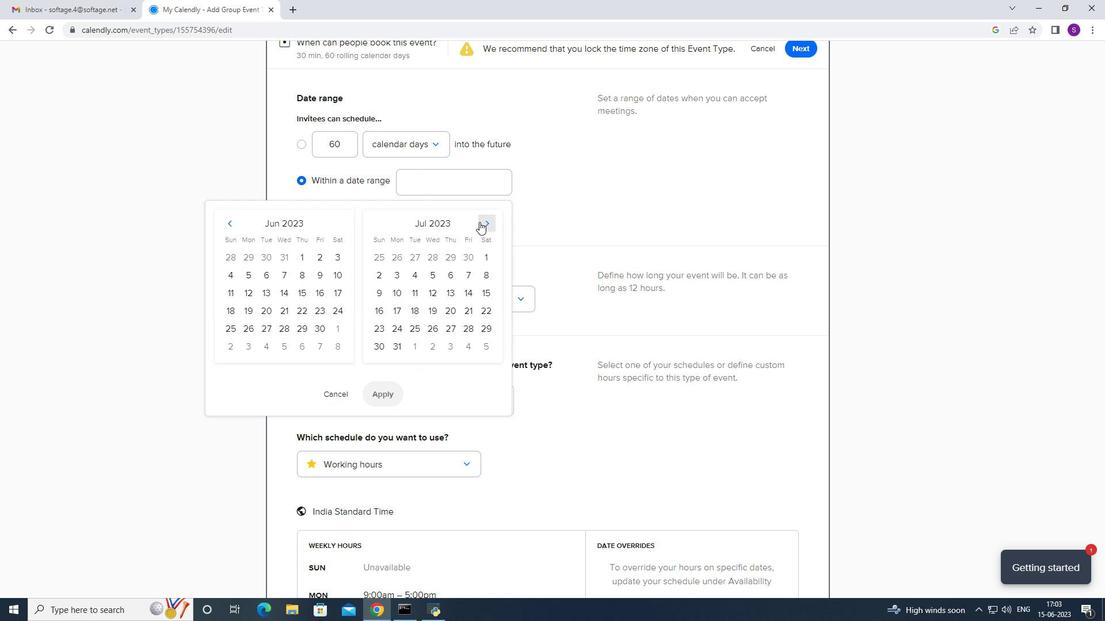 
Action: Mouse pressed left at (479, 222)
Screenshot: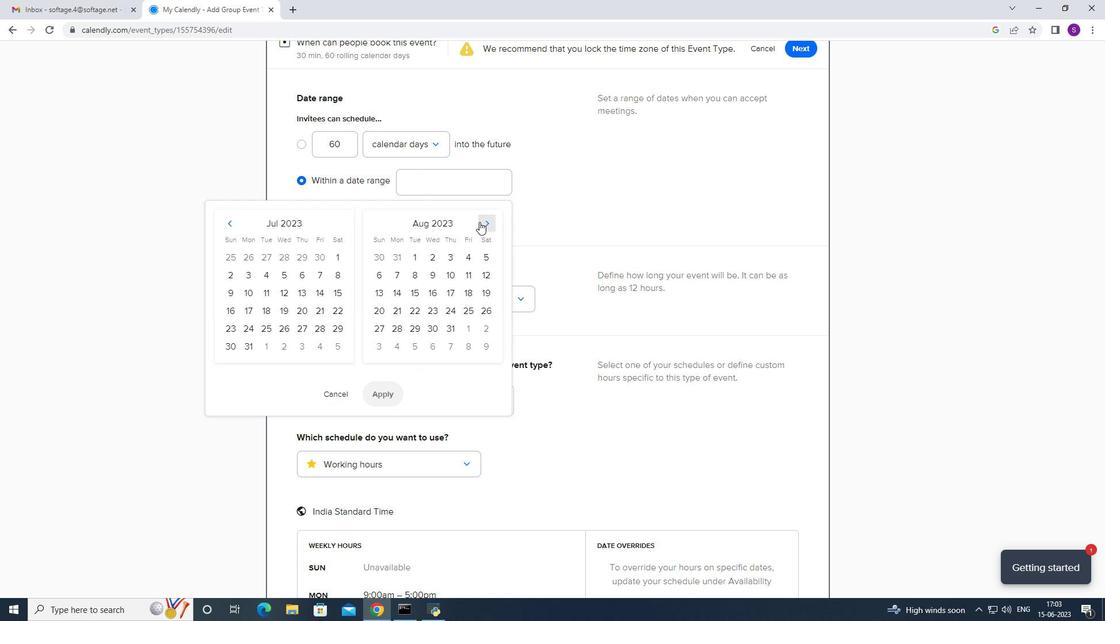 
Action: Mouse pressed left at (479, 222)
Screenshot: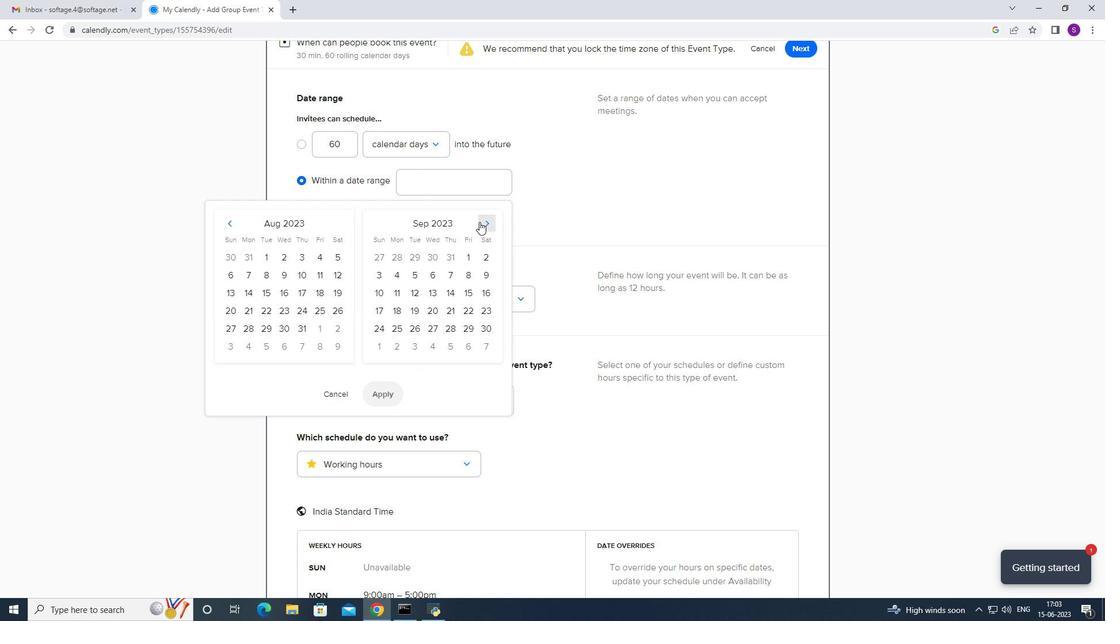 
Action: Mouse pressed left at (479, 222)
Screenshot: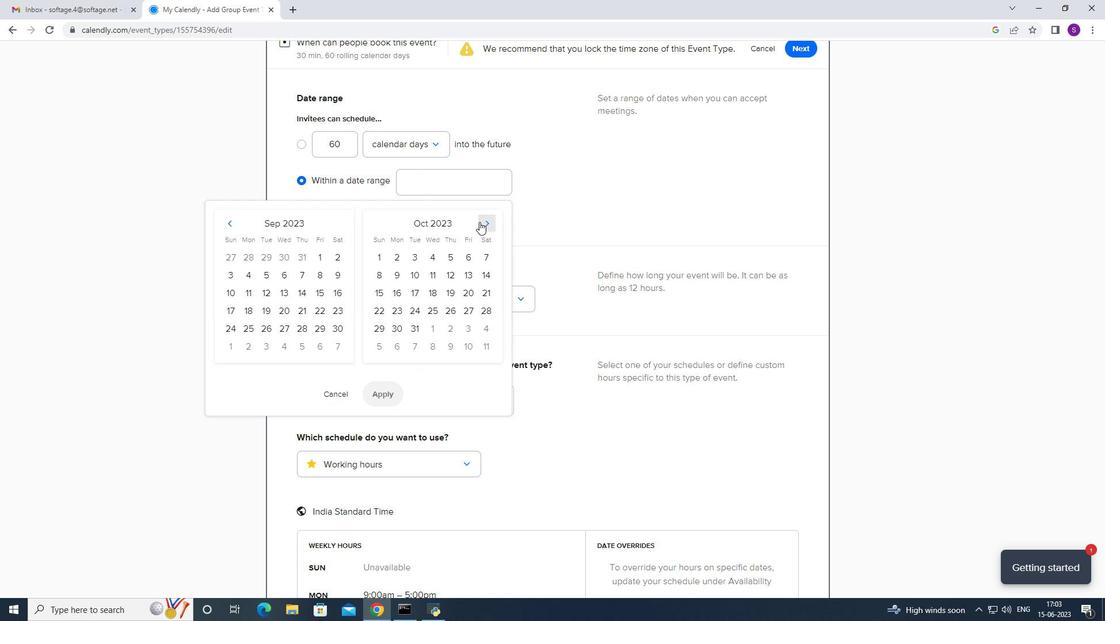 
Action: Mouse pressed left at (479, 222)
Screenshot: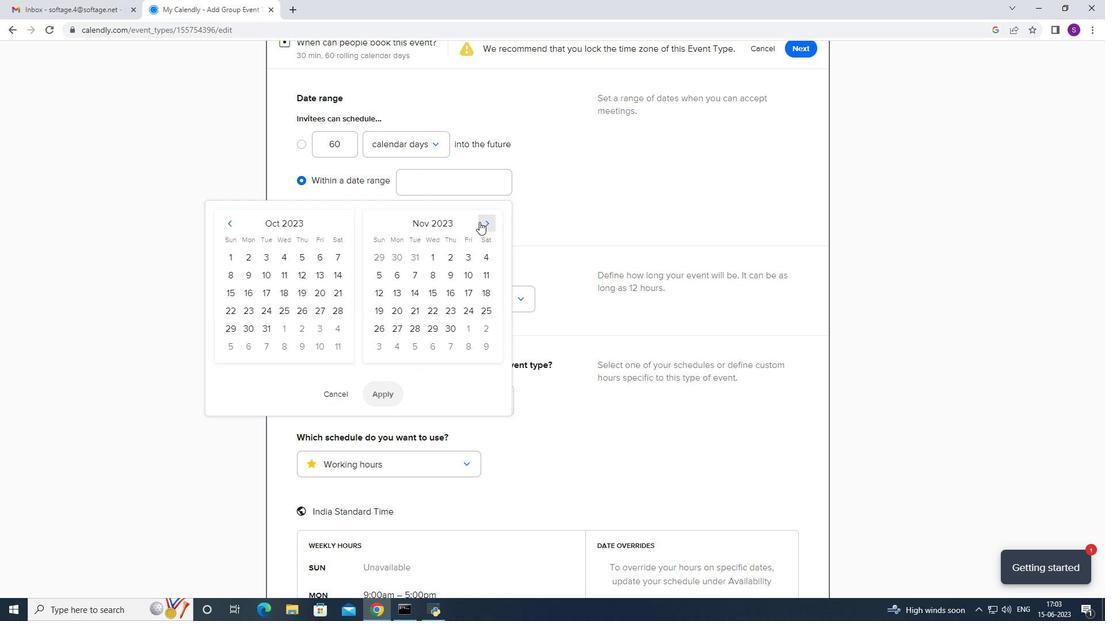 
Action: Mouse pressed left at (479, 222)
Screenshot: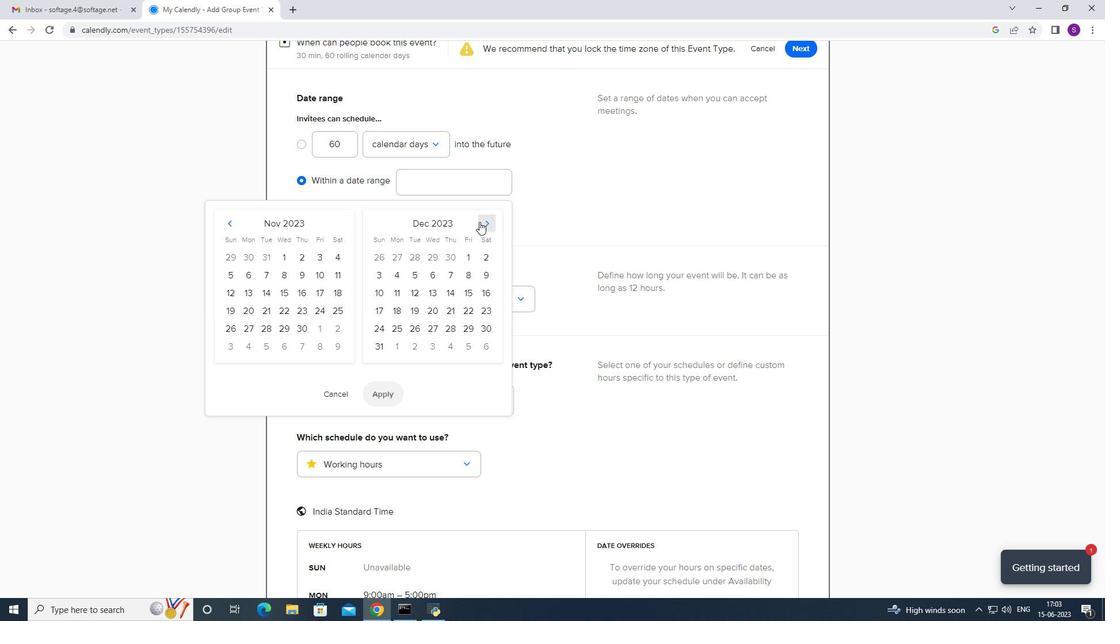 
Action: Mouse pressed left at (479, 222)
Screenshot: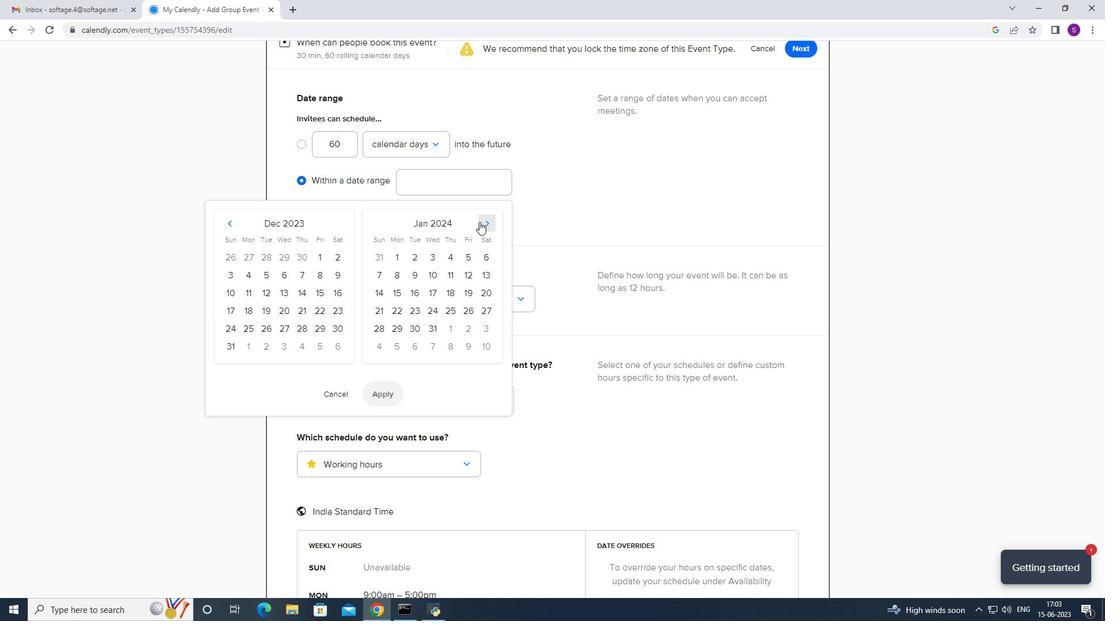 
Action: Mouse pressed left at (479, 222)
Screenshot: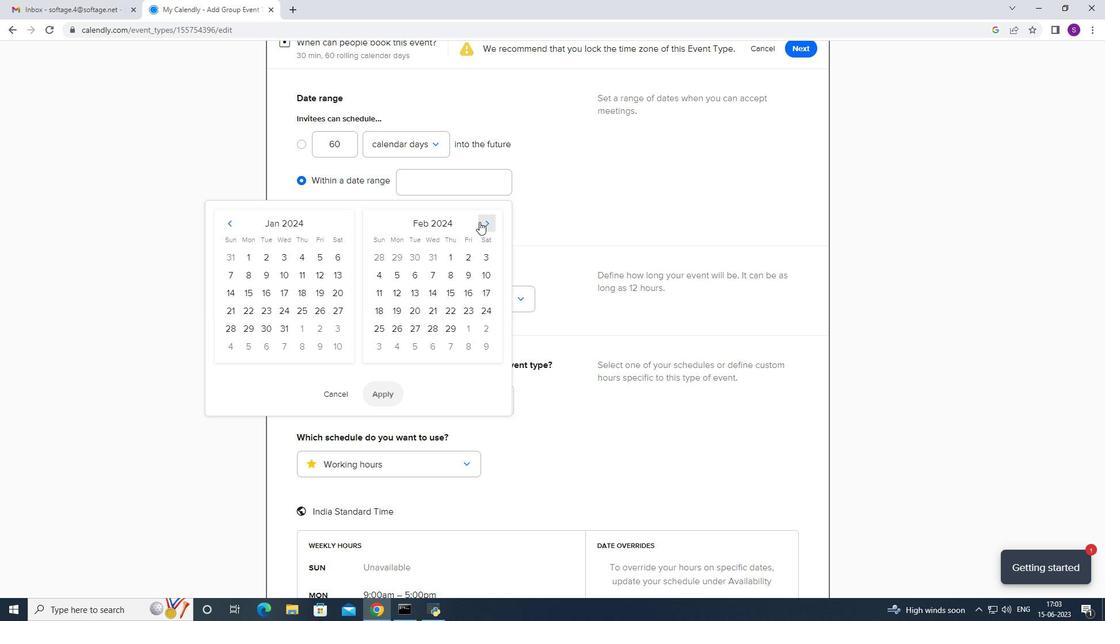 
Action: Mouse moved to (393, 280)
Screenshot: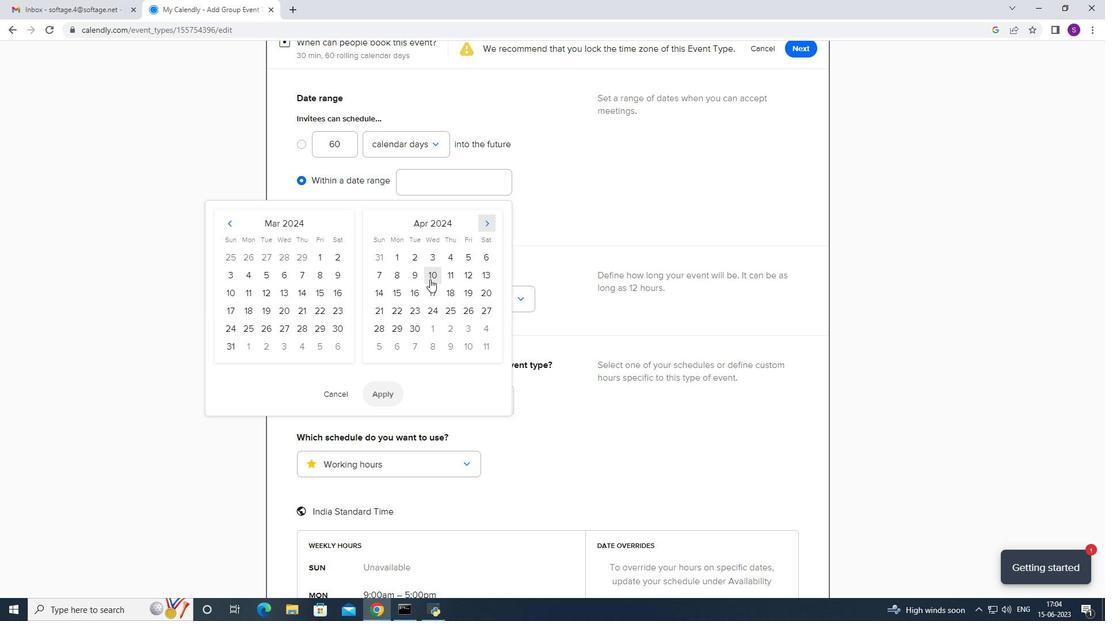 
Action: Mouse pressed left at (393, 280)
Screenshot: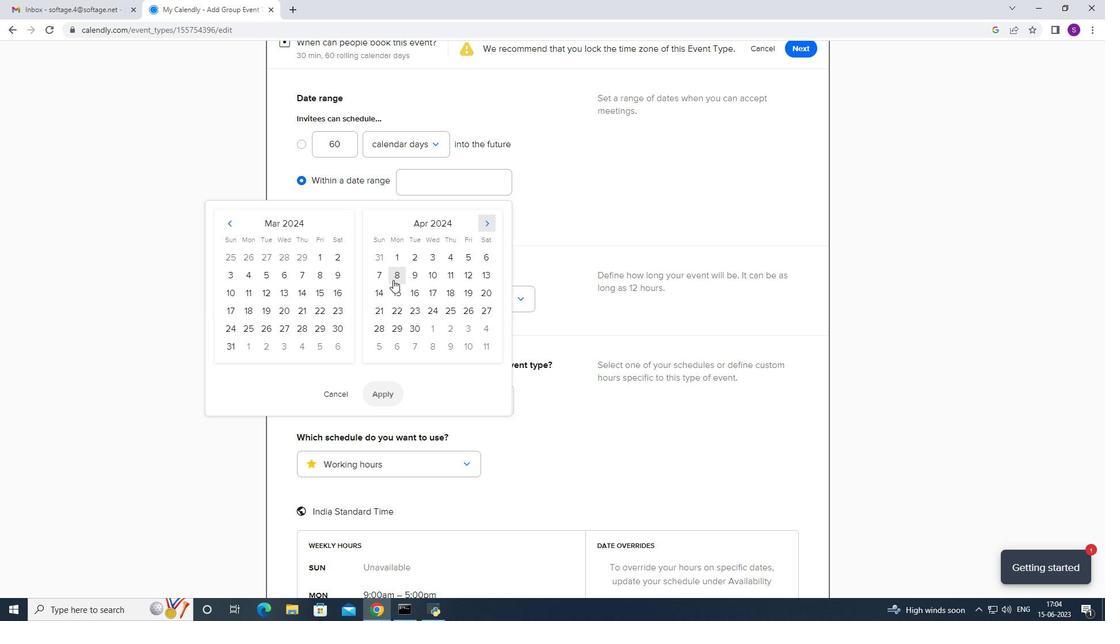 
Action: Mouse moved to (411, 276)
Screenshot: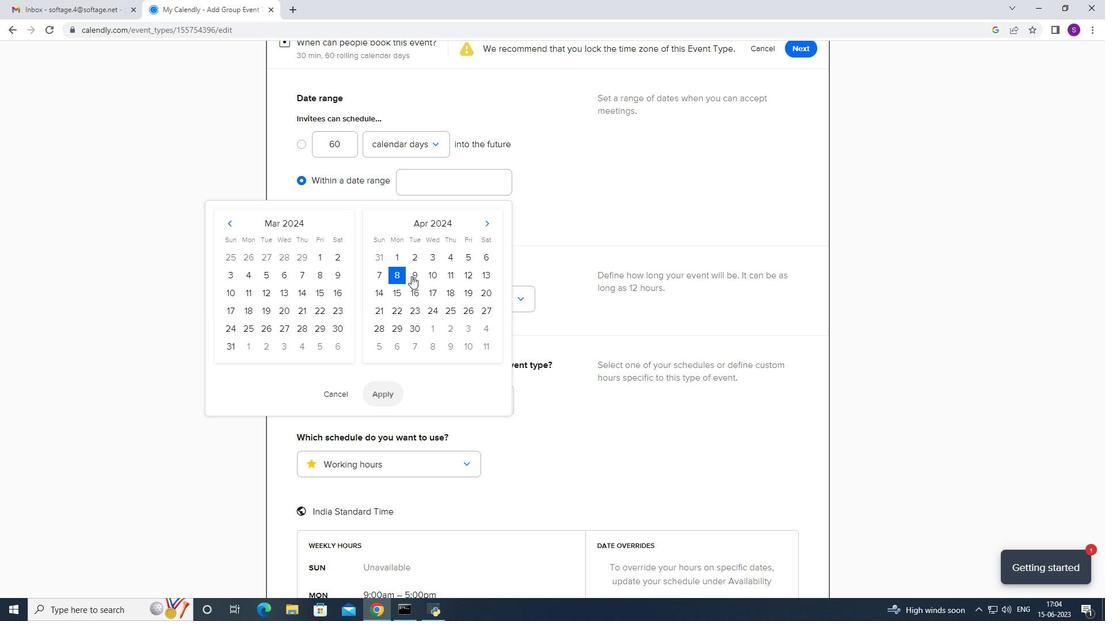 
Action: Mouse pressed left at (411, 276)
Screenshot: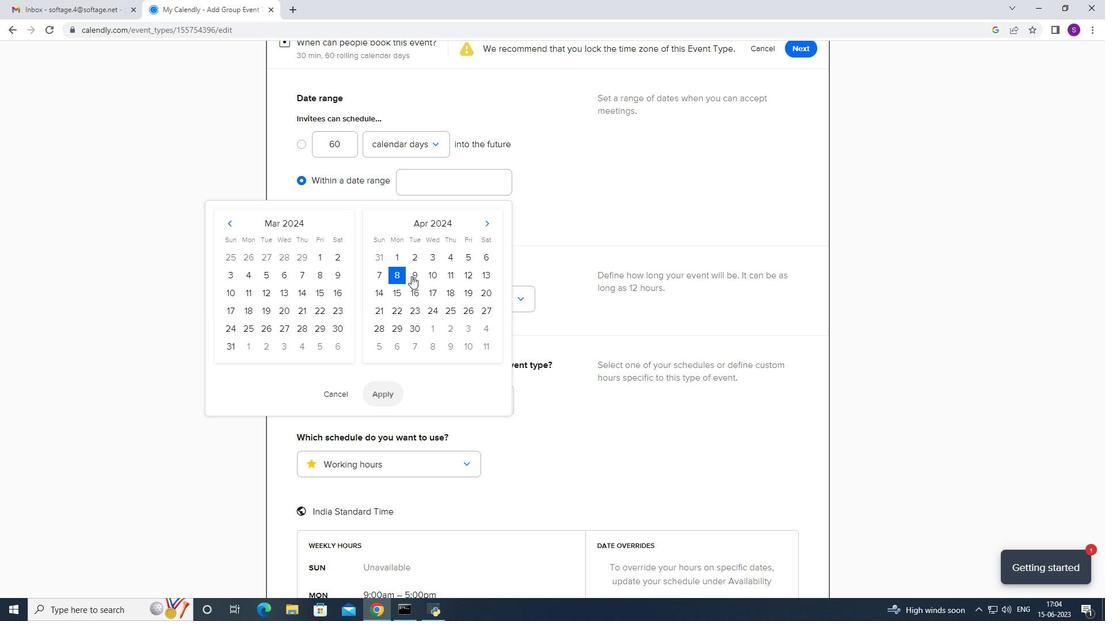 
Action: Mouse moved to (378, 389)
Screenshot: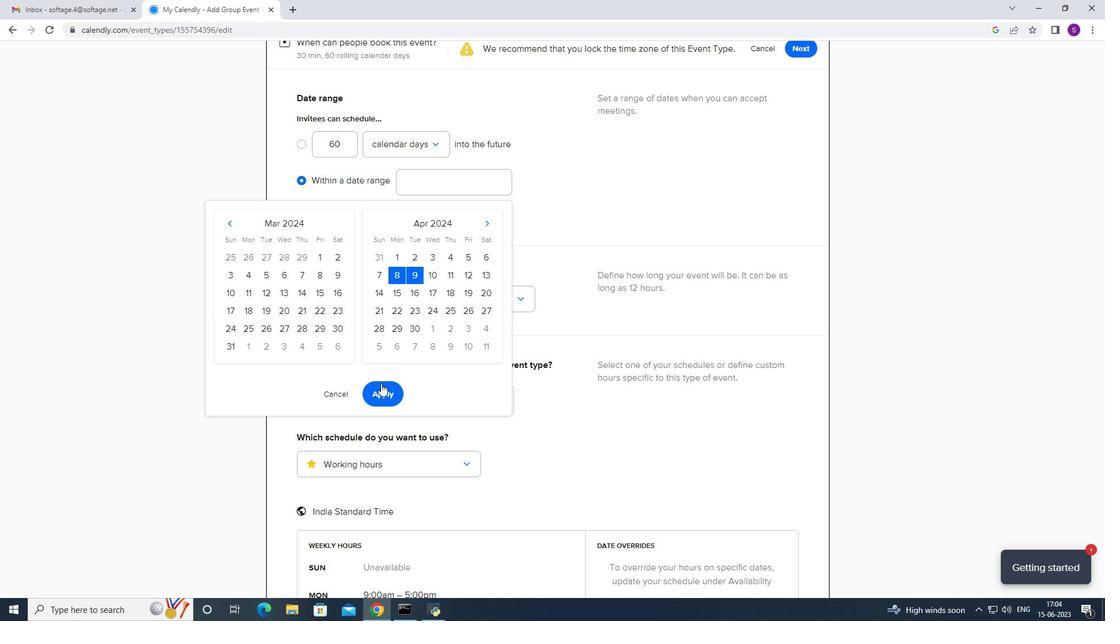 
Action: Mouse pressed left at (378, 389)
Screenshot: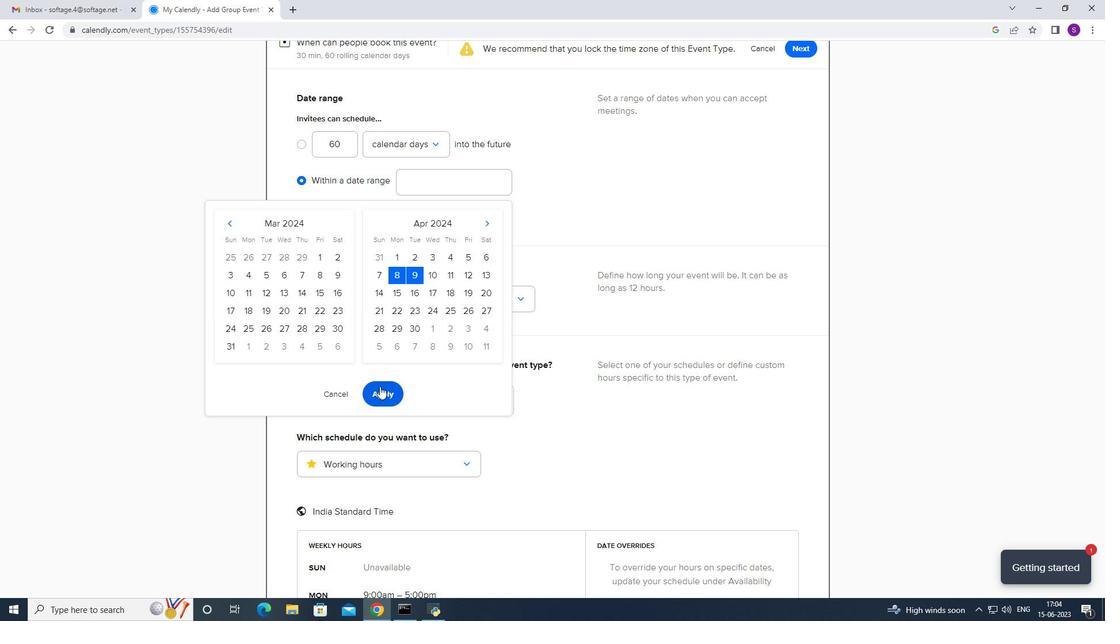 
Action: Mouse moved to (408, 352)
Screenshot: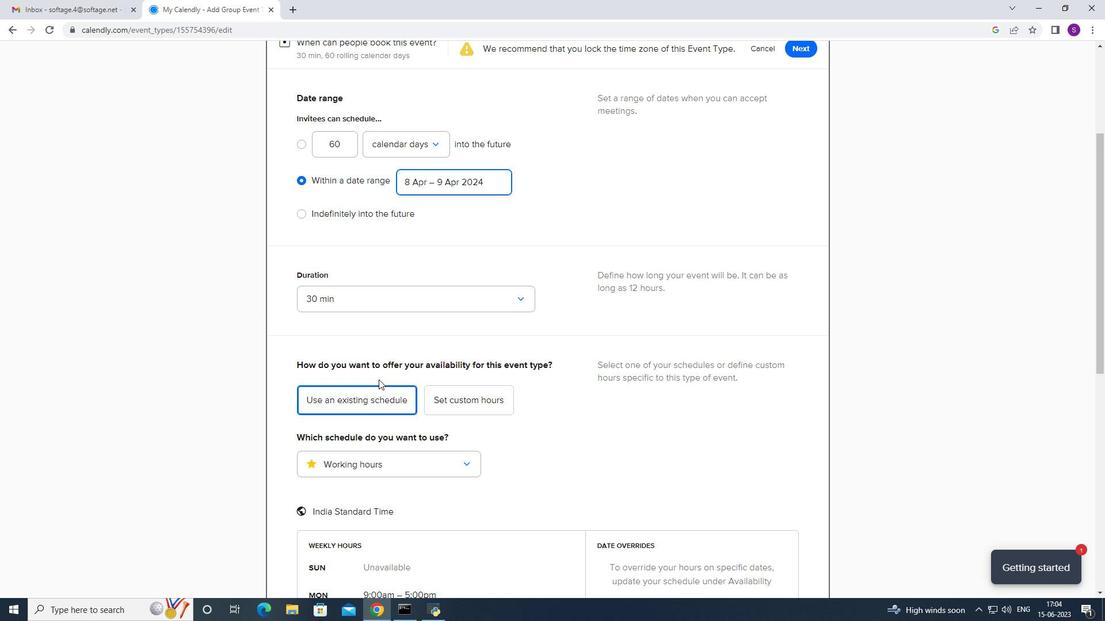 
Action: Mouse scrolled (408, 352) with delta (0, 0)
Screenshot: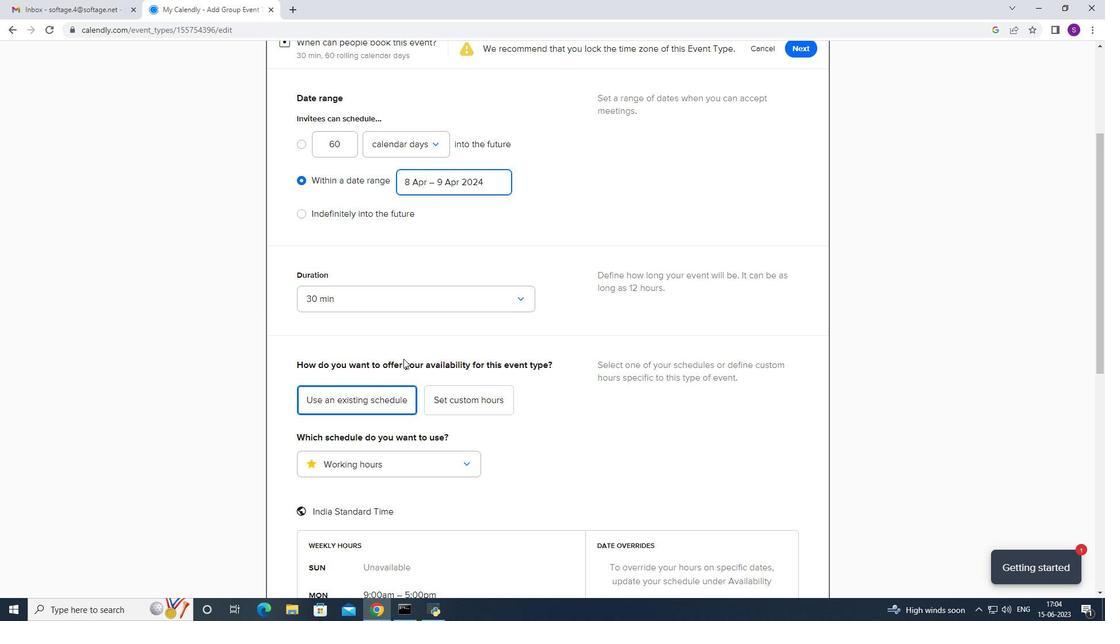 
Action: Mouse scrolled (408, 351) with delta (0, -1)
Screenshot: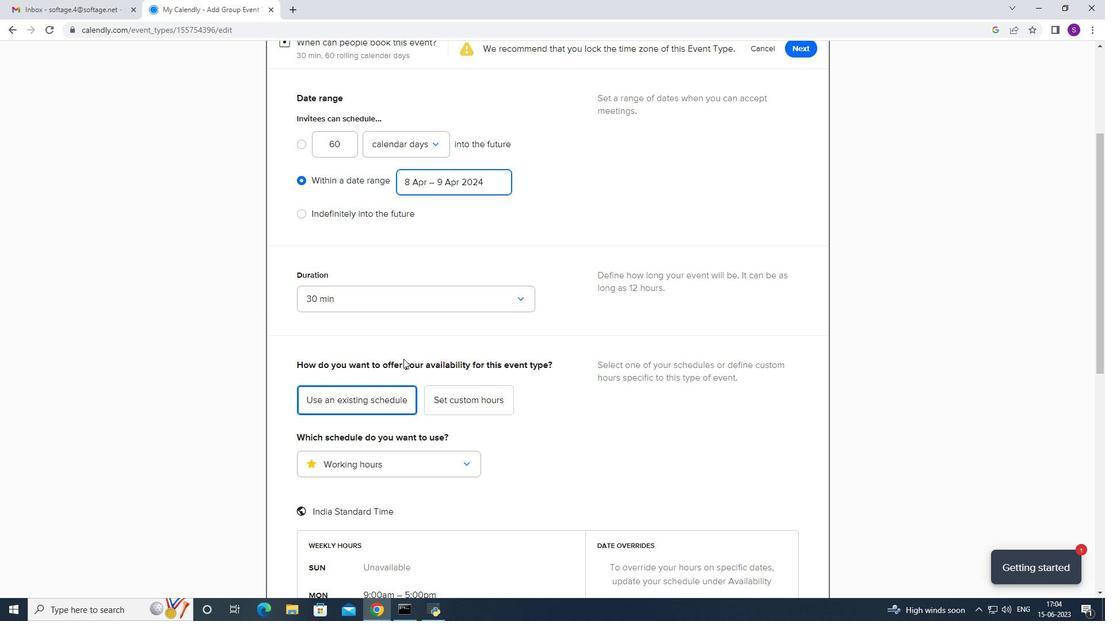 
Action: Mouse scrolled (408, 352) with delta (0, 0)
Screenshot: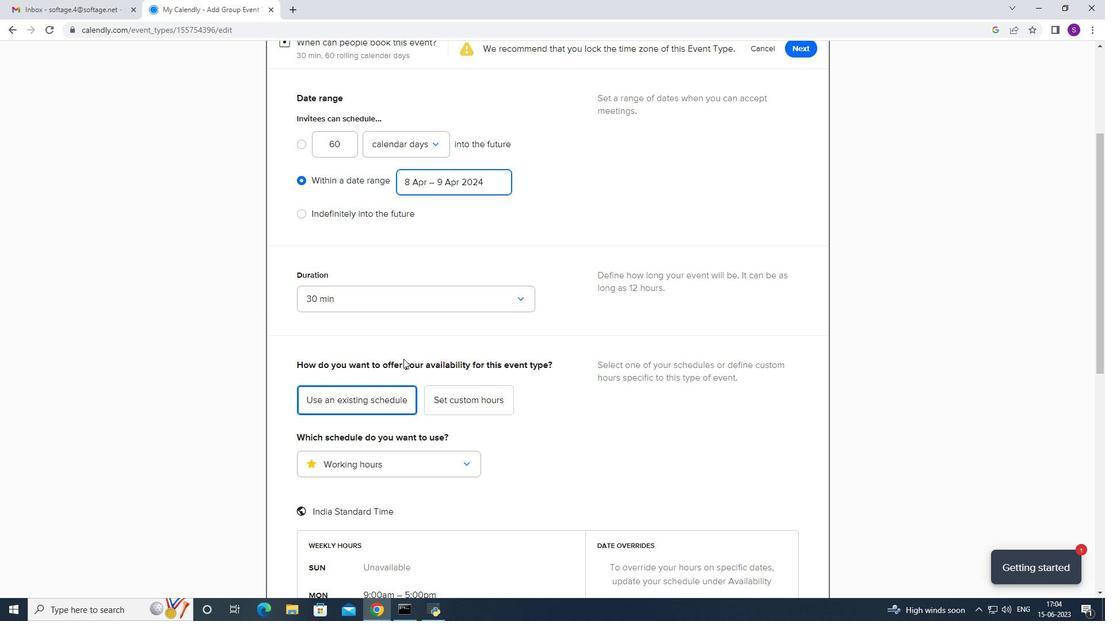 
Action: Mouse moved to (408, 352)
Screenshot: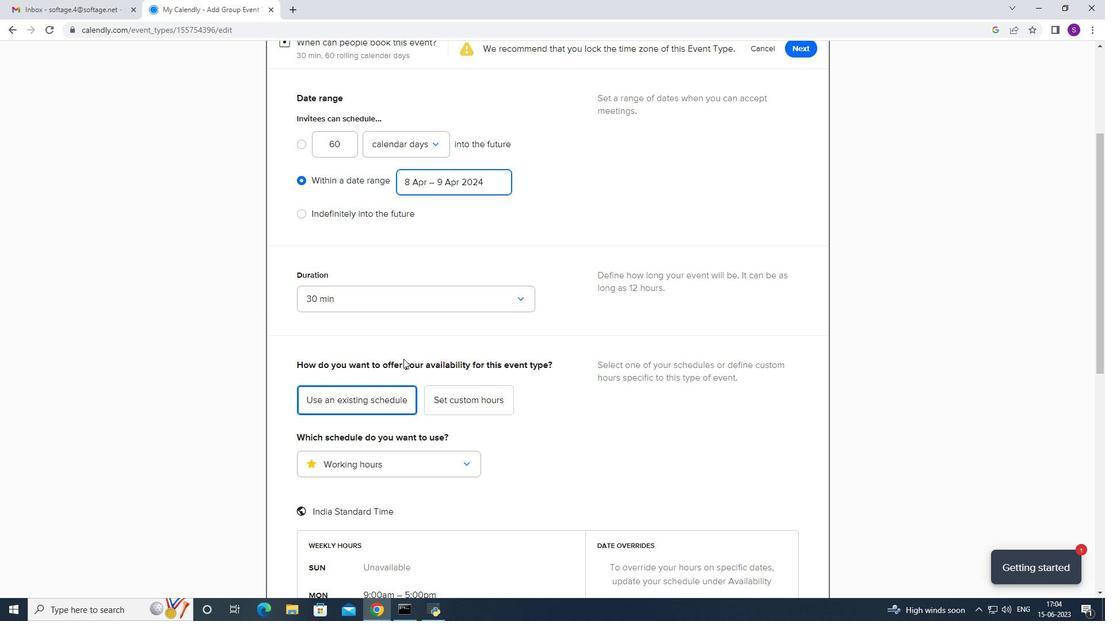 
Action: Mouse scrolled (408, 351) with delta (0, 0)
Screenshot: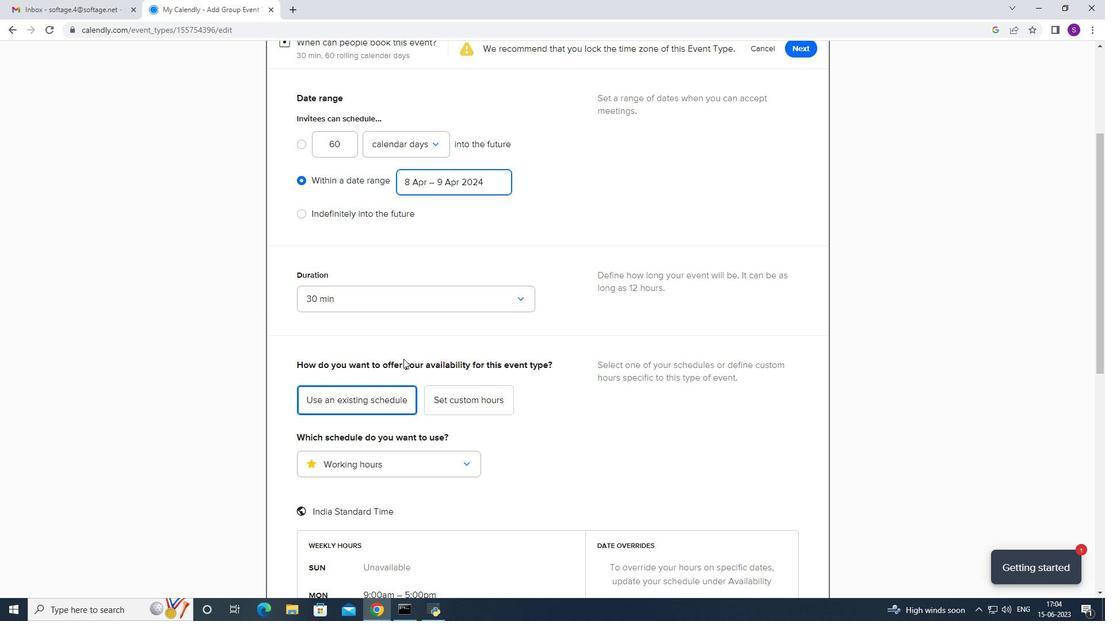 
Action: Mouse moved to (416, 308)
Screenshot: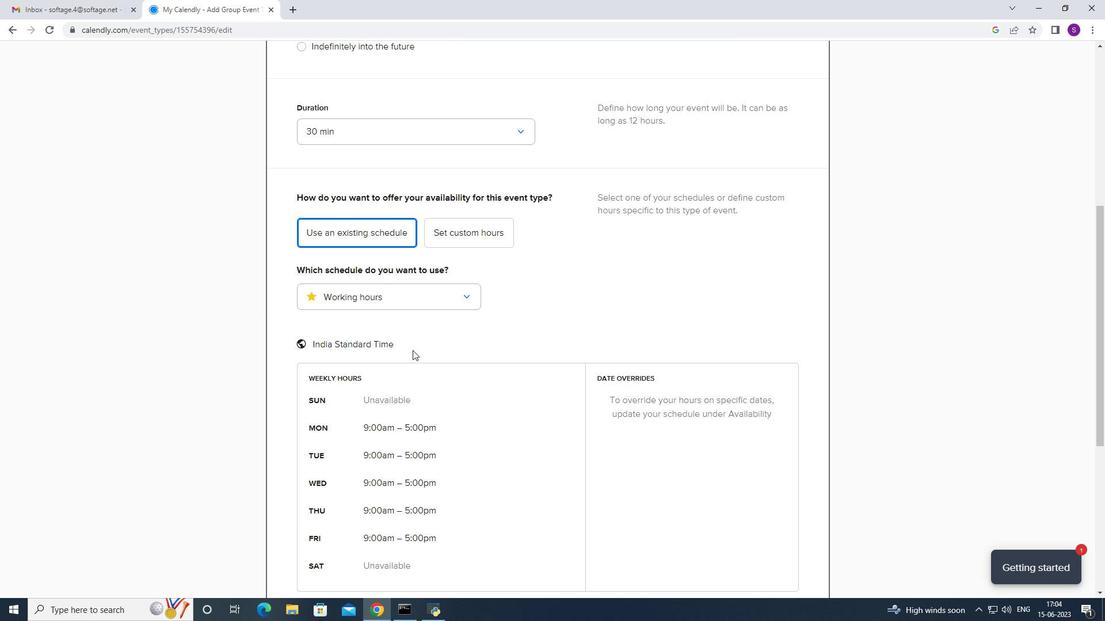
Action: Mouse scrolled (416, 307) with delta (0, 0)
Screenshot: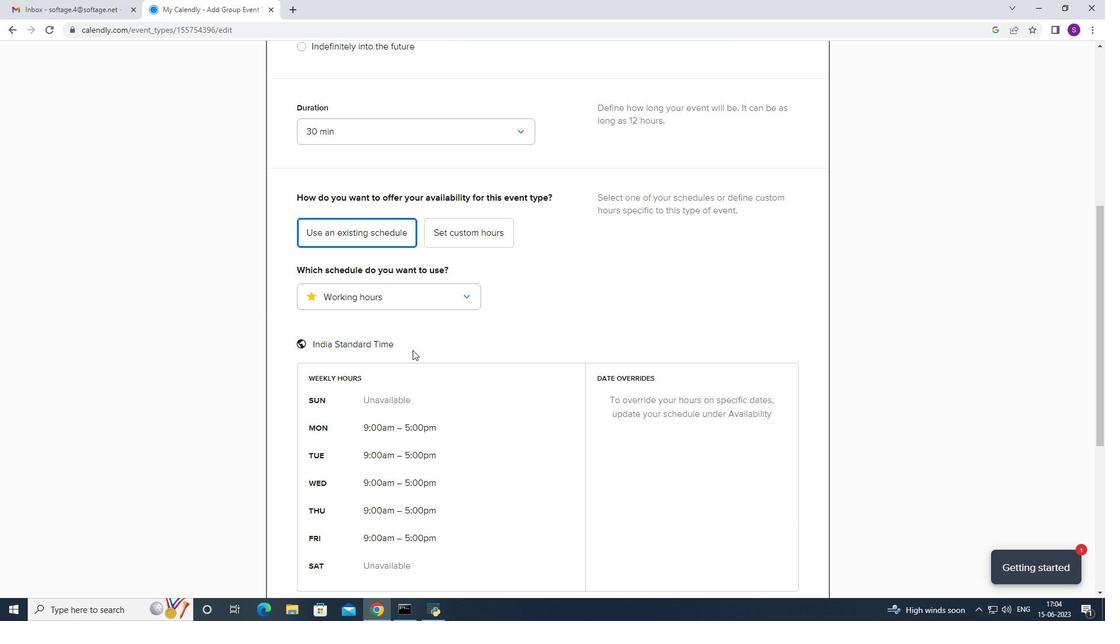 
Action: Mouse scrolled (416, 307) with delta (0, 0)
Screenshot: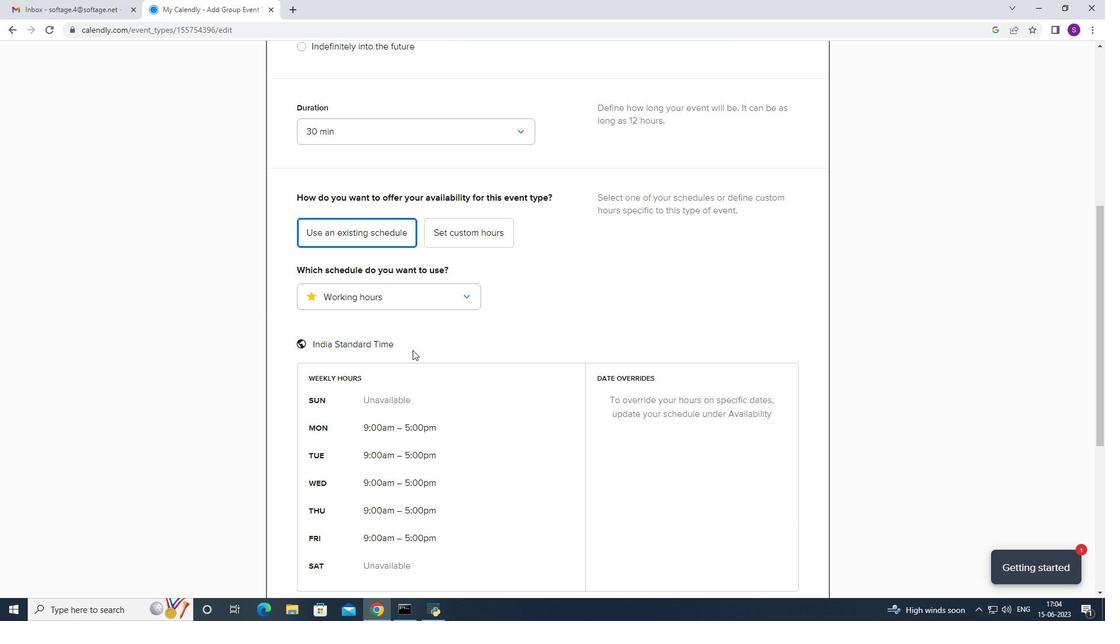 
Action: Mouse scrolled (416, 307) with delta (0, 0)
Screenshot: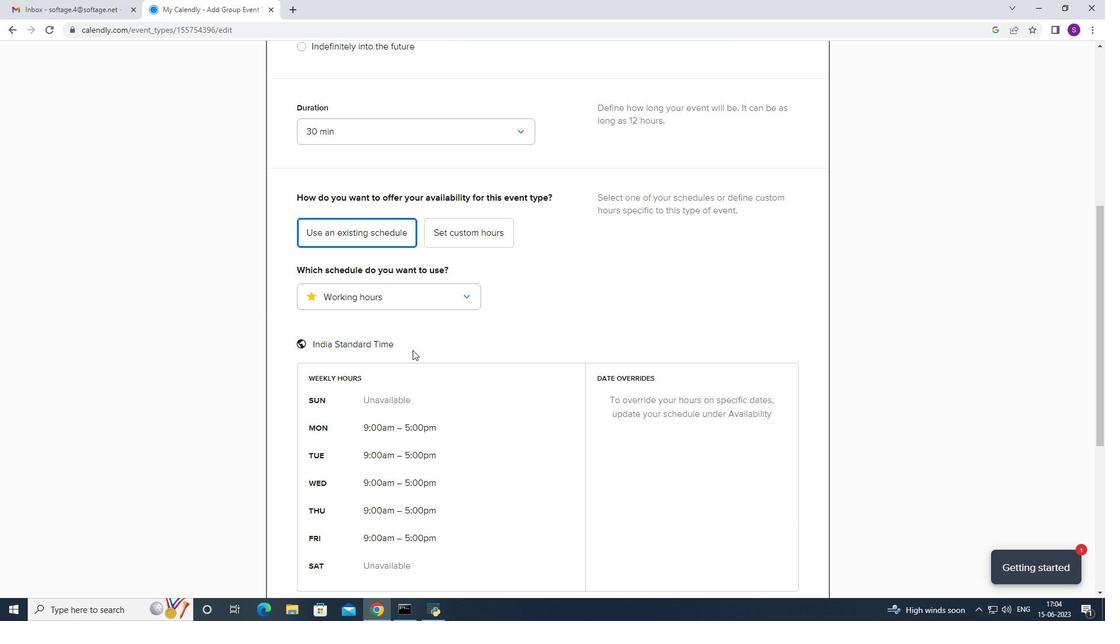 
Action: Mouse scrolled (416, 307) with delta (0, 0)
Screenshot: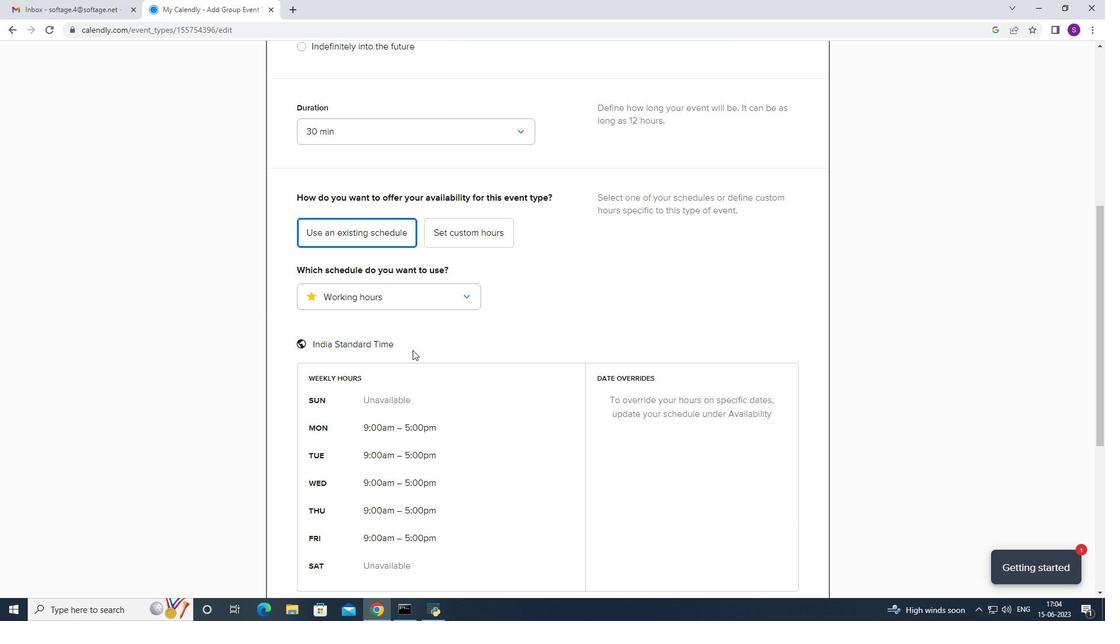 
Action: Mouse moved to (808, 533)
Screenshot: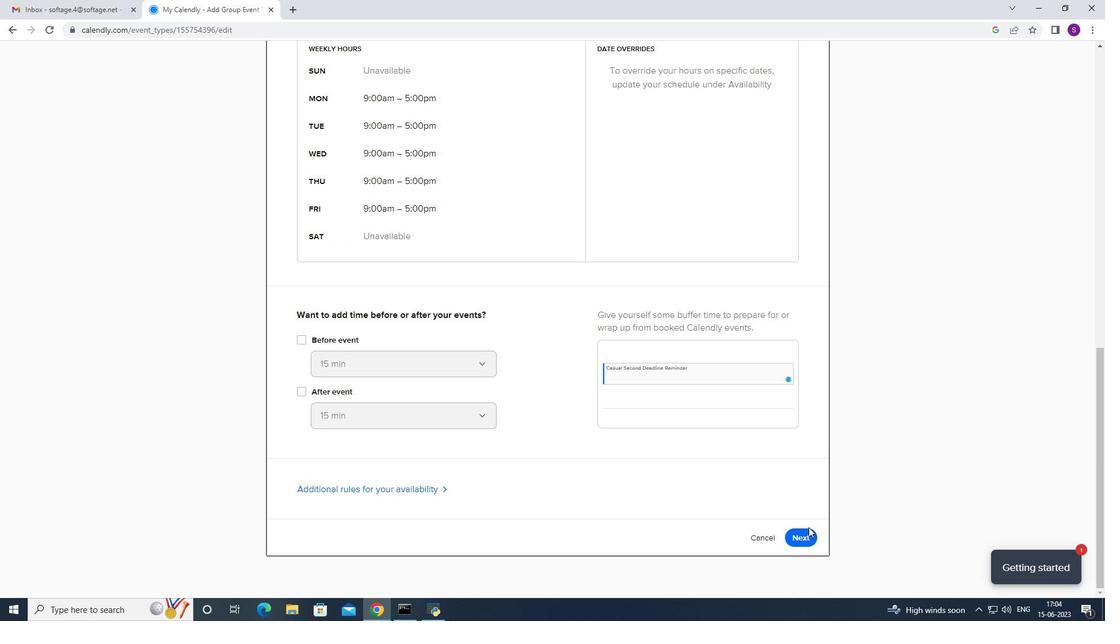 
Action: Mouse pressed left at (808, 533)
Screenshot: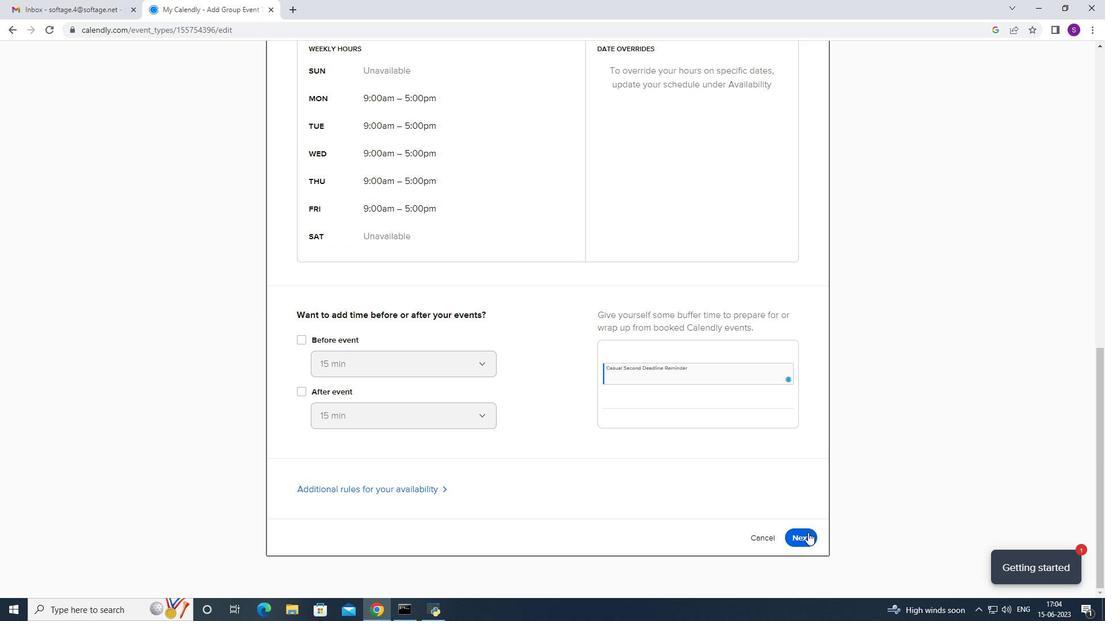 
Action: Mouse moved to (791, 105)
Screenshot: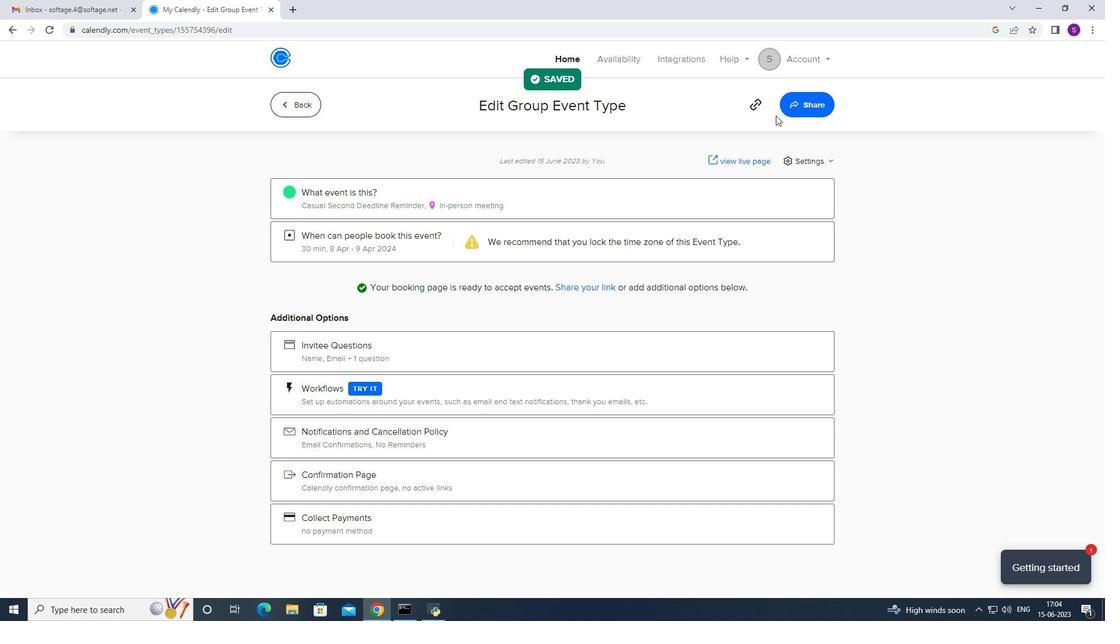 
Action: Mouse pressed left at (791, 105)
Screenshot: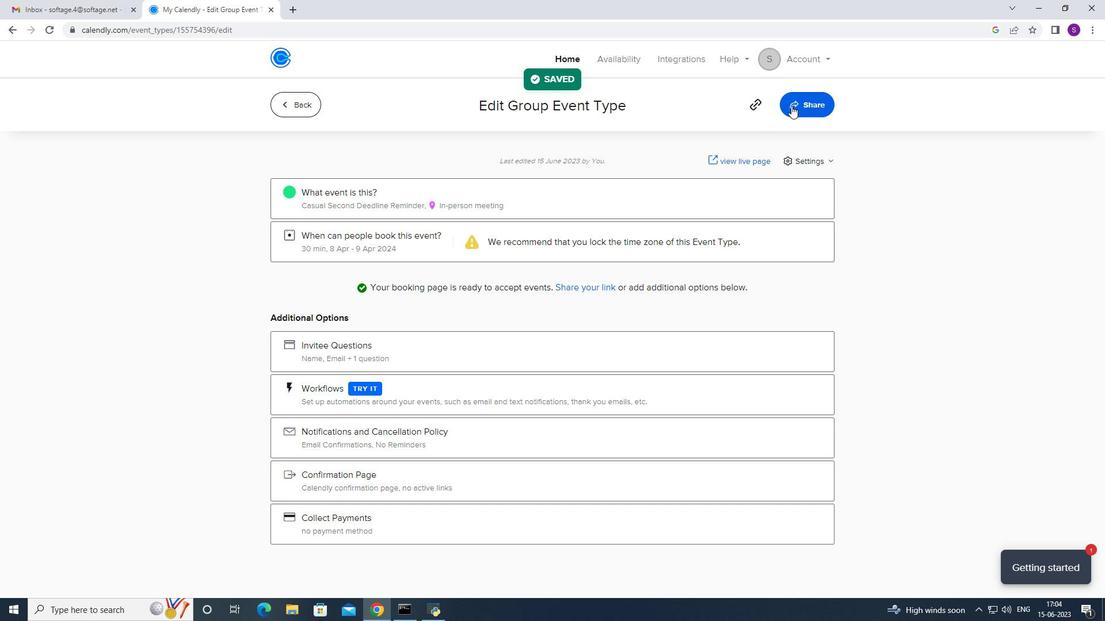 
Action: Mouse moved to (669, 204)
Screenshot: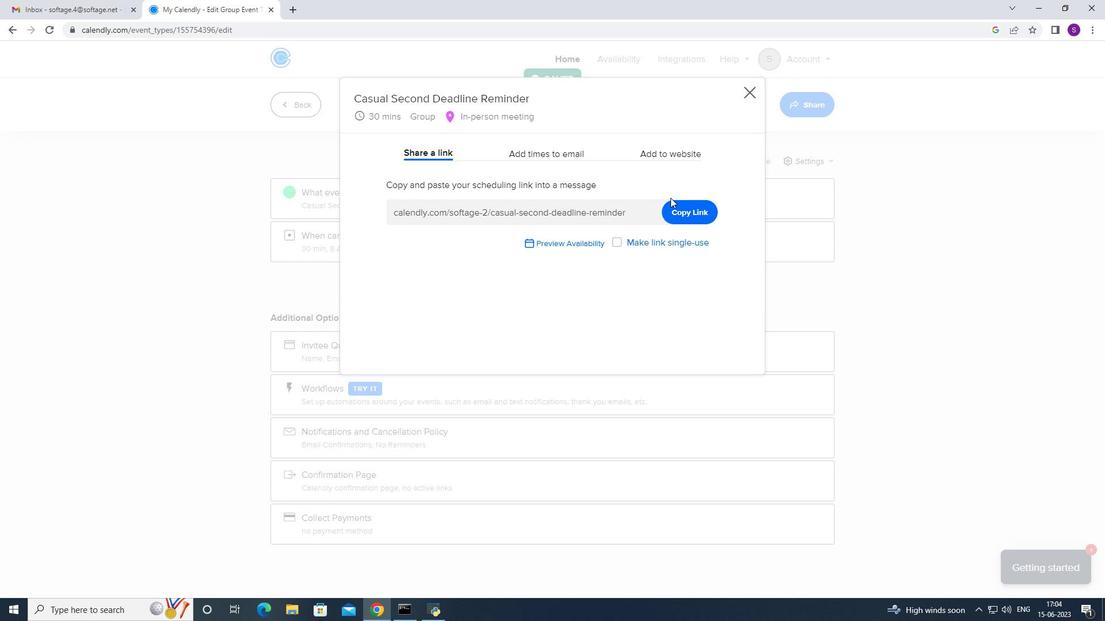 
Action: Mouse pressed left at (669, 204)
Screenshot: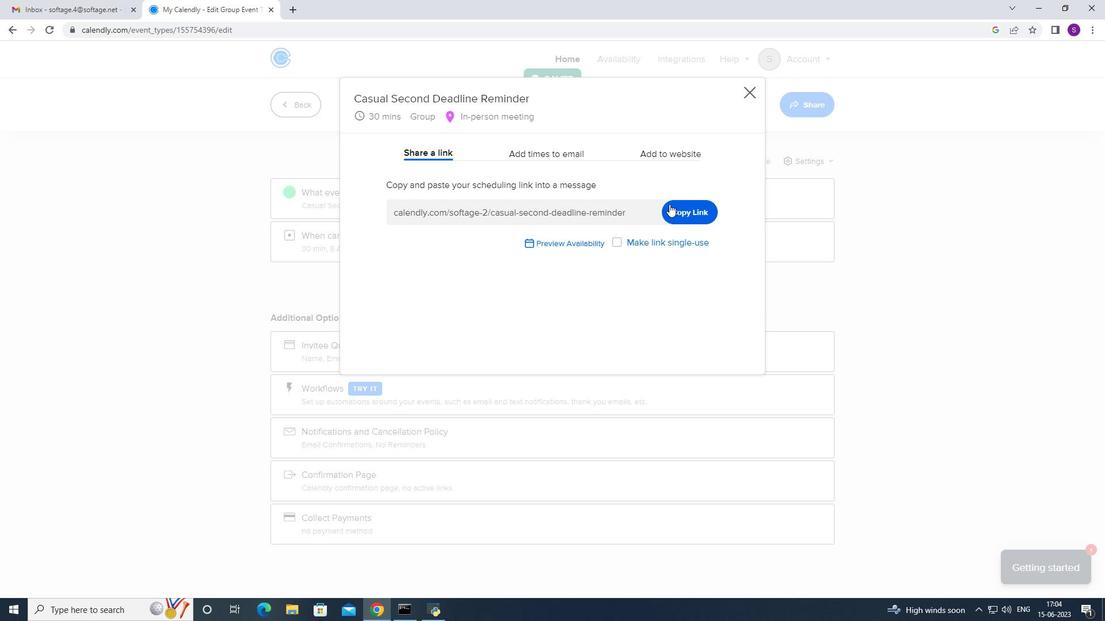 
Action: Mouse moved to (93, 9)
Screenshot: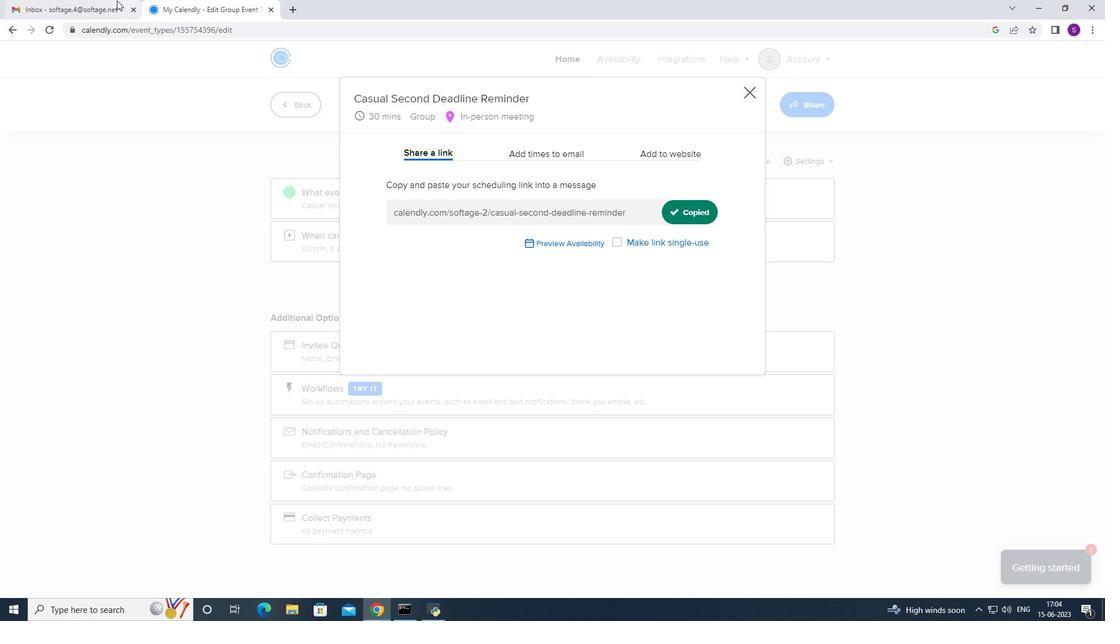 
Action: Mouse pressed left at (93, 9)
Screenshot: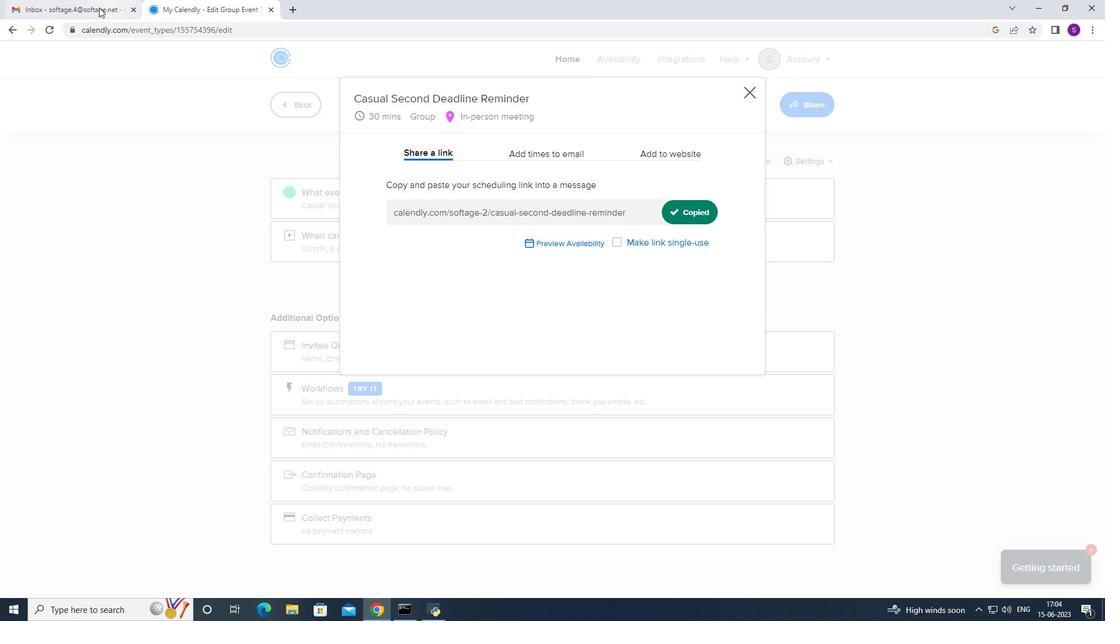 
Action: Mouse moved to (60, 104)
Screenshot: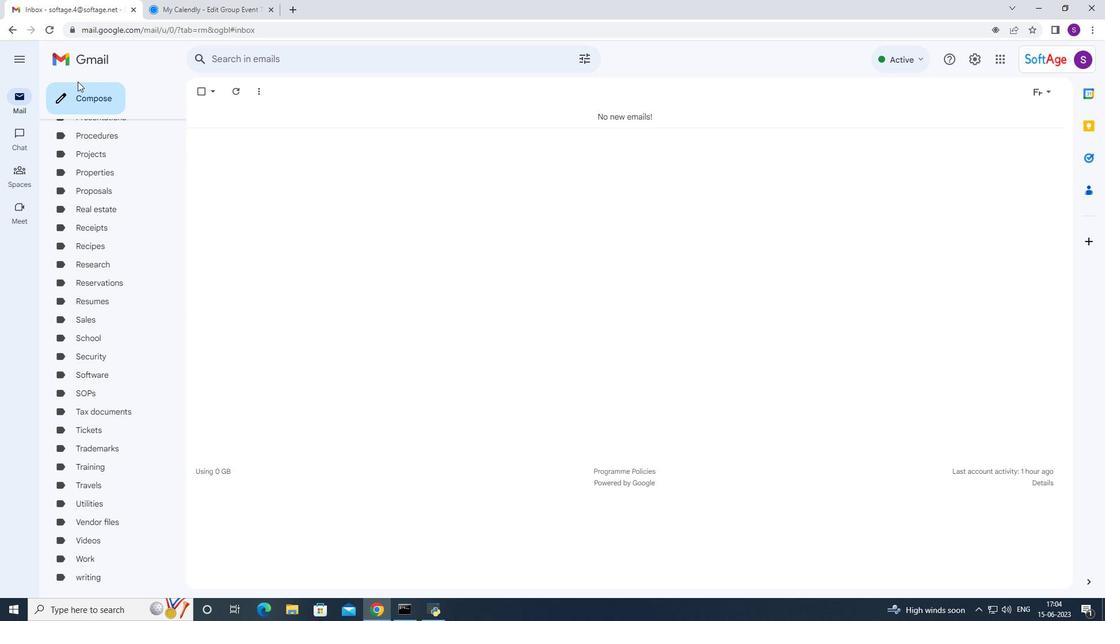 
Action: Mouse pressed left at (60, 104)
Screenshot: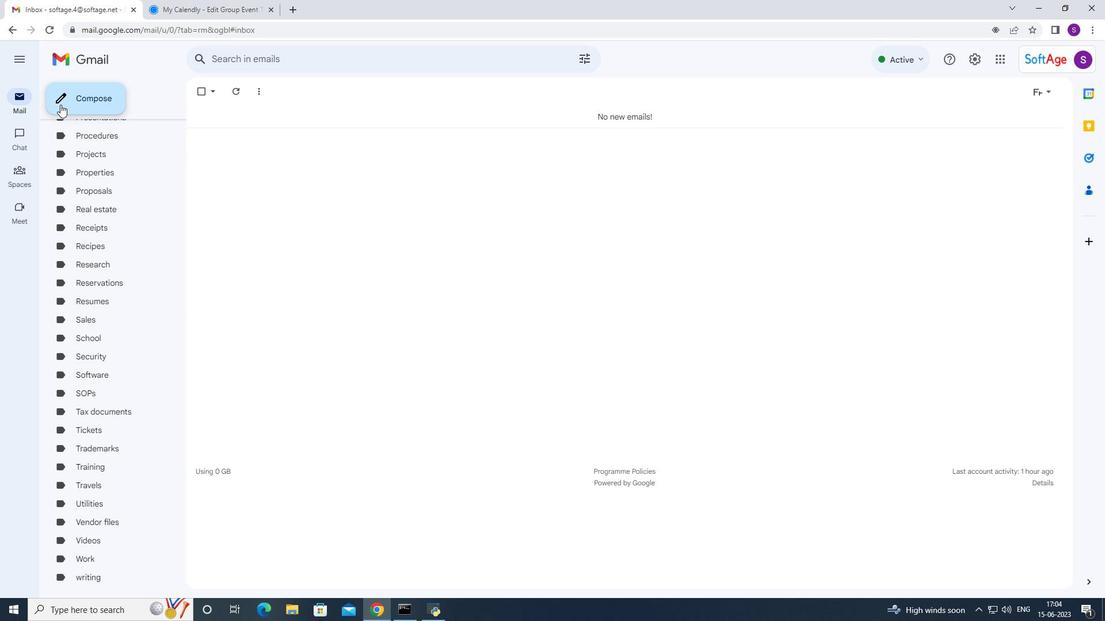 
Action: Mouse moved to (763, 339)
Screenshot: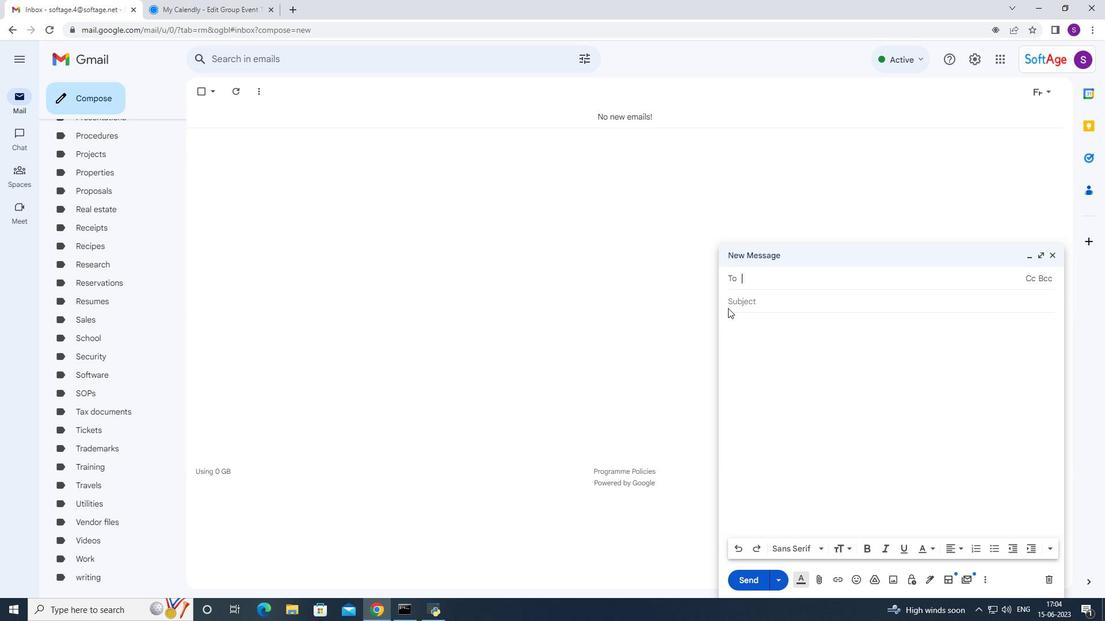 
Action: Mouse pressed right at (763, 339)
Screenshot: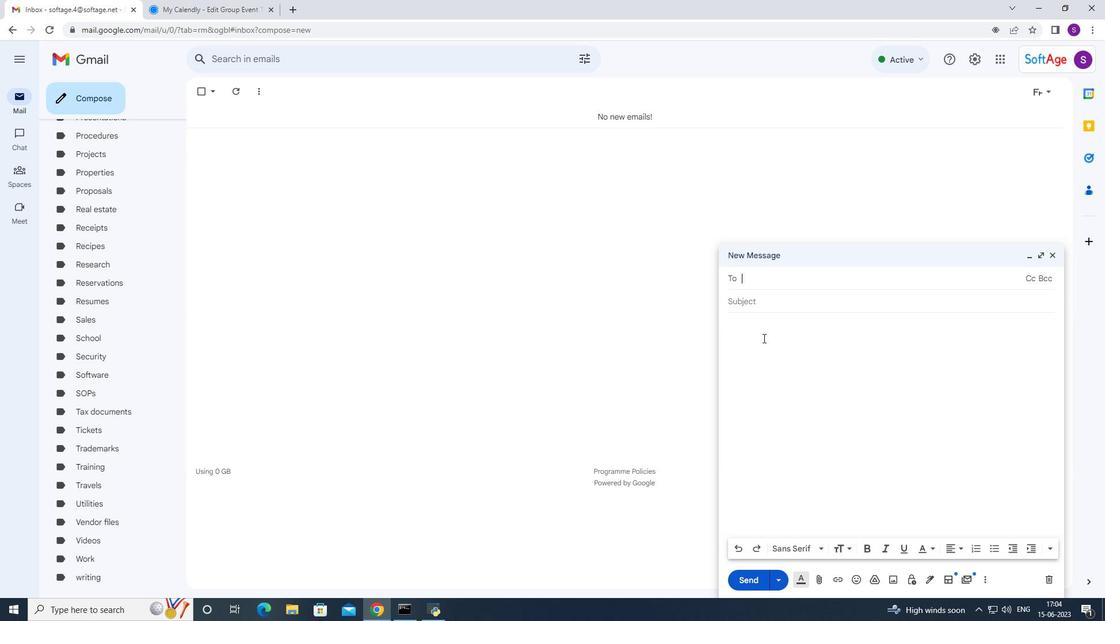 
Action: Mouse moved to (794, 425)
Screenshot: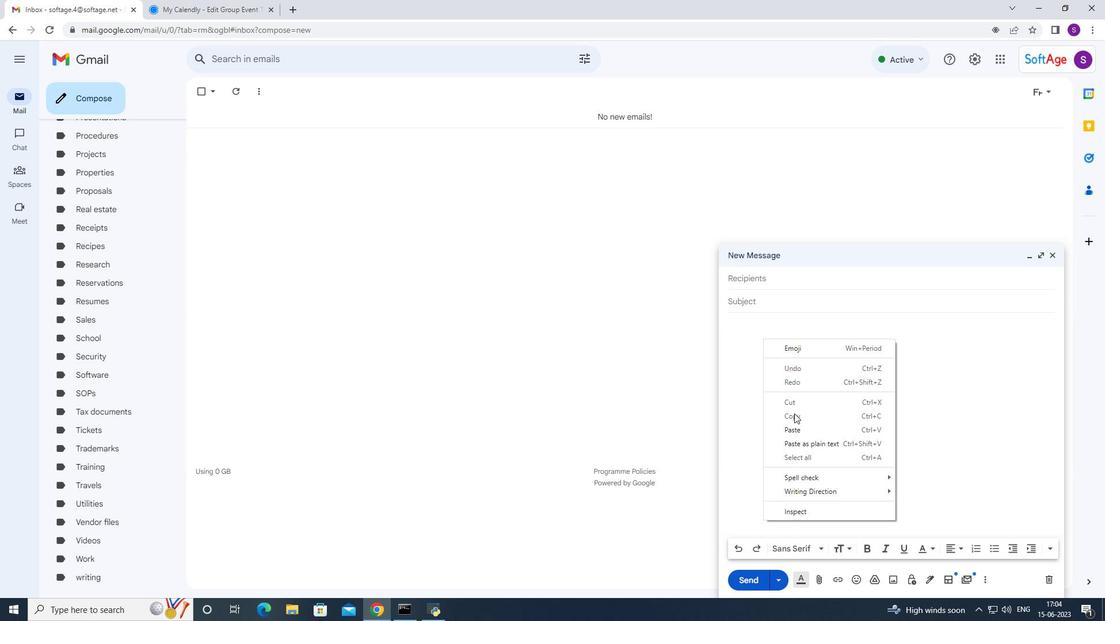 
Action: Mouse pressed left at (794, 425)
Screenshot: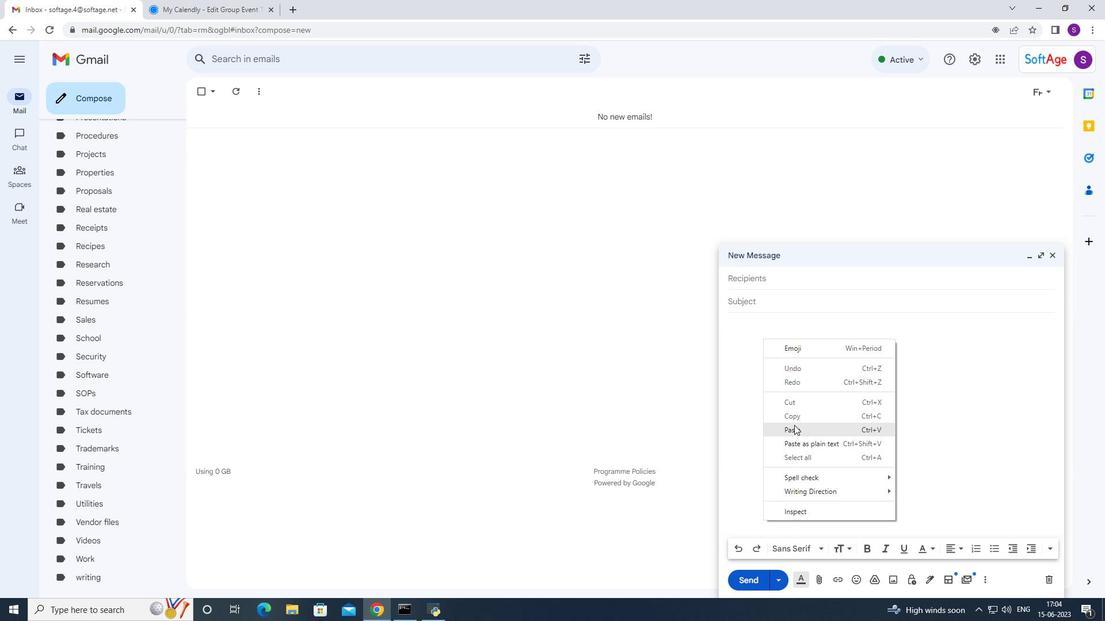 
Action: Mouse moved to (796, 282)
Screenshot: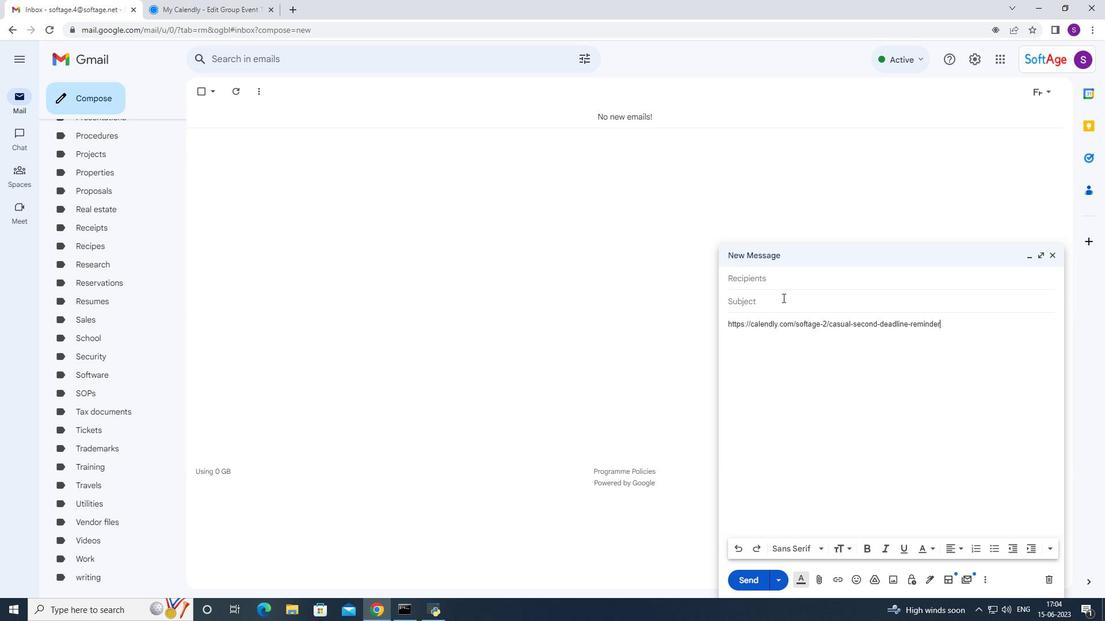 
Action: Mouse pressed left at (796, 282)
Screenshot: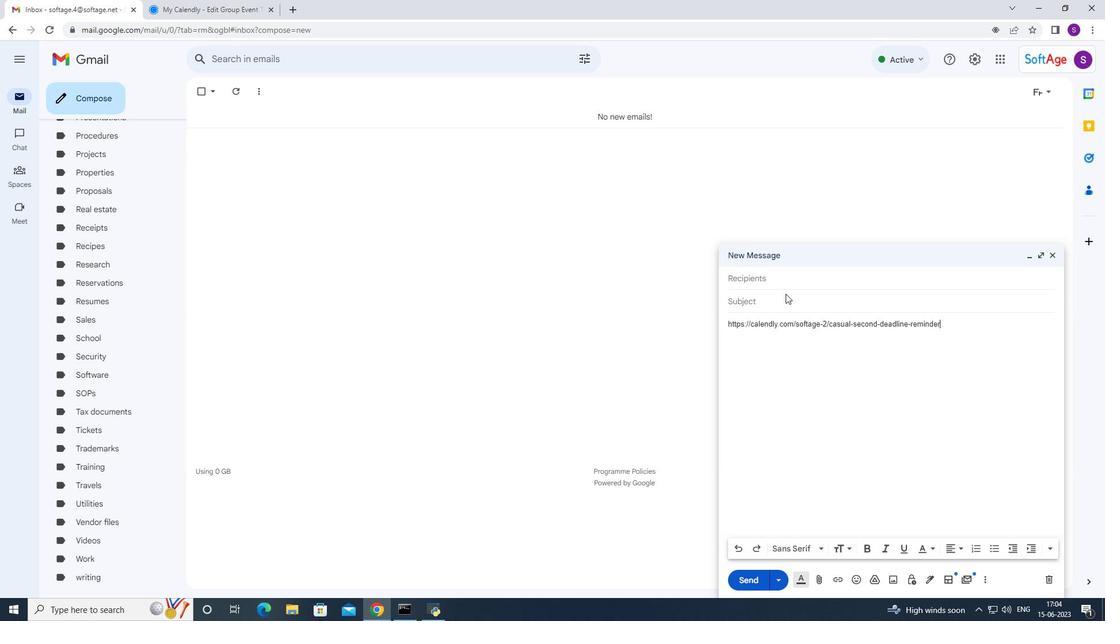 
Action: Key pressed softage
Screenshot: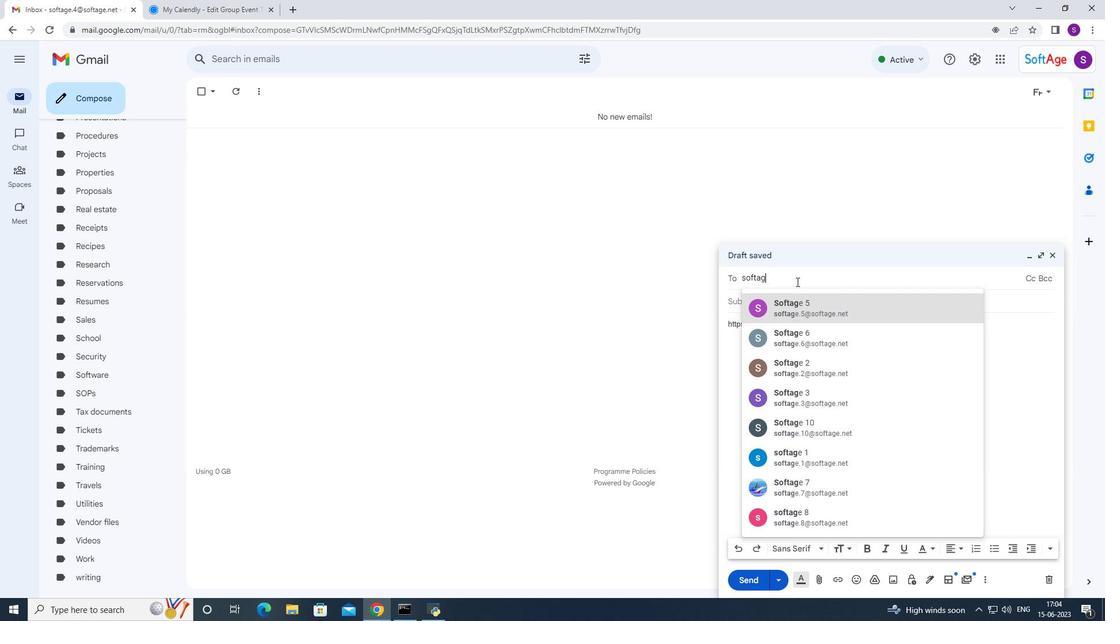 
Action: Mouse moved to (784, 364)
Screenshot: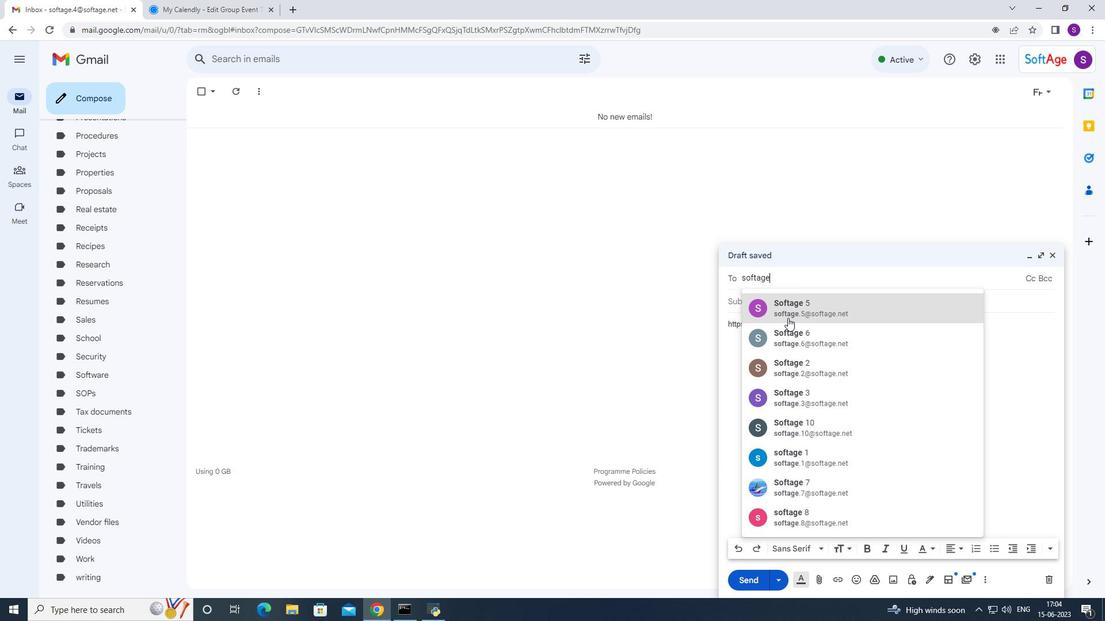 
Action: Mouse pressed left at (784, 364)
Screenshot: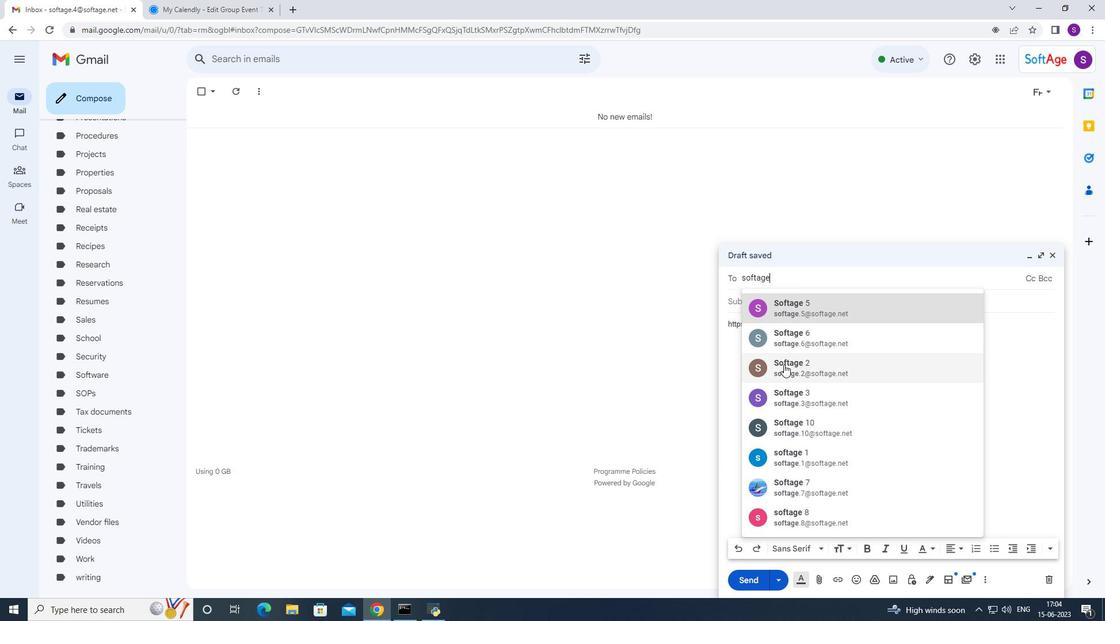 
Action: Mouse moved to (782, 364)
Screenshot: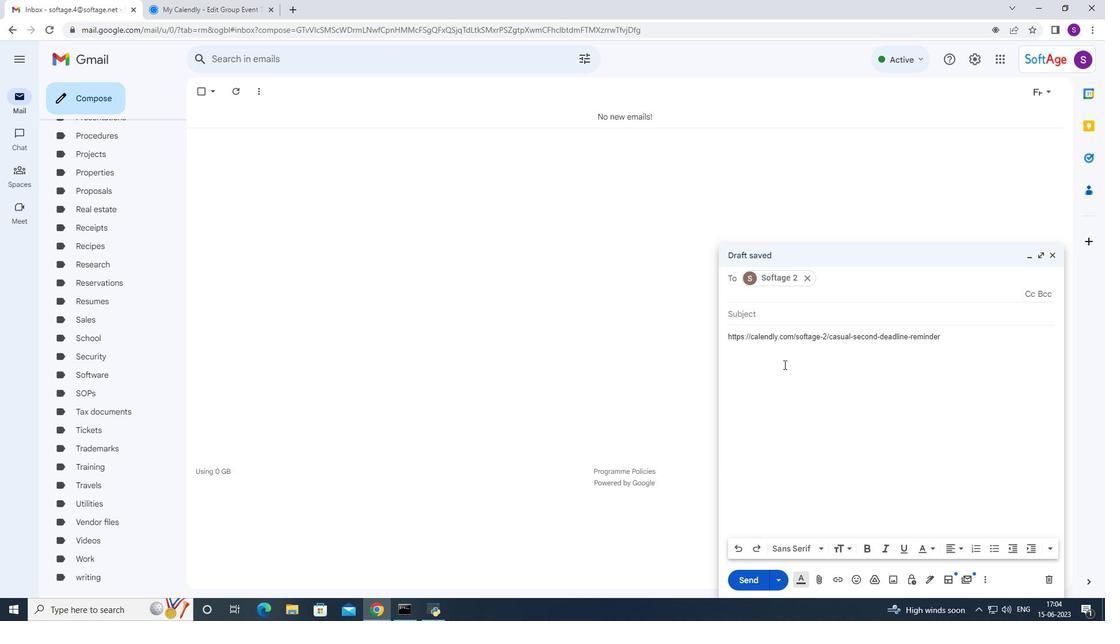 
Action: Key pressed sofat<Key.backspace><Key.backspace>
Screenshot: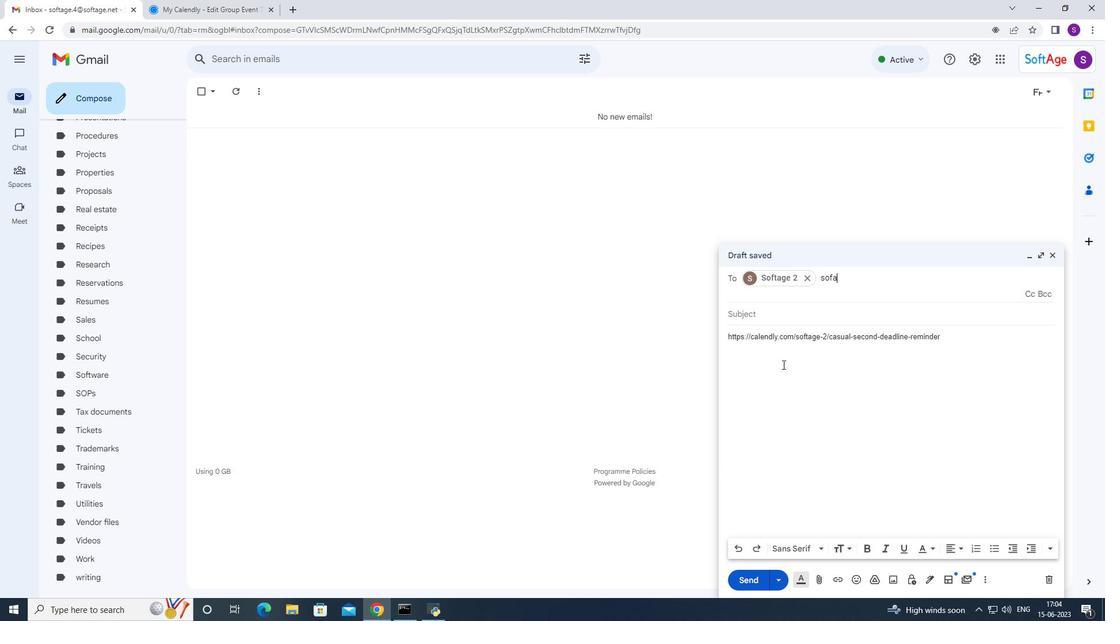 
Action: Mouse moved to (897, 402)
Screenshot: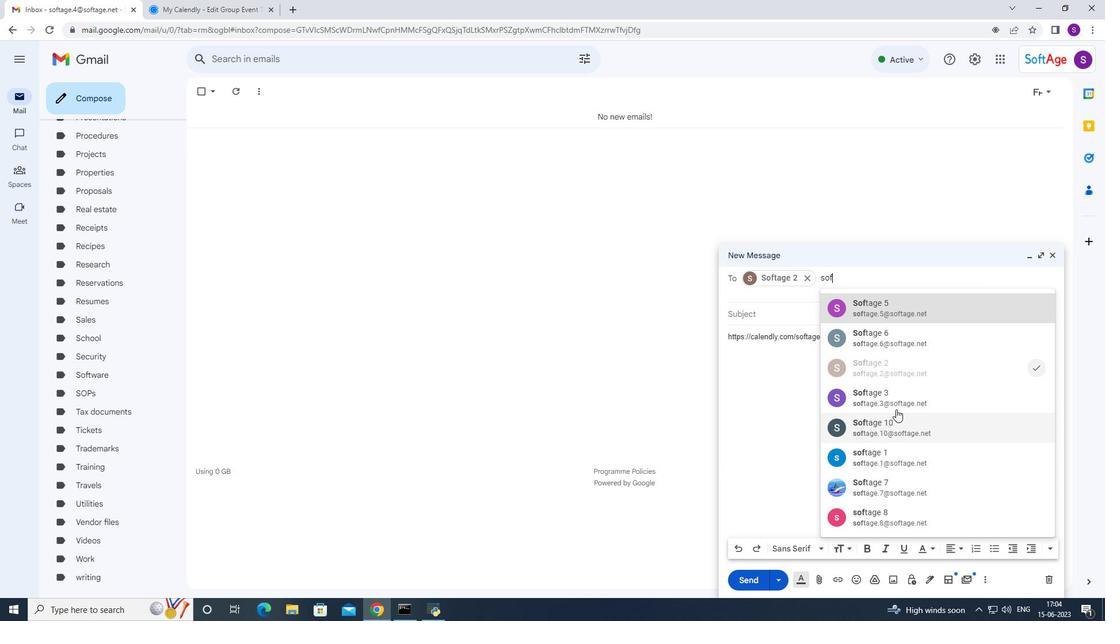 
Action: Mouse pressed left at (897, 402)
Screenshot: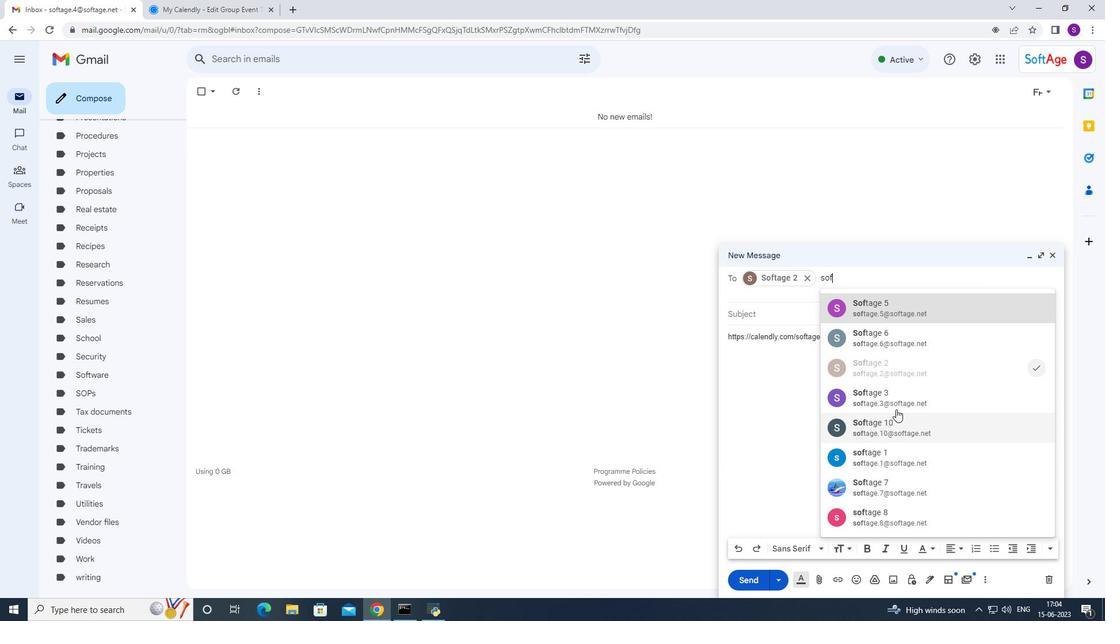 
Action: Mouse moved to (753, 575)
Screenshot: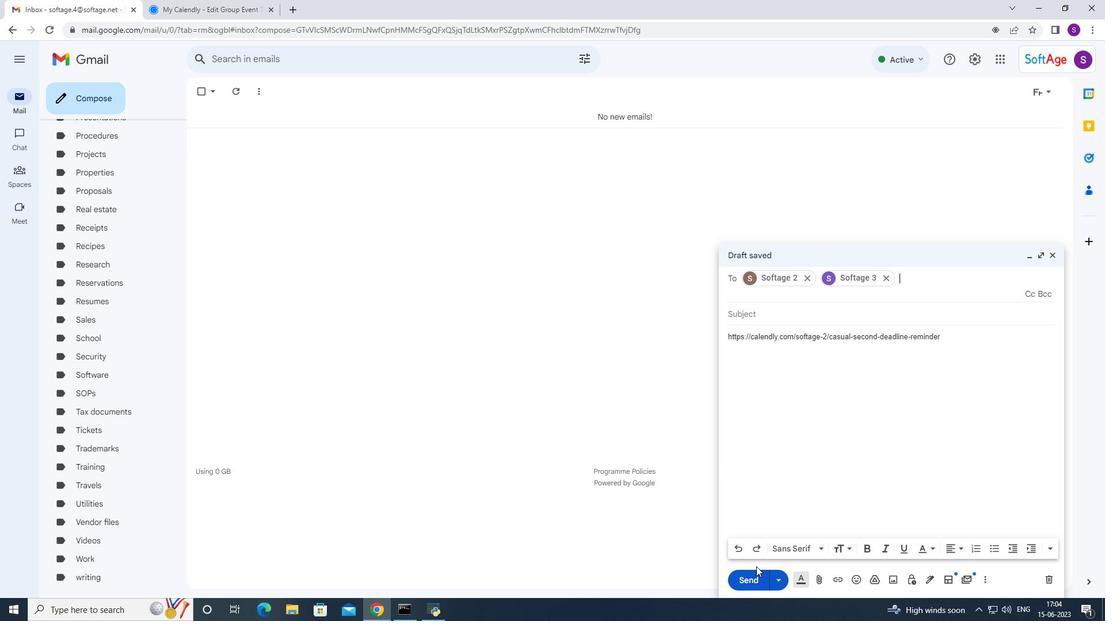 
Action: Mouse pressed left at (753, 575)
Screenshot: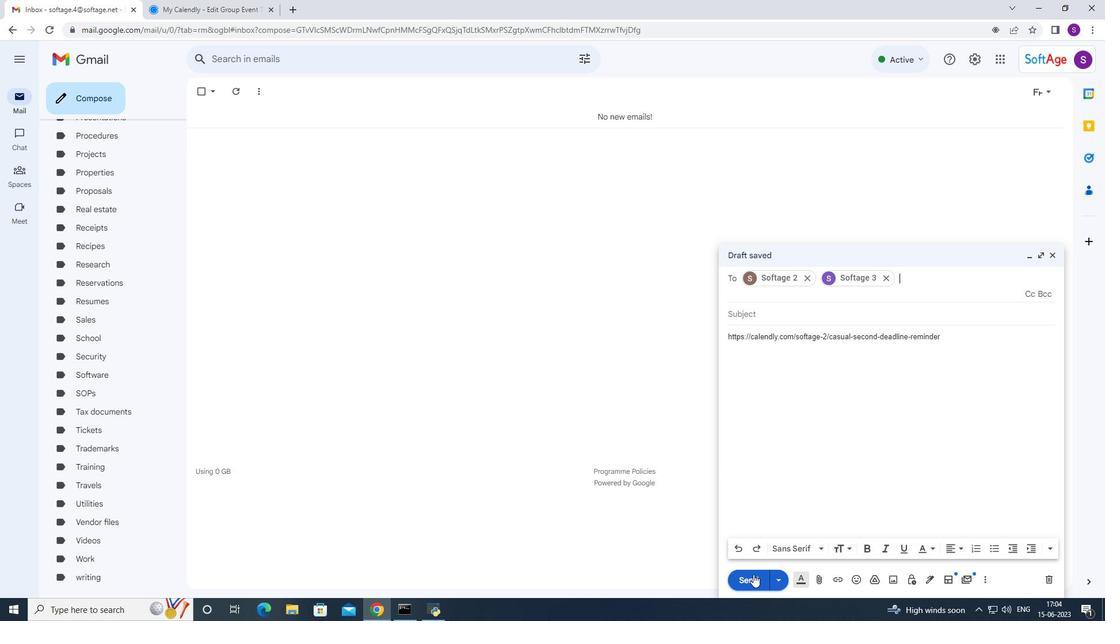 
